 Task: Plan a trip from New Delhi to Mumbai from June 2 to June 6, including flights and hotel accommodations.
Action: Mouse pressed left at (442, 251)
Screenshot: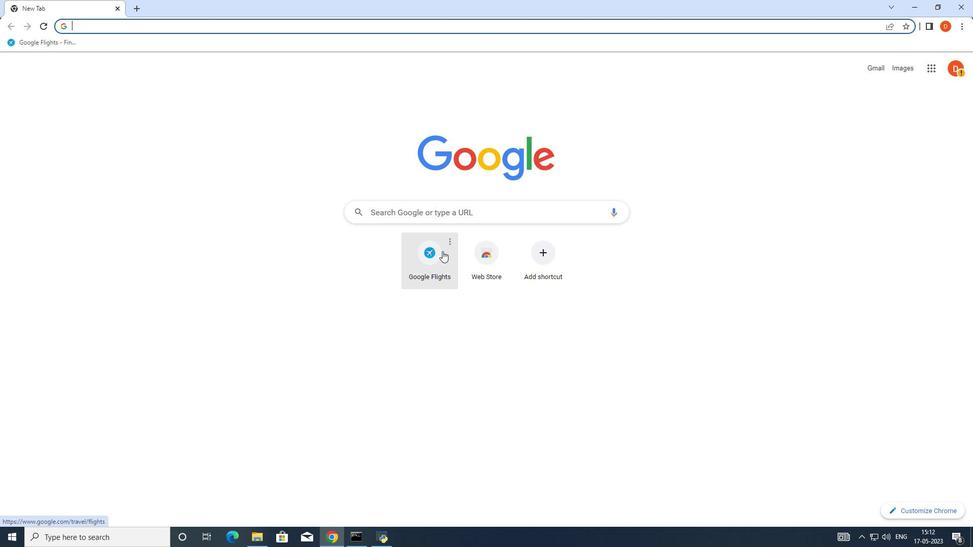 
Action: Mouse moved to (511, 301)
Screenshot: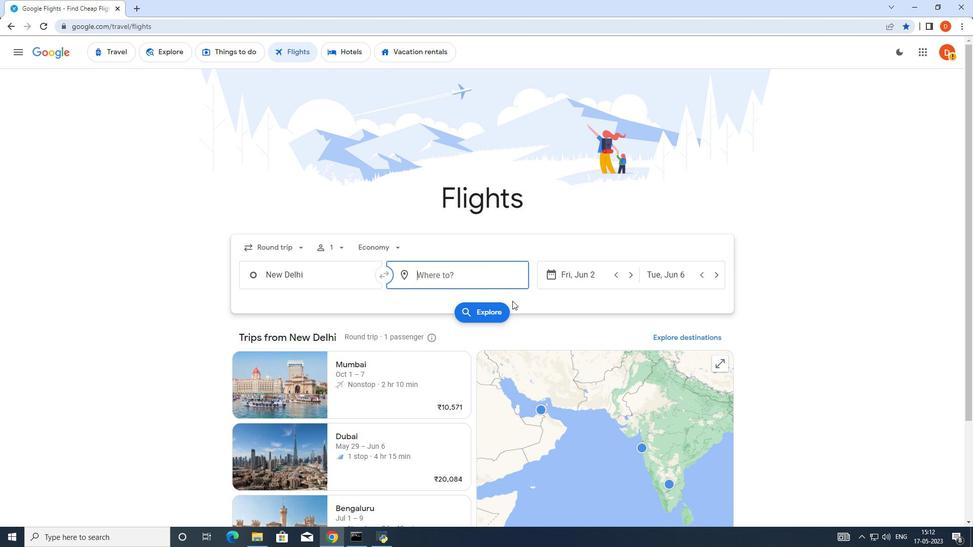 
Action: Mouse scrolled (511, 300) with delta (0, 0)
Screenshot: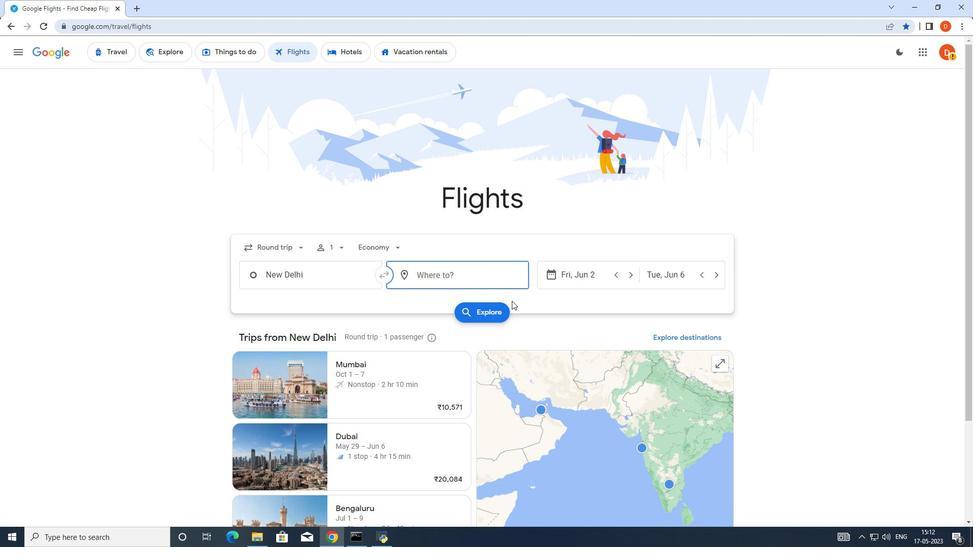 
Action: Mouse moved to (491, 261)
Screenshot: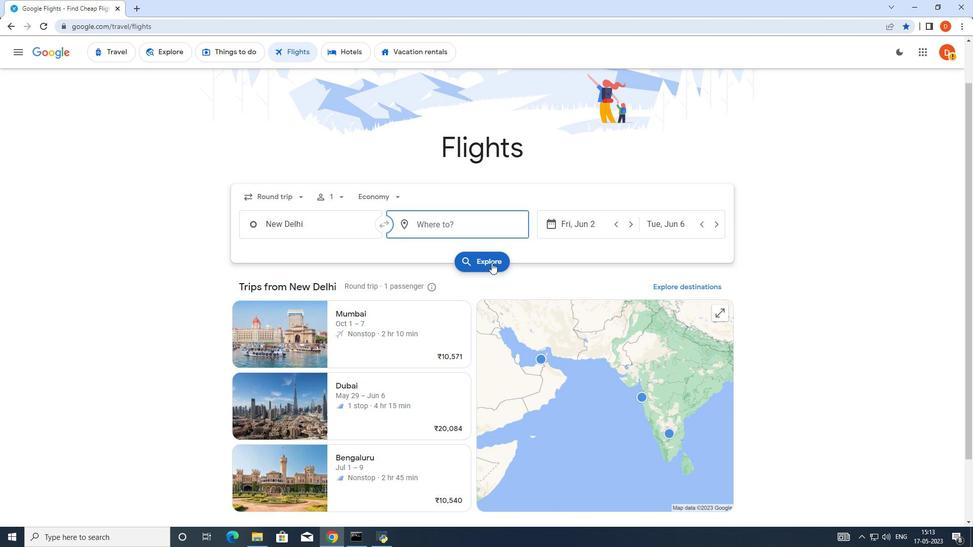 
Action: Mouse pressed left at (491, 261)
Screenshot: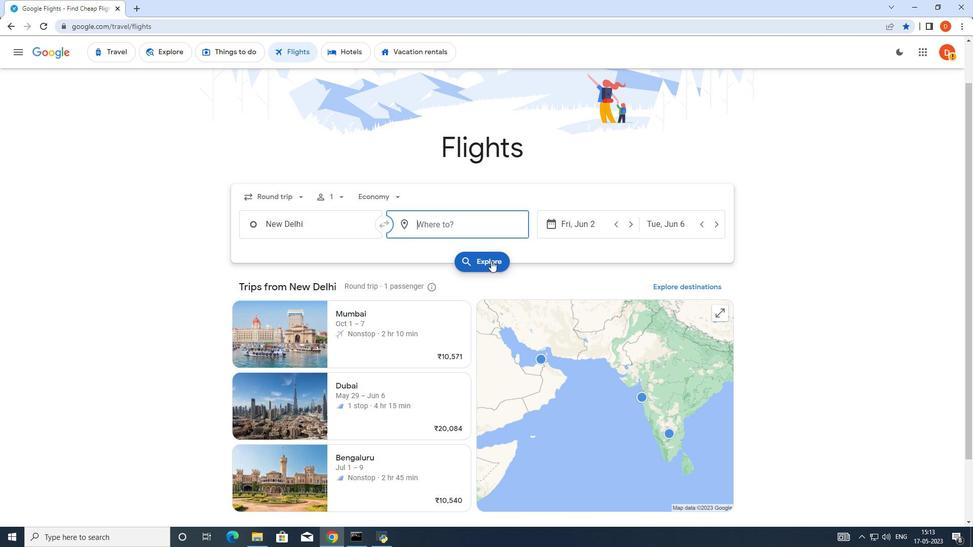 
Action: Mouse moved to (394, 293)
Screenshot: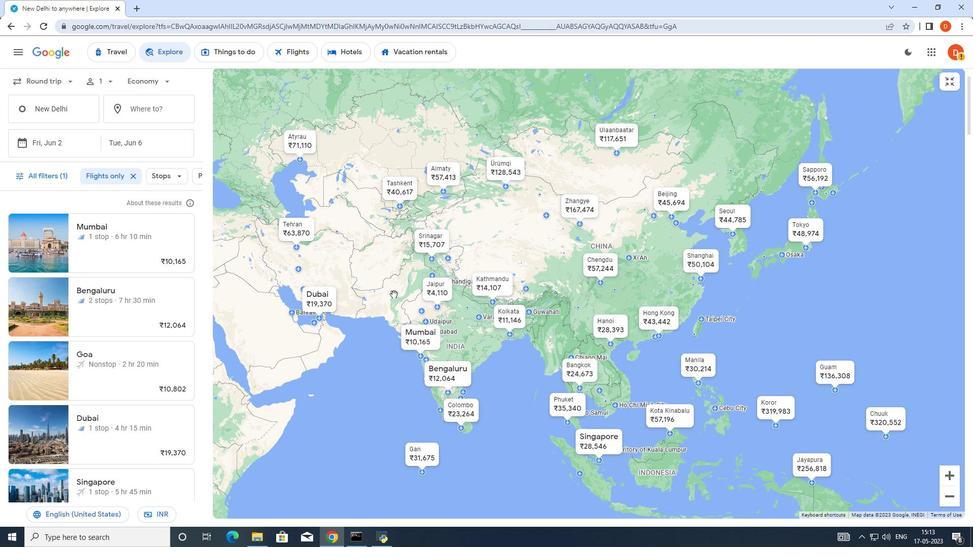 
Action: Mouse scrolled (394, 293) with delta (0, 0)
Screenshot: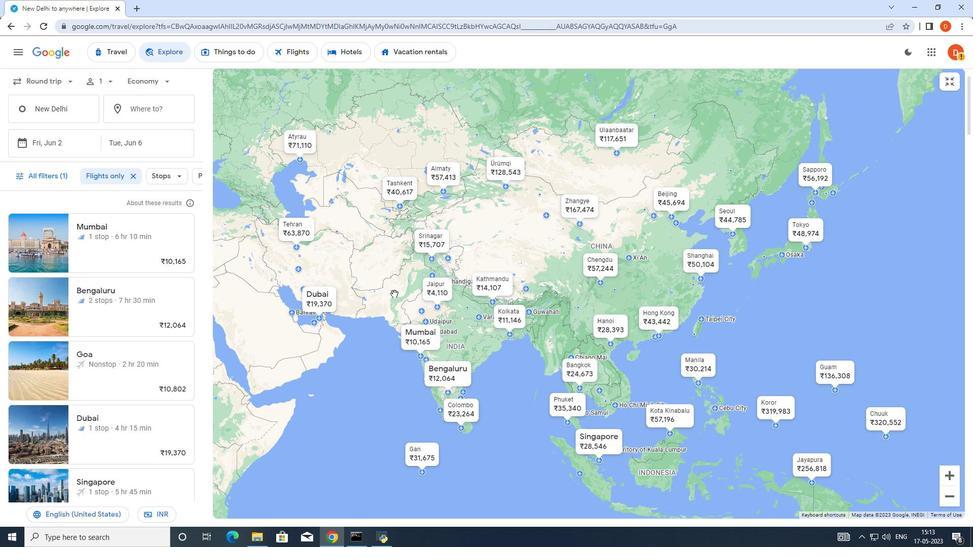 
Action: Mouse scrolled (394, 294) with delta (0, 0)
Screenshot: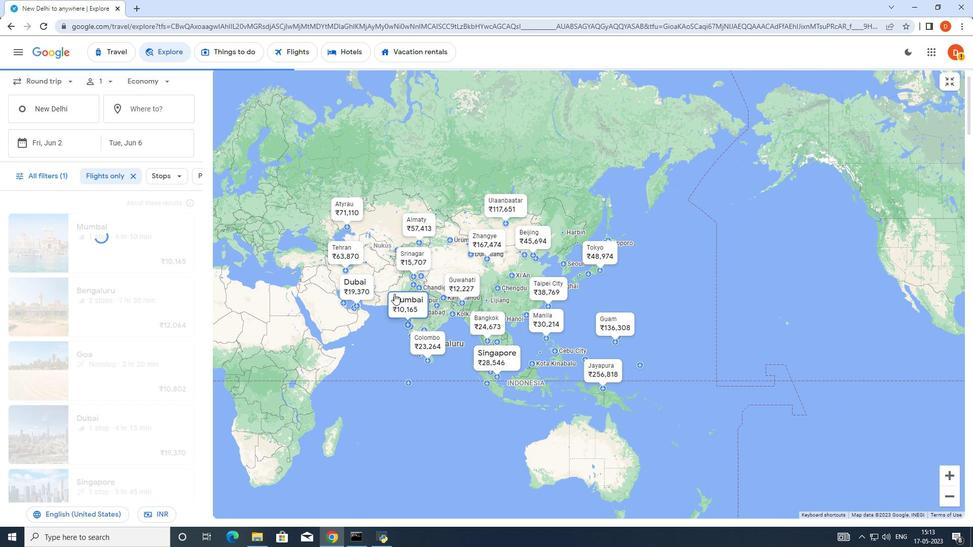 
Action: Mouse moved to (402, 212)
Screenshot: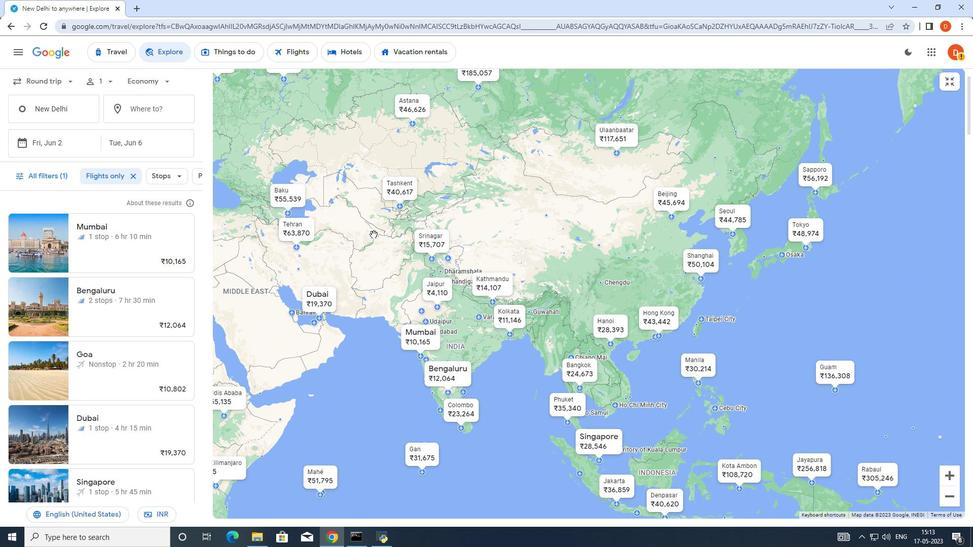 
Action: Mouse scrolled (402, 212) with delta (0, 0)
Screenshot: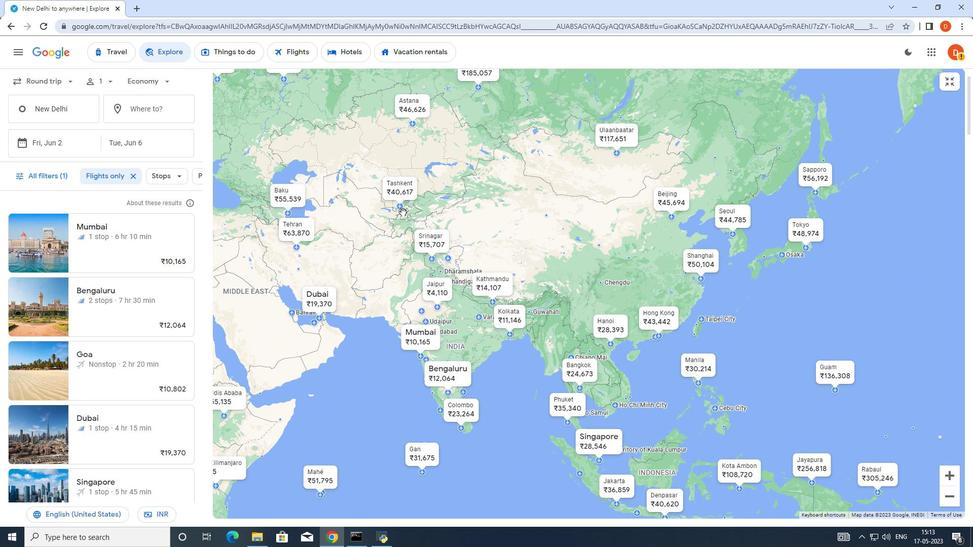 
Action: Mouse scrolled (402, 211) with delta (0, 0)
Screenshot: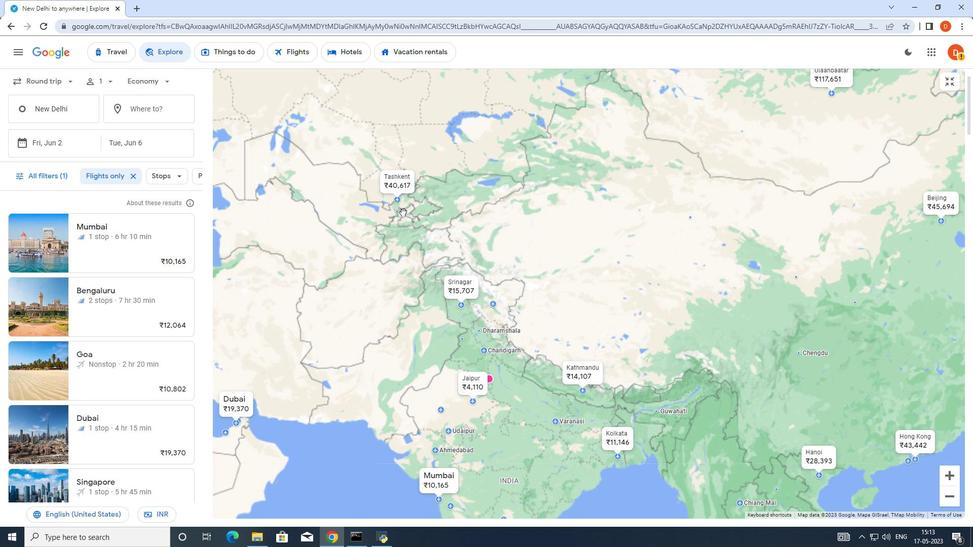 
Action: Mouse scrolled (402, 211) with delta (0, 0)
Screenshot: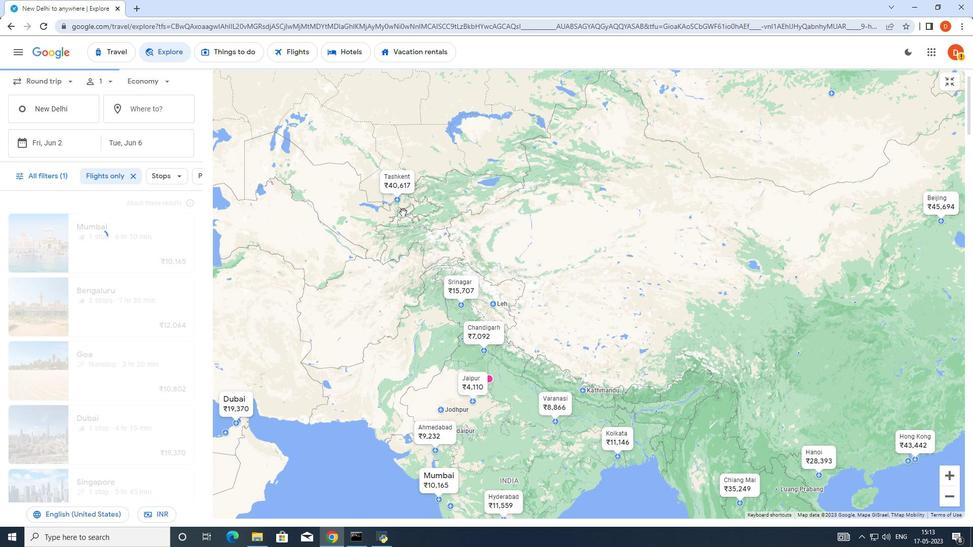 
Action: Key pressed <Key.up>
Screenshot: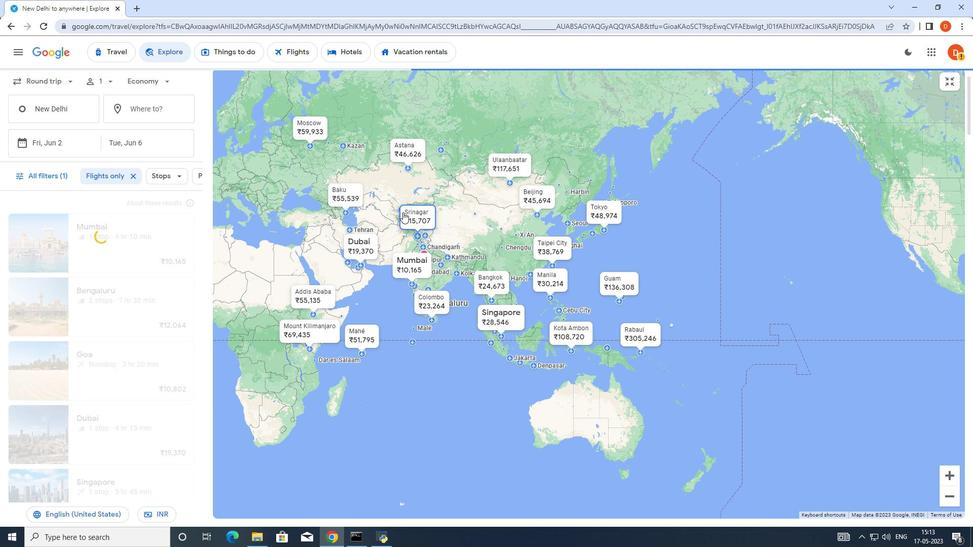 
Action: Mouse moved to (407, 212)
Screenshot: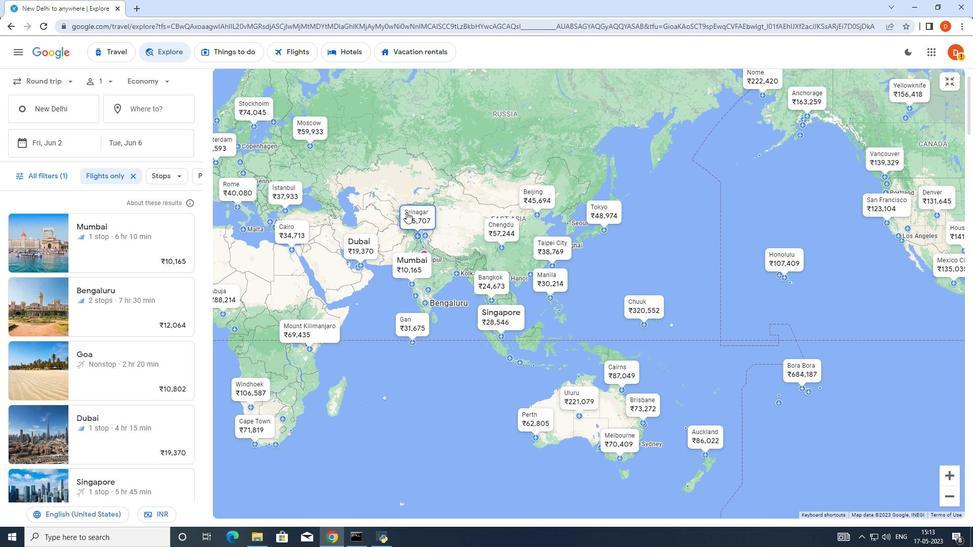 
Action: Key pressed <Key.up><Key.up><Key.left><Key.left><Key.shift_r><Key.left>
Screenshot: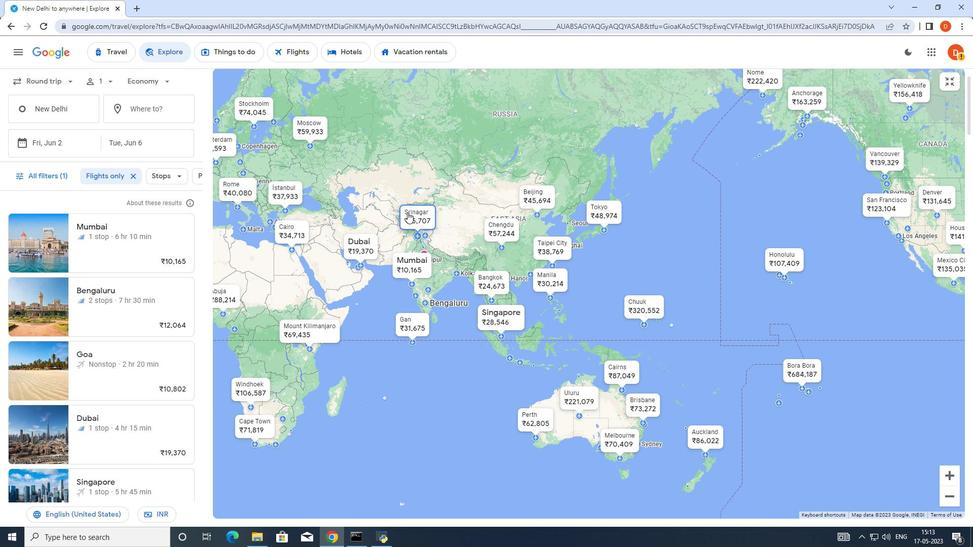 
Action: Mouse moved to (967, 117)
Screenshot: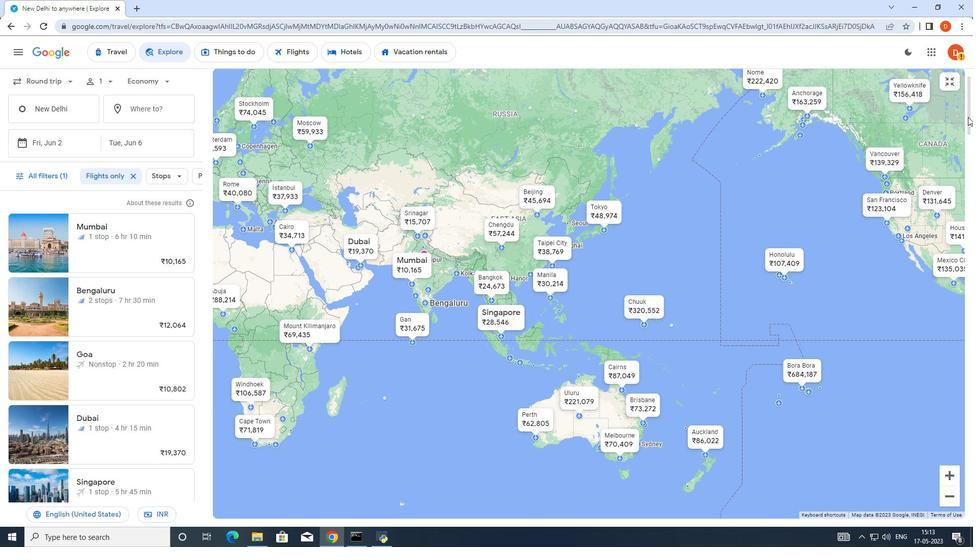 
Action: Mouse pressed left at (967, 117)
Screenshot: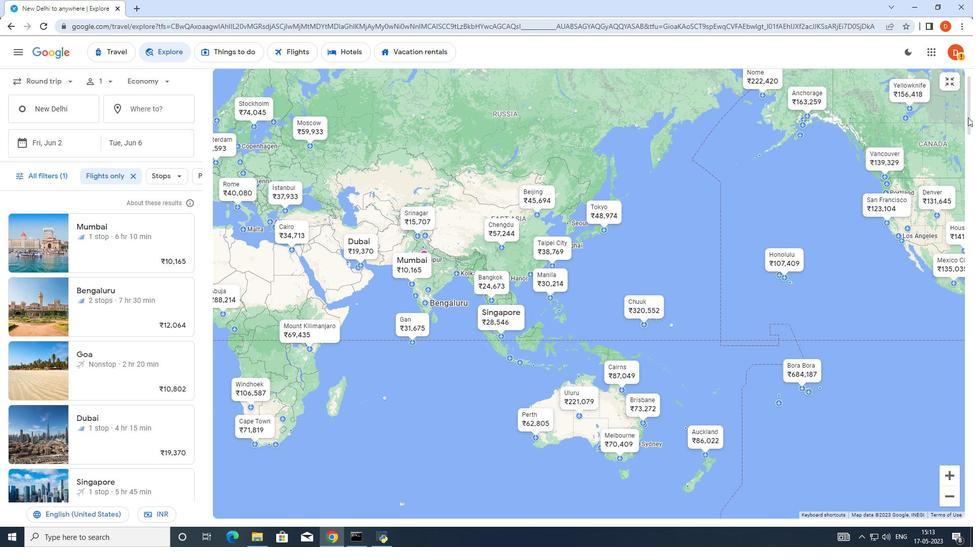 
Action: Mouse moved to (139, 165)
Screenshot: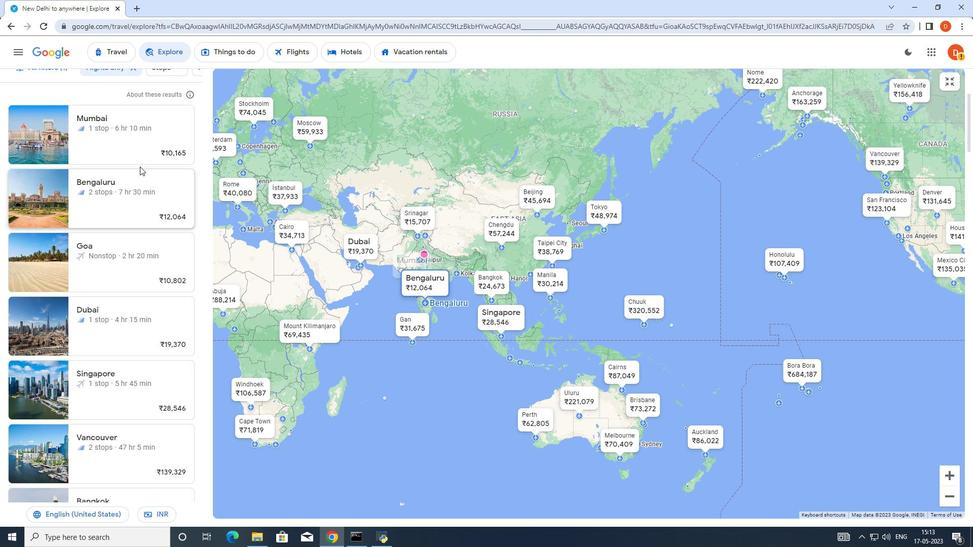 
Action: Mouse scrolled (139, 165) with delta (0, 0)
Screenshot: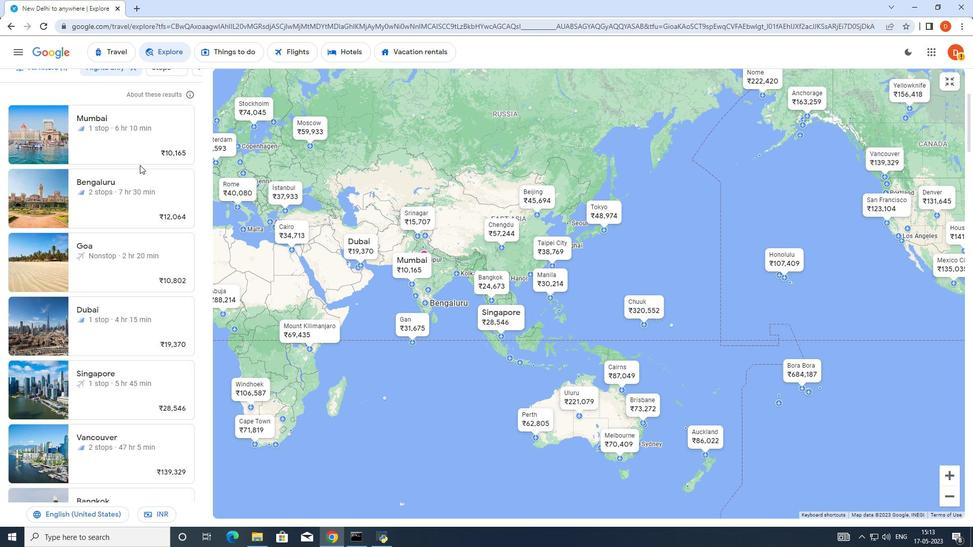 
Action: Mouse scrolled (139, 165) with delta (0, 0)
Screenshot: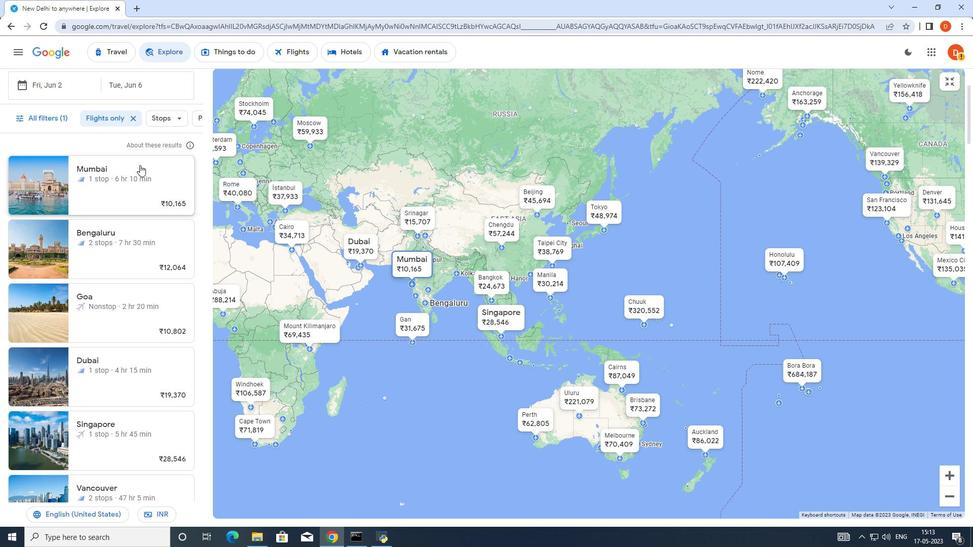 
Action: Mouse scrolled (139, 165) with delta (0, 0)
Screenshot: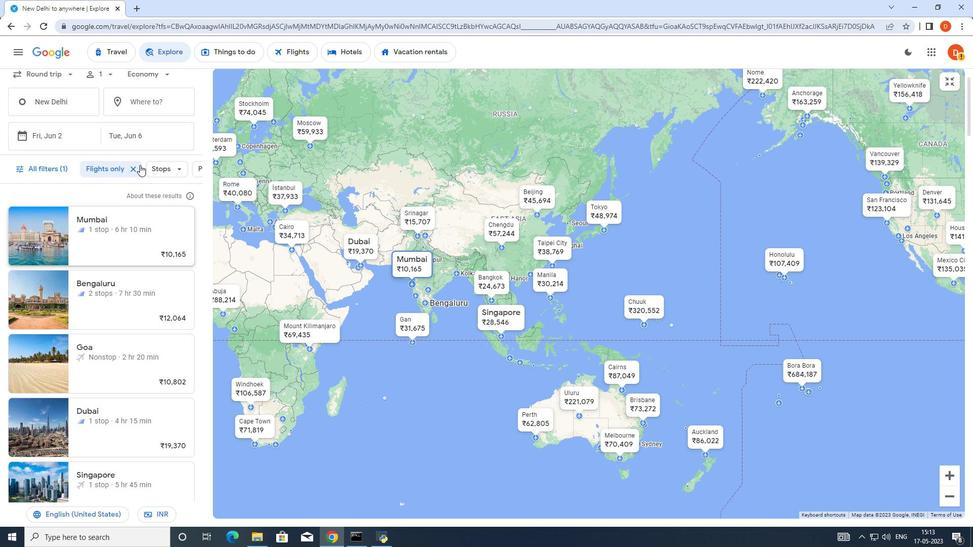 
Action: Mouse moved to (120, 242)
Screenshot: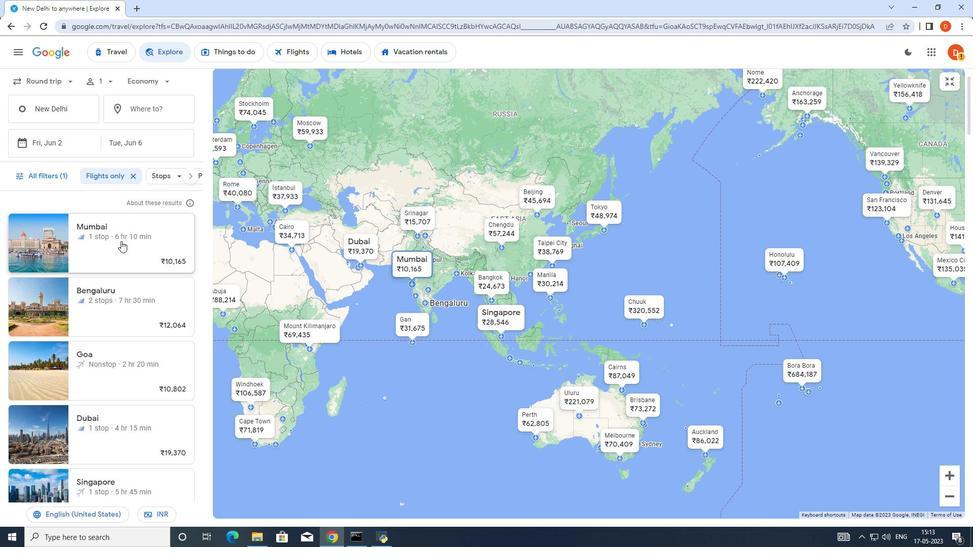
Action: Mouse pressed left at (120, 242)
Screenshot: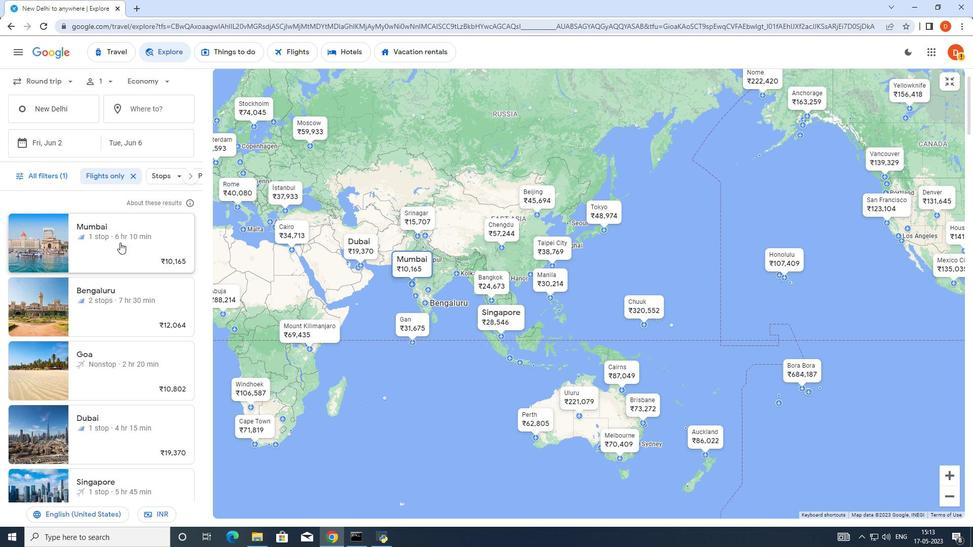 
Action: Mouse moved to (109, 287)
Screenshot: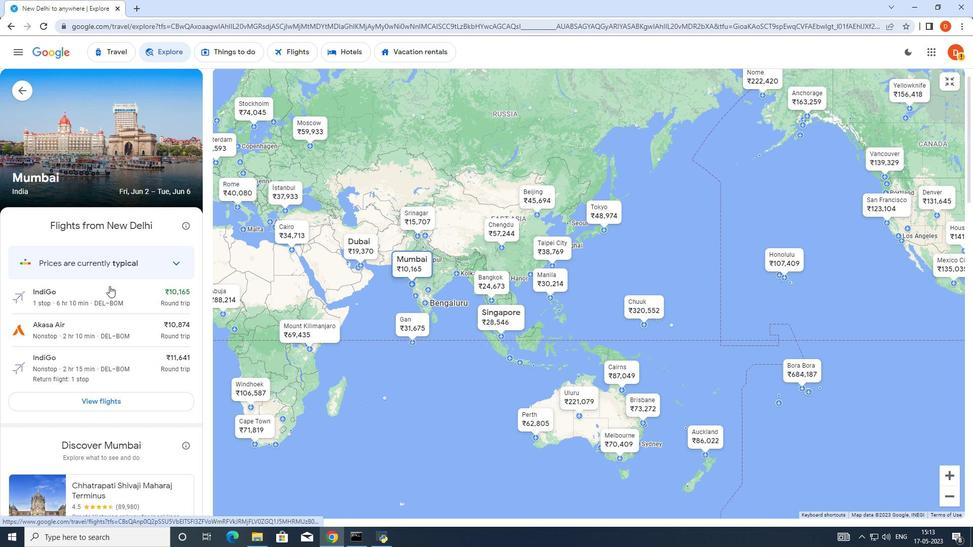 
Action: Mouse scrolled (109, 286) with delta (0, 0)
Screenshot: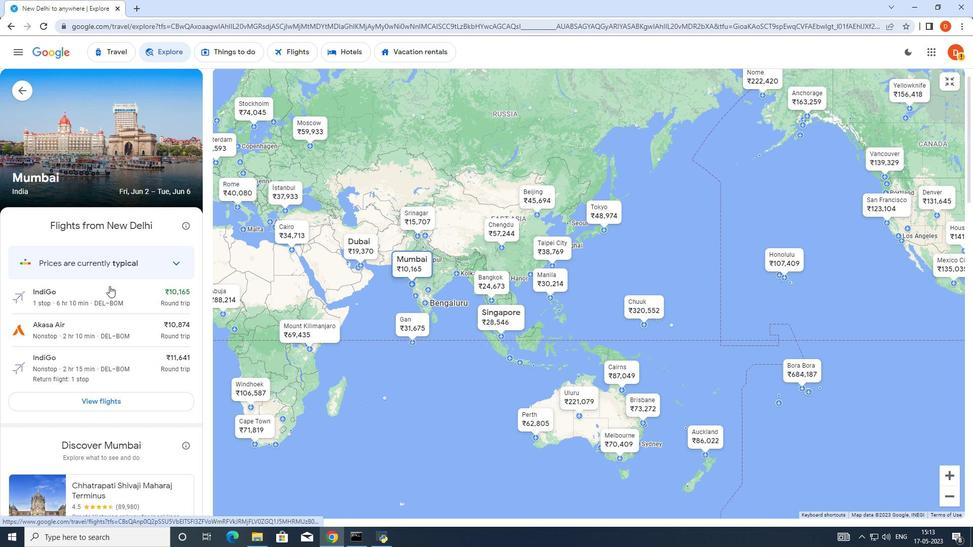 
Action: Mouse moved to (109, 287)
Screenshot: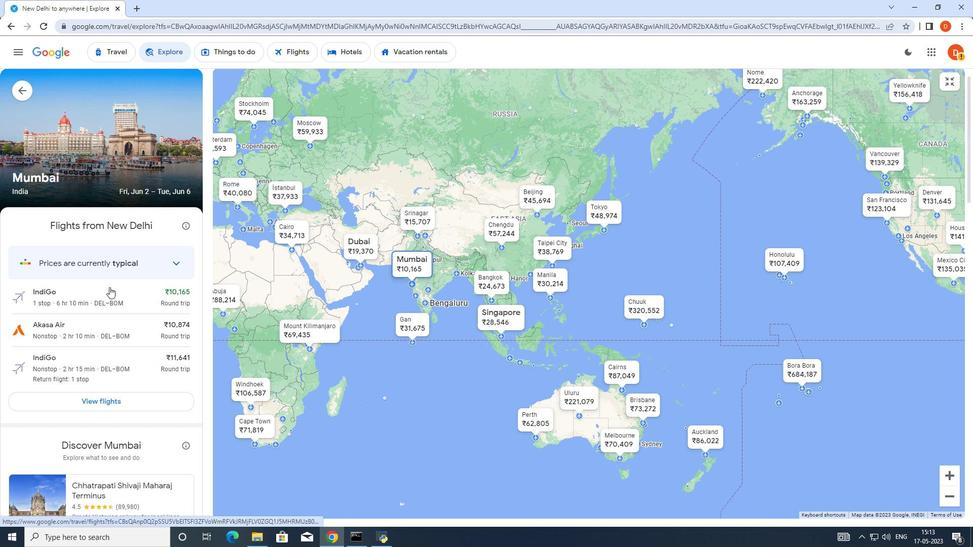 
Action: Mouse scrolled (109, 286) with delta (0, 0)
Screenshot: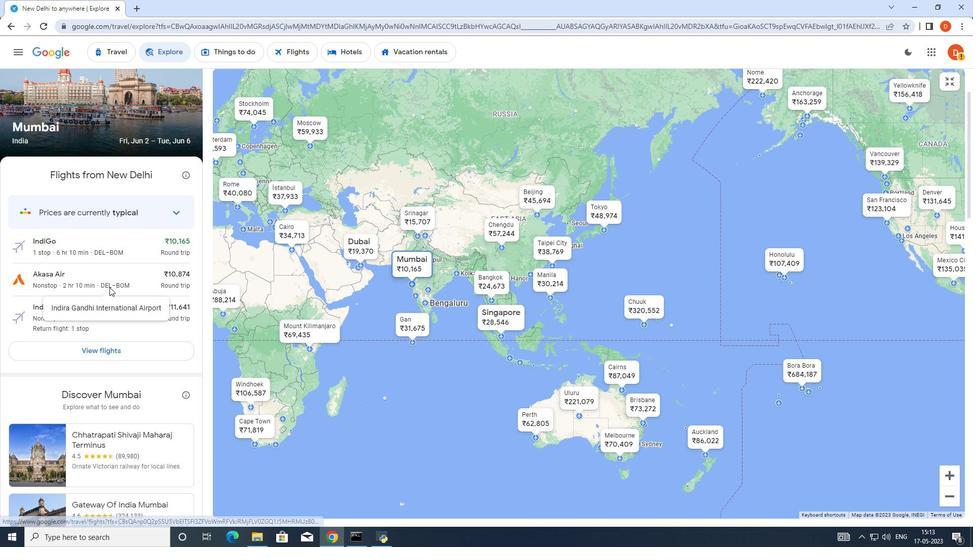 
Action: Mouse moved to (109, 287)
Screenshot: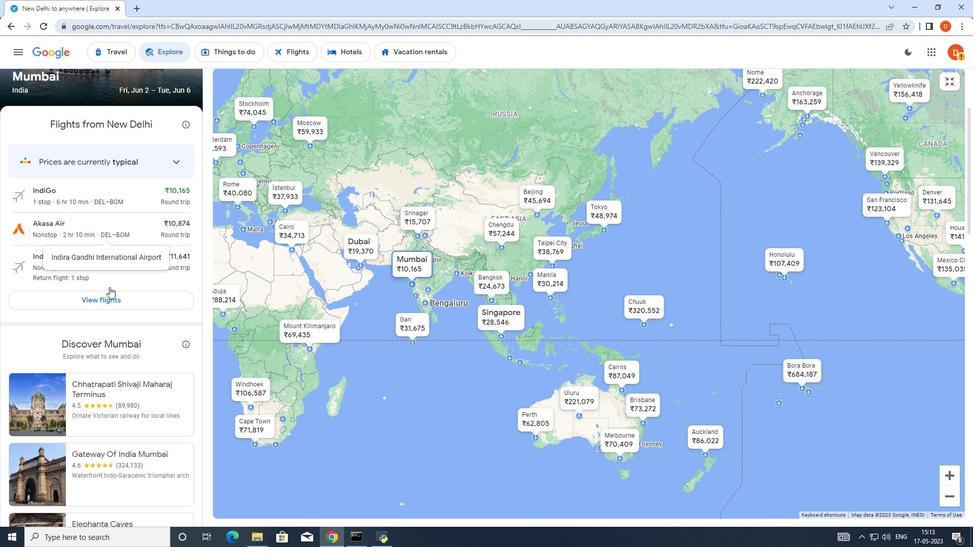 
Action: Mouse scrolled (109, 287) with delta (0, 0)
Screenshot: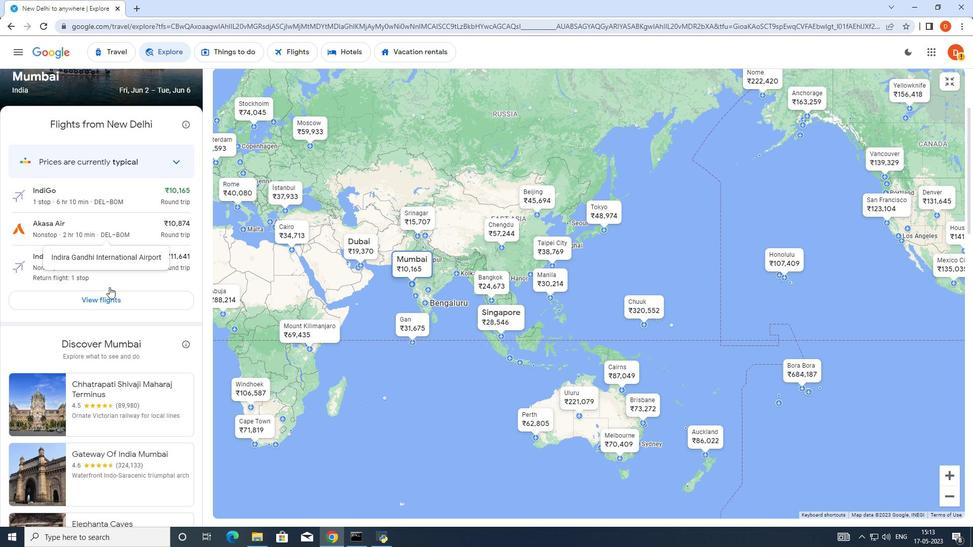 
Action: Mouse moved to (109, 286)
Screenshot: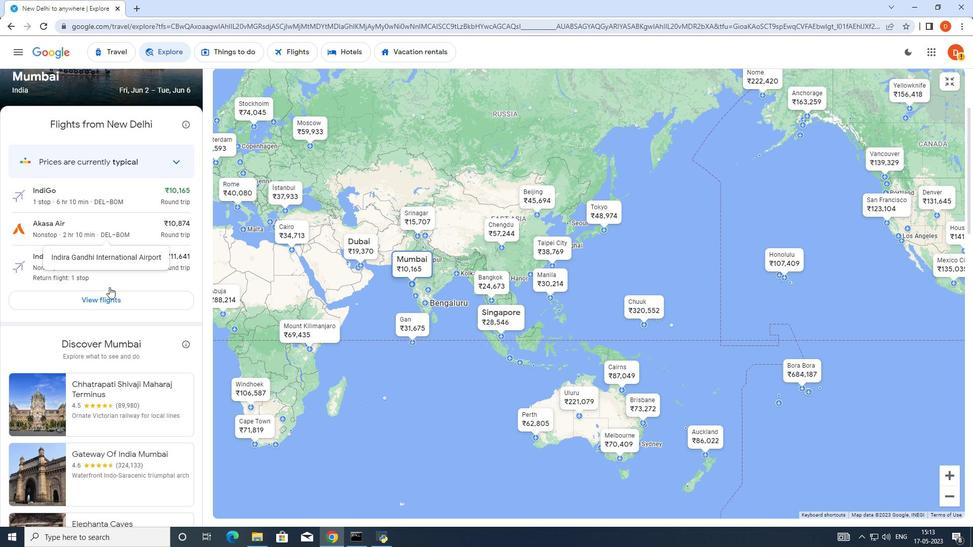 
Action: Mouse scrolled (109, 286) with delta (0, 0)
Screenshot: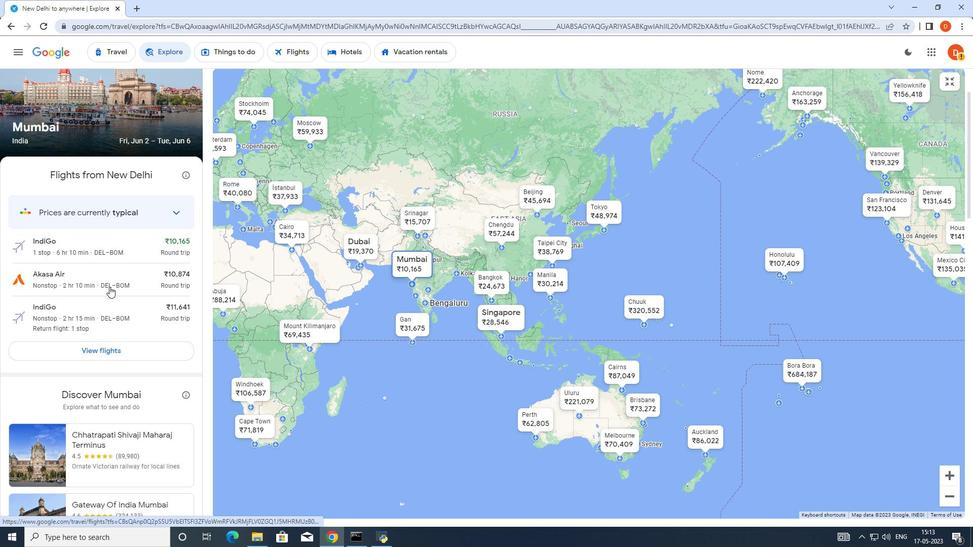 
Action: Mouse moved to (114, 295)
Screenshot: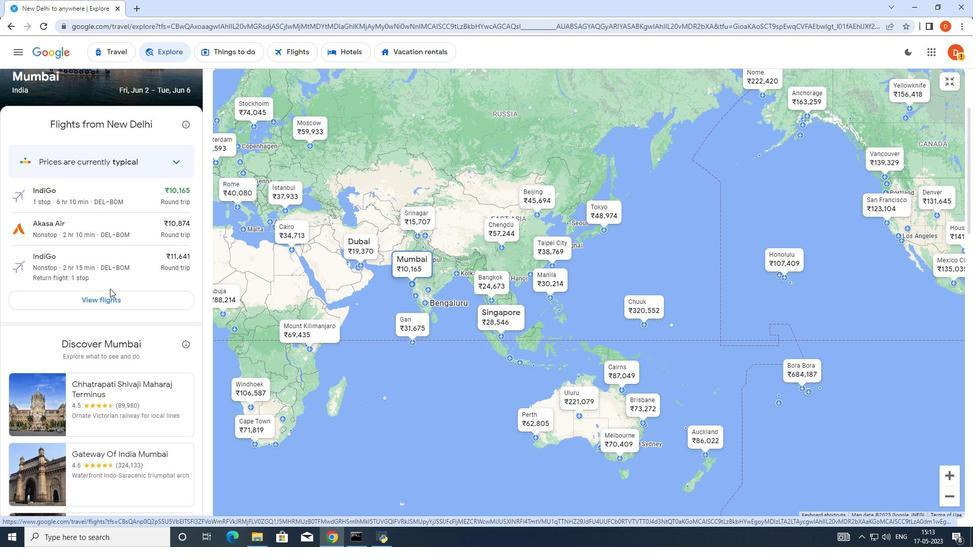 
Action: Mouse pressed left at (114, 295)
Screenshot: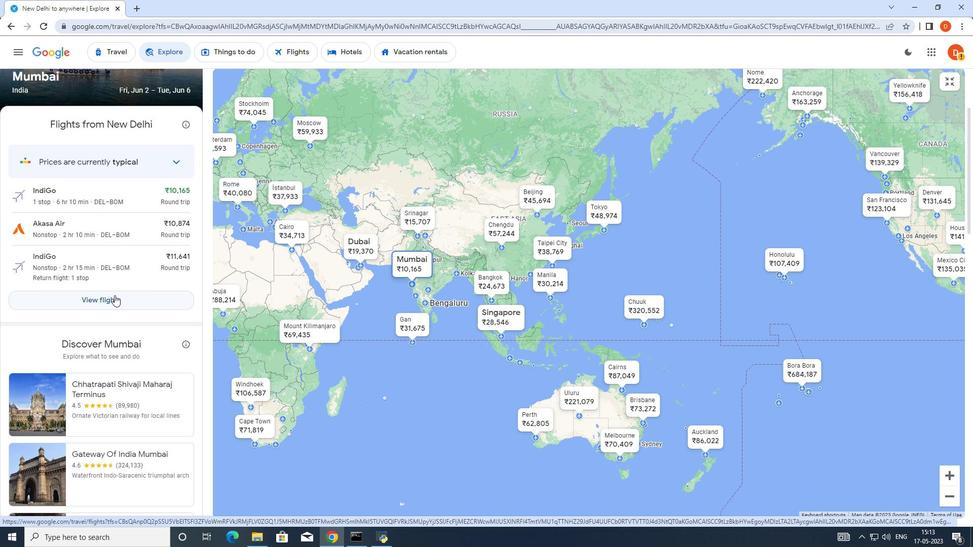 
Action: Mouse moved to (434, 313)
Screenshot: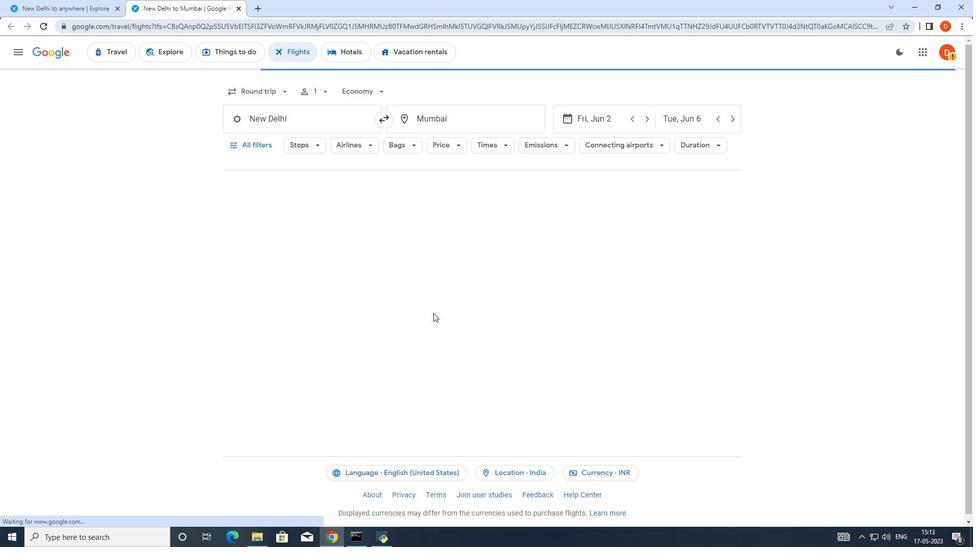 
Action: Mouse scrolled (434, 313) with delta (0, 0)
Screenshot: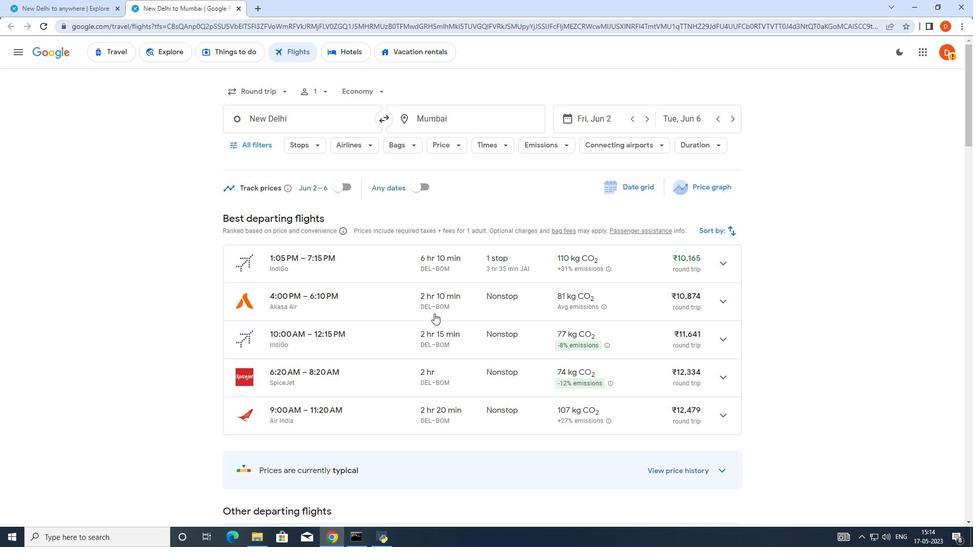 
Action: Mouse scrolled (434, 313) with delta (0, 0)
Screenshot: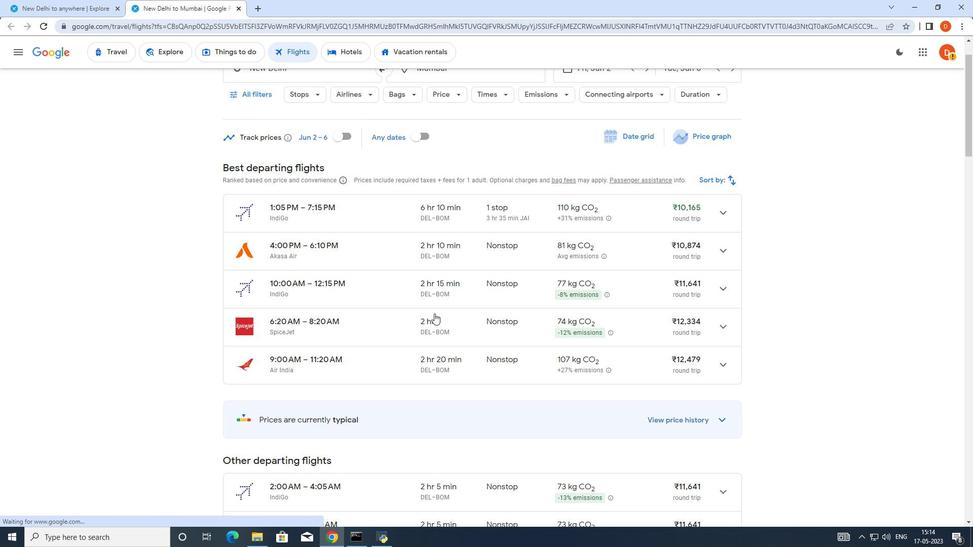 
Action: Mouse scrolled (434, 313) with delta (0, 0)
Screenshot: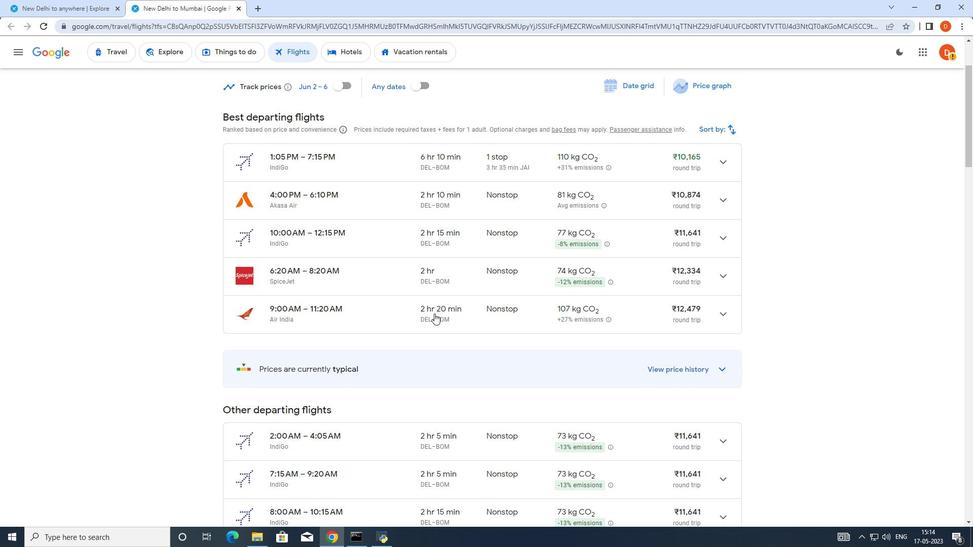
Action: Mouse scrolled (434, 313) with delta (0, 0)
Screenshot: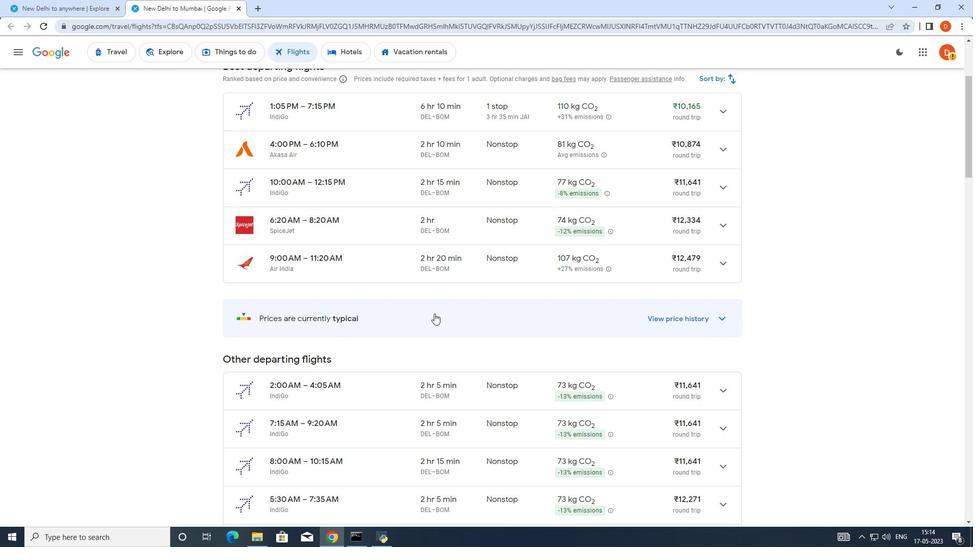 
Action: Mouse scrolled (434, 313) with delta (0, 0)
Screenshot: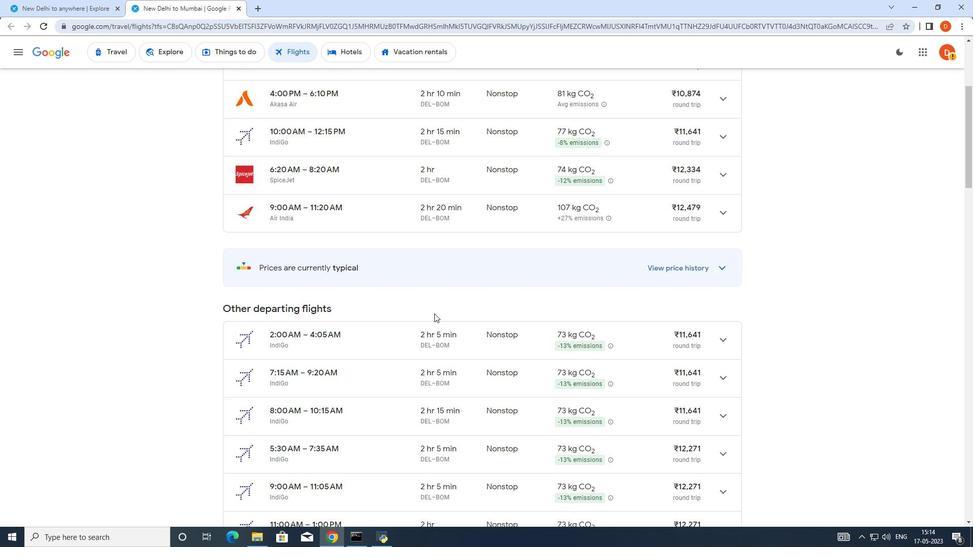 
Action: Mouse scrolled (434, 313) with delta (0, 0)
Screenshot: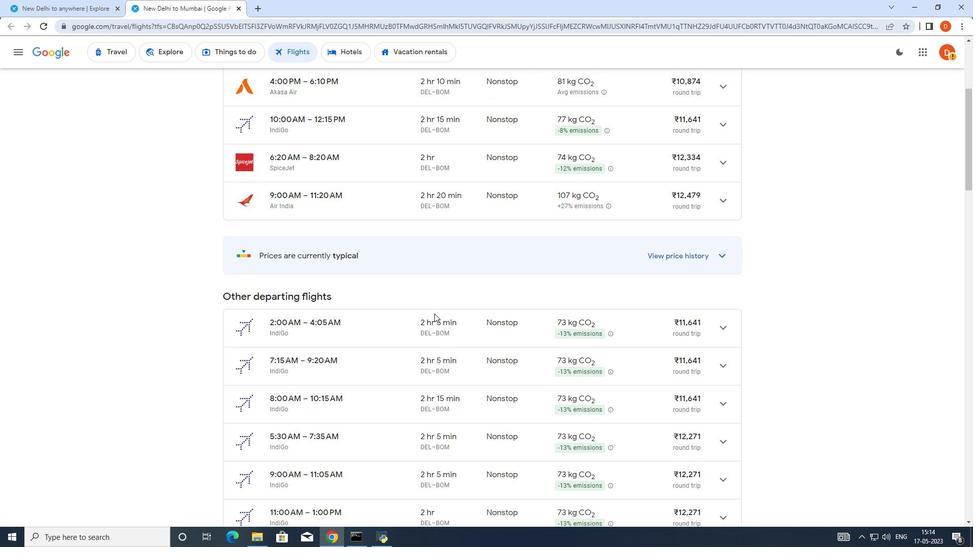 
Action: Mouse scrolled (434, 313) with delta (0, 0)
Screenshot: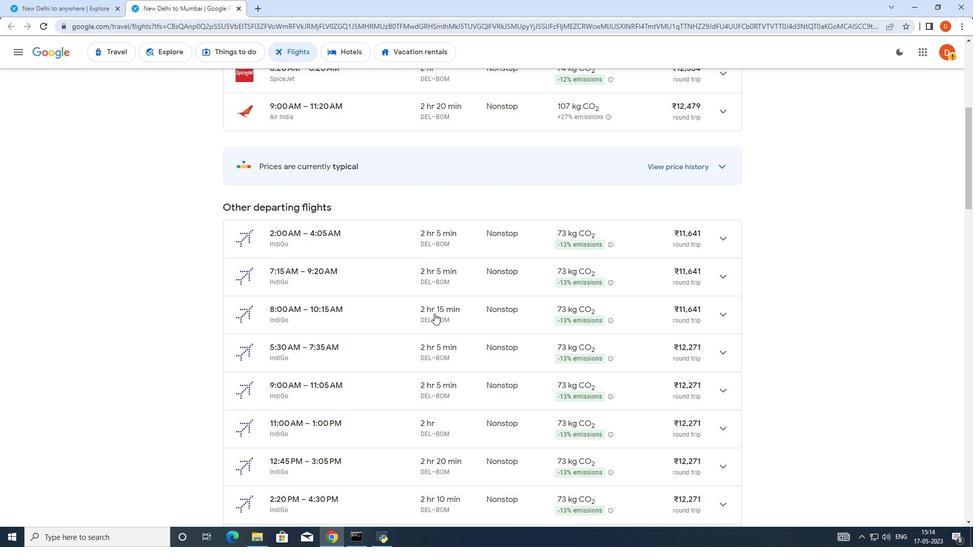 
Action: Mouse scrolled (434, 313) with delta (0, 0)
Screenshot: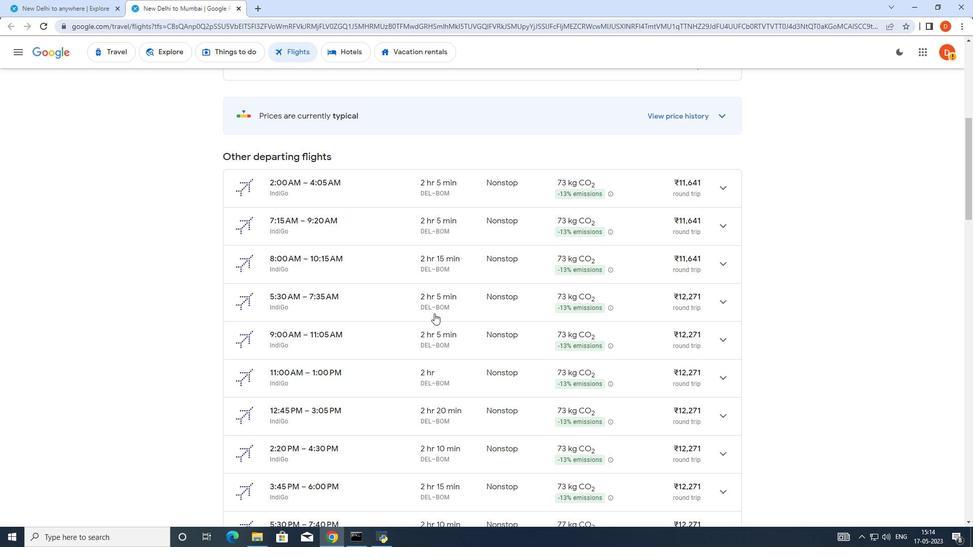
Action: Mouse scrolled (434, 313) with delta (0, 0)
Screenshot: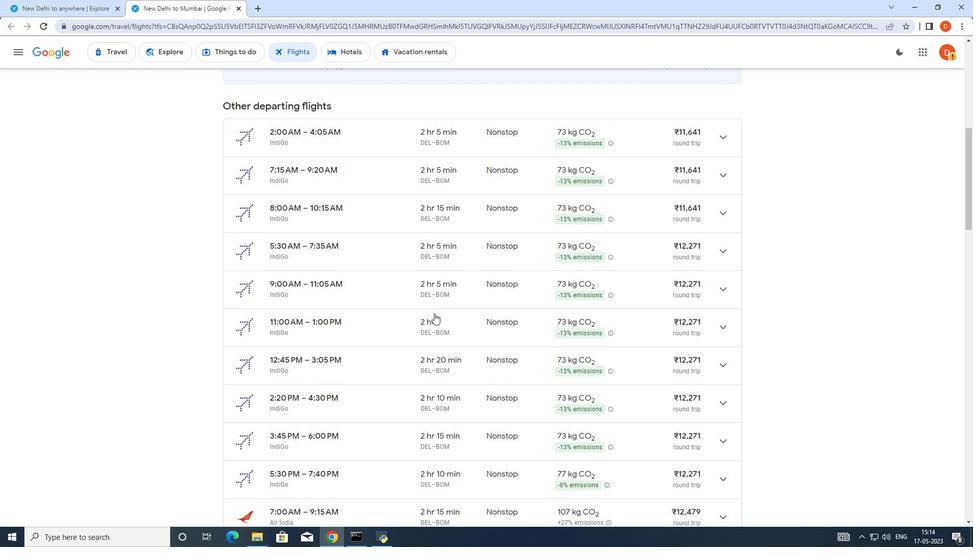 
Action: Mouse scrolled (434, 313) with delta (0, 0)
Screenshot: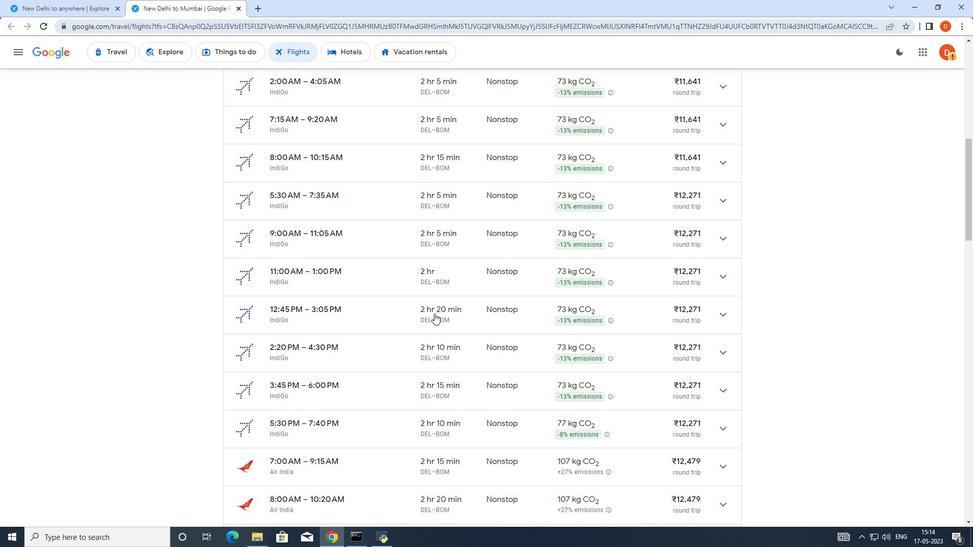 
Action: Mouse scrolled (434, 313) with delta (0, 0)
Screenshot: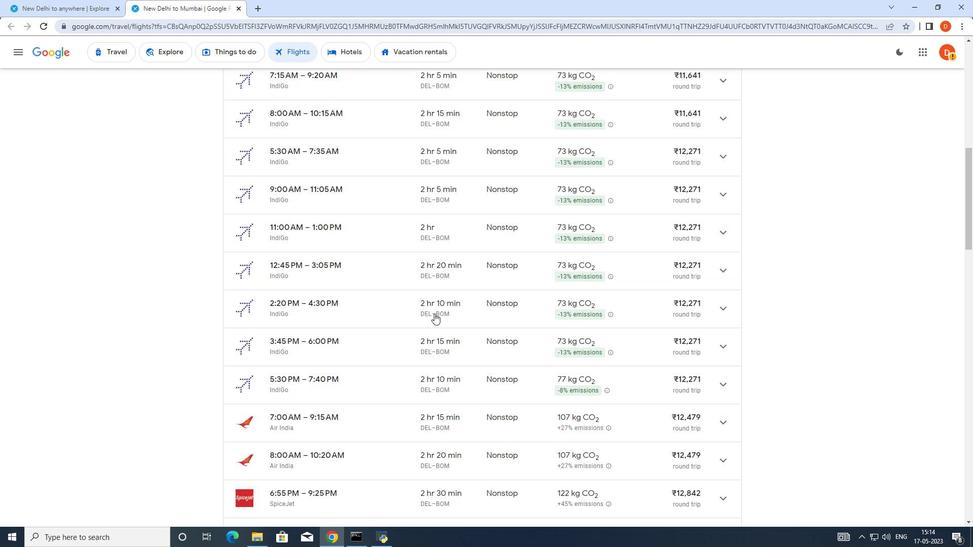 
Action: Mouse scrolled (434, 313) with delta (0, 0)
Screenshot: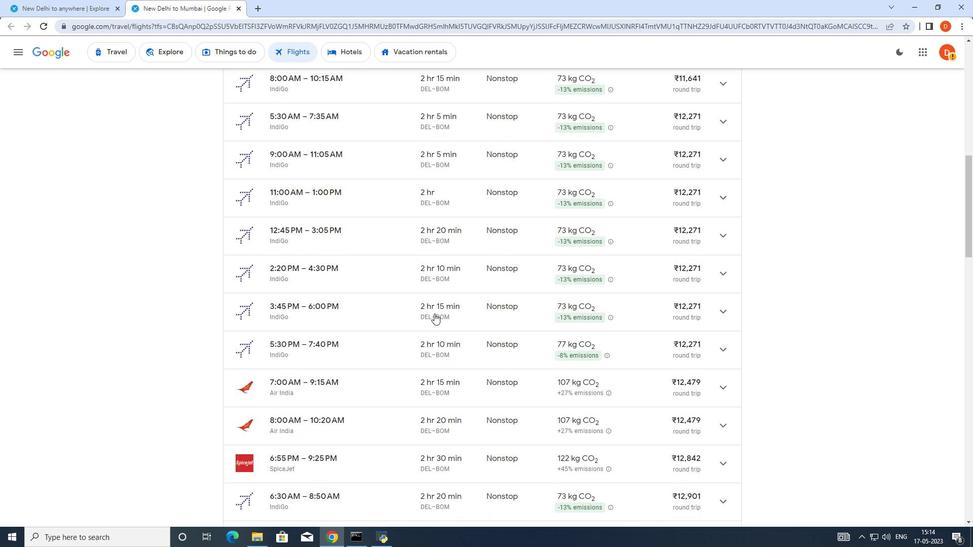
Action: Mouse scrolled (434, 313) with delta (0, 0)
Screenshot: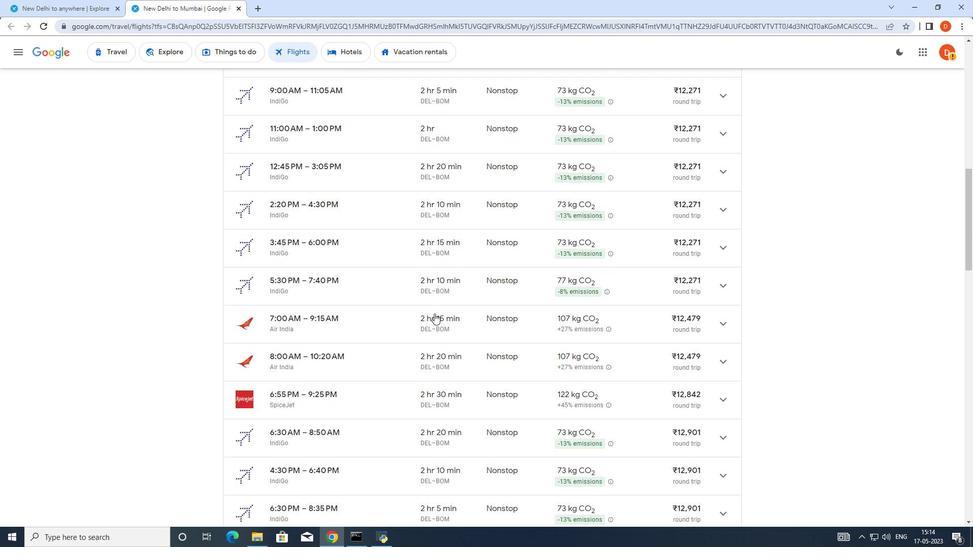 
Action: Mouse scrolled (434, 313) with delta (0, 0)
Screenshot: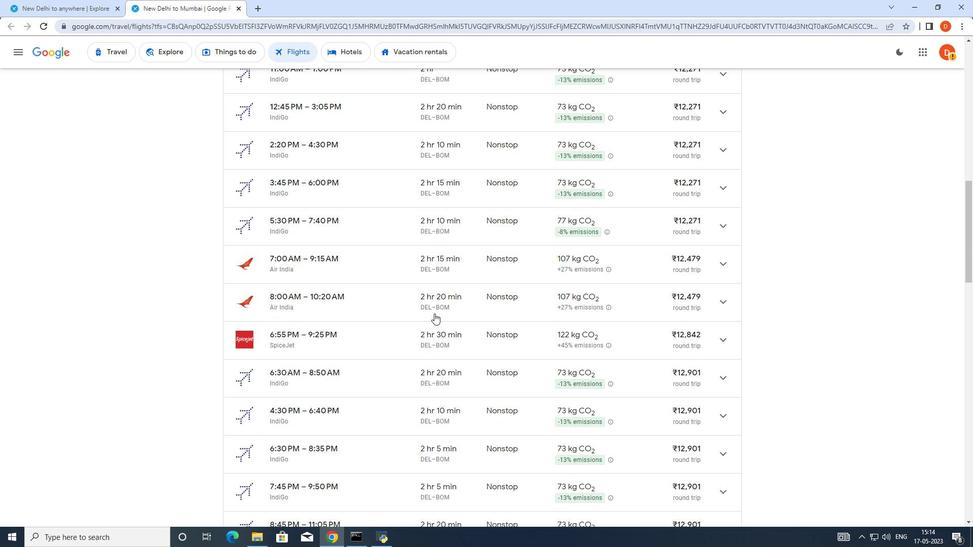
Action: Mouse scrolled (434, 313) with delta (0, 0)
Screenshot: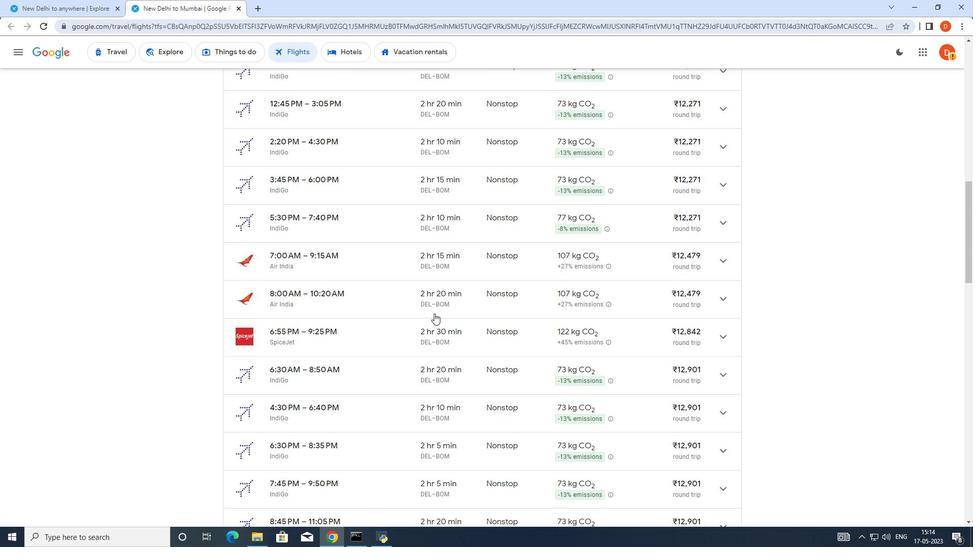 
Action: Mouse scrolled (434, 313) with delta (0, 0)
Screenshot: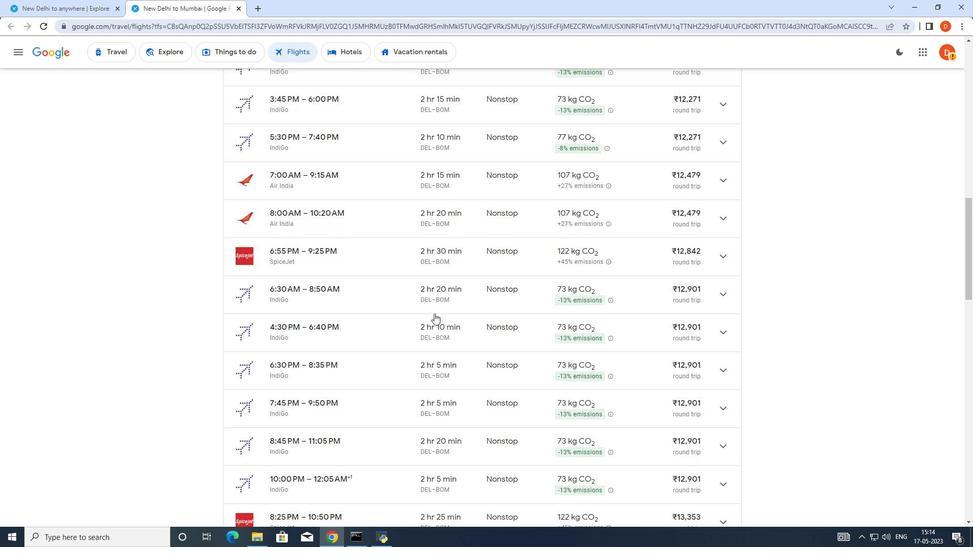 
Action: Mouse moved to (434, 314)
Screenshot: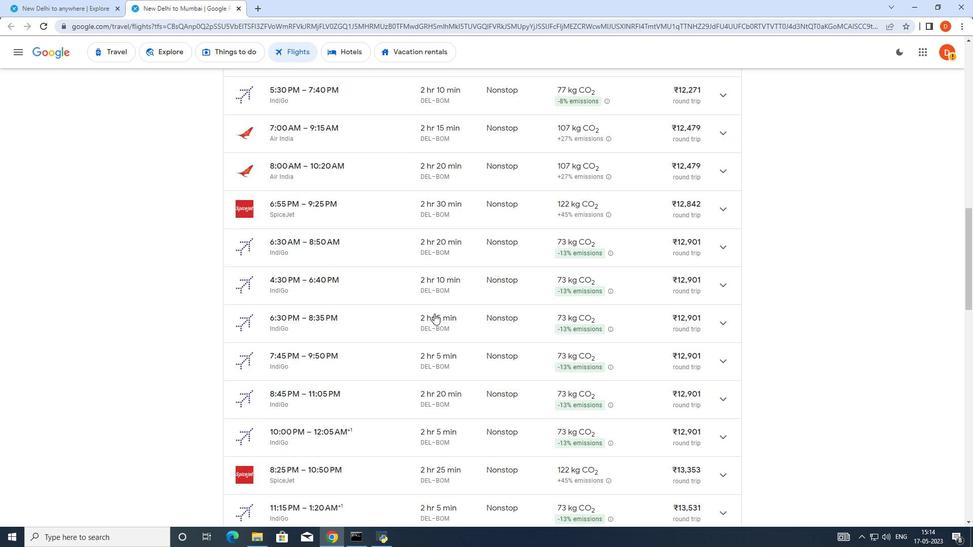 
Action: Mouse scrolled (434, 314) with delta (0, 0)
Screenshot: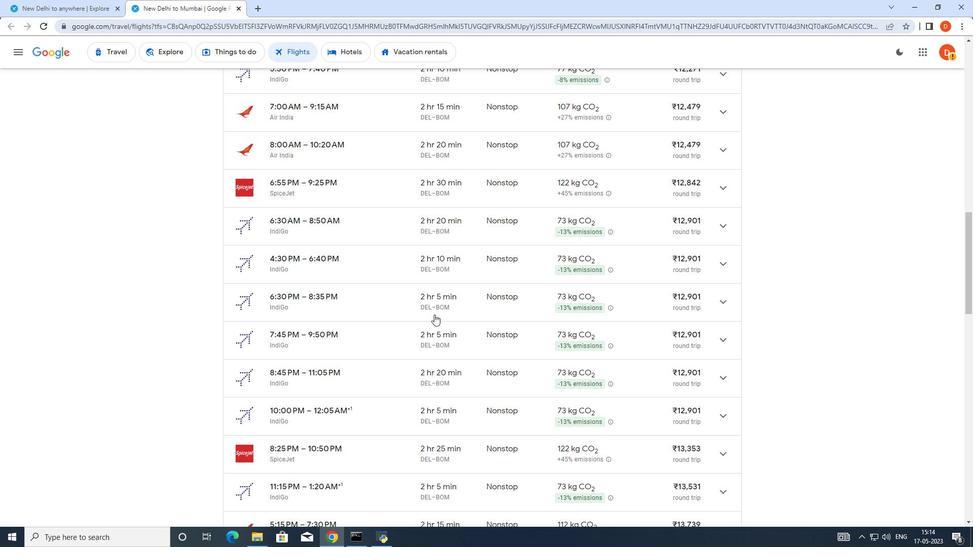 
Action: Mouse scrolled (434, 314) with delta (0, 0)
Screenshot: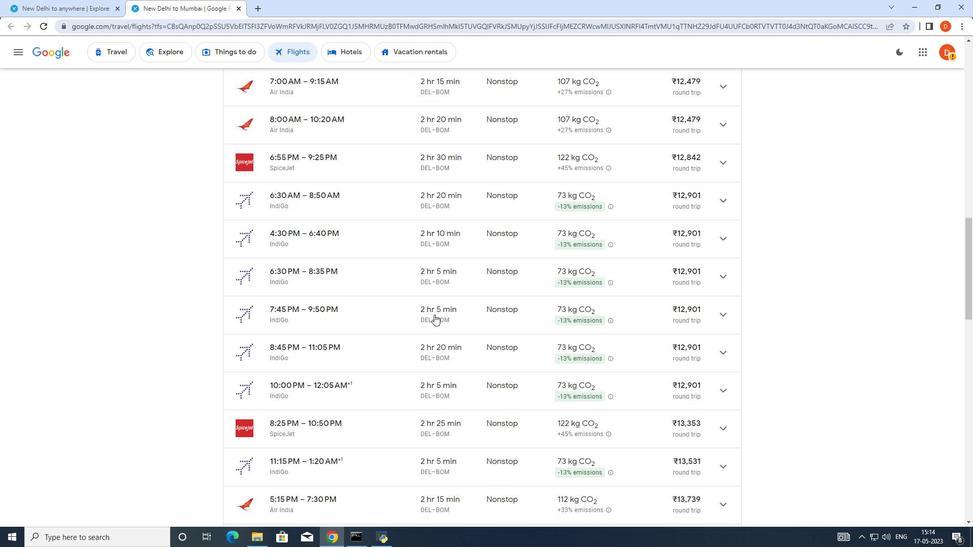 
Action: Mouse scrolled (434, 314) with delta (0, 0)
Screenshot: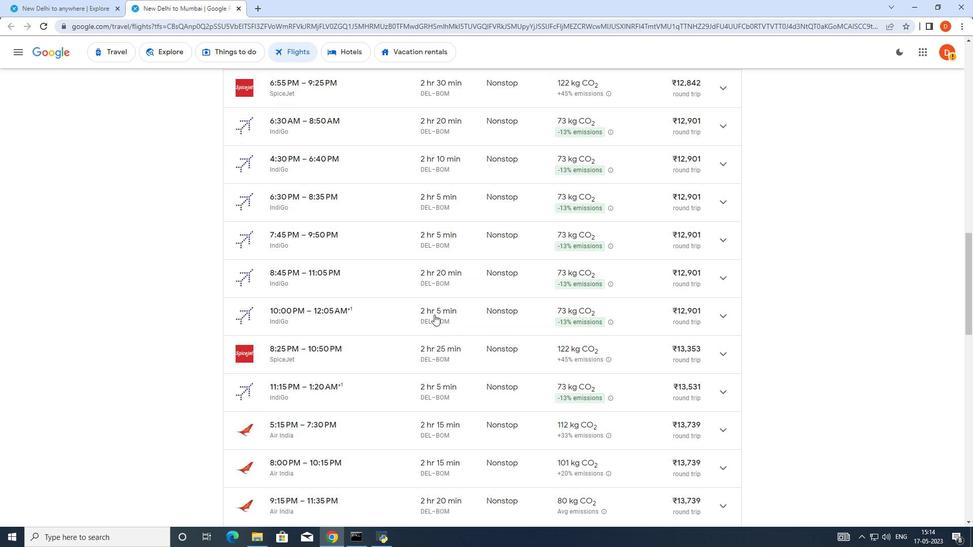 
Action: Mouse scrolled (434, 314) with delta (0, 0)
Screenshot: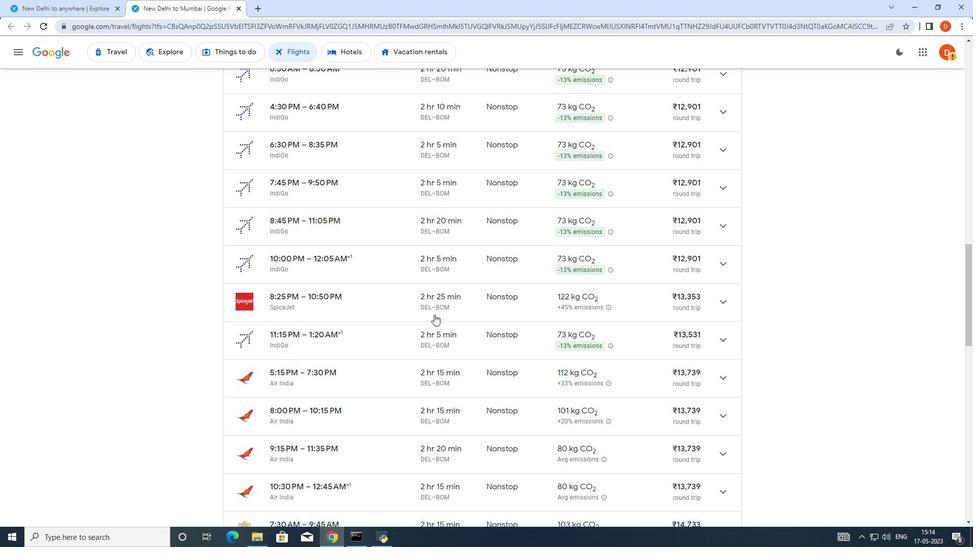 
Action: Mouse scrolled (434, 314) with delta (0, 0)
Screenshot: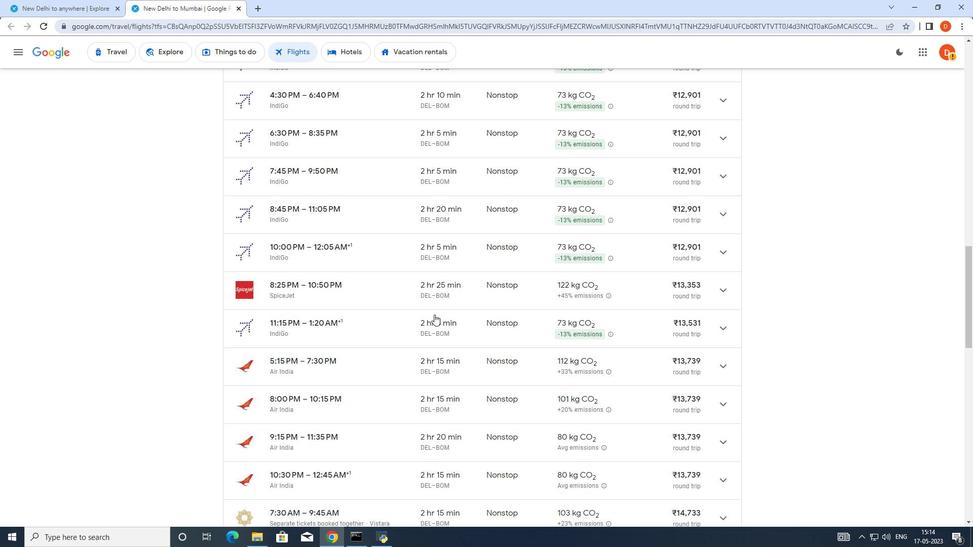 
Action: Mouse scrolled (434, 314) with delta (0, 0)
Screenshot: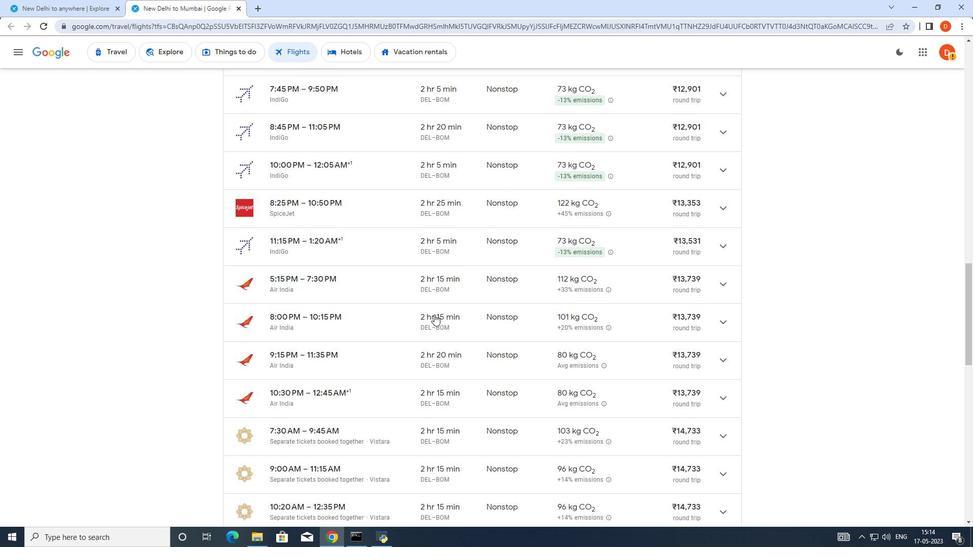
Action: Mouse scrolled (434, 314) with delta (0, 0)
Screenshot: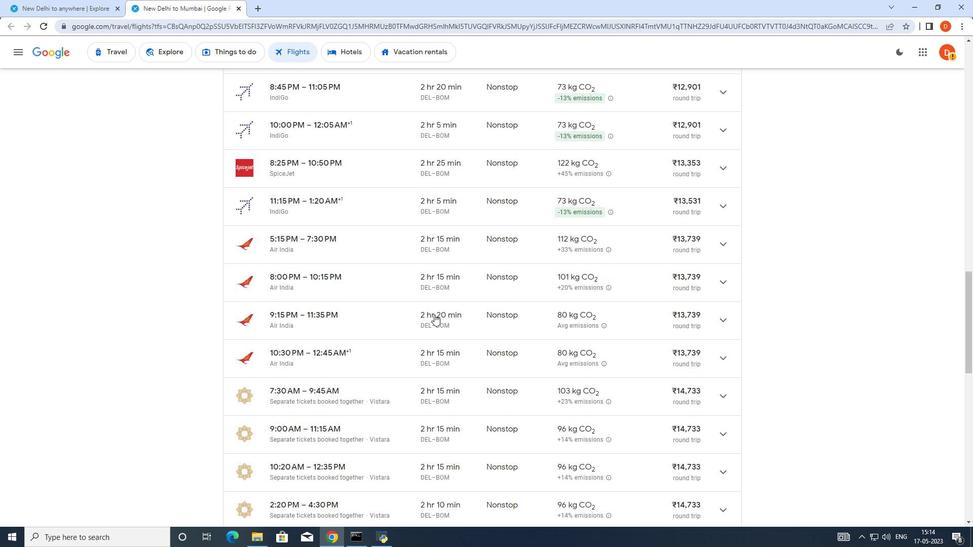 
Action: Mouse scrolled (434, 314) with delta (0, 0)
Screenshot: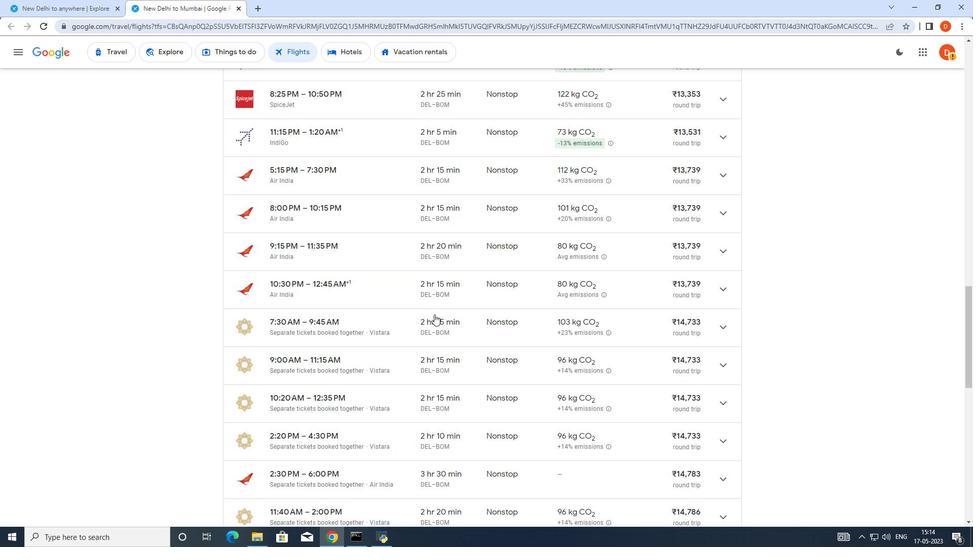 
Action: Mouse scrolled (434, 314) with delta (0, 0)
Screenshot: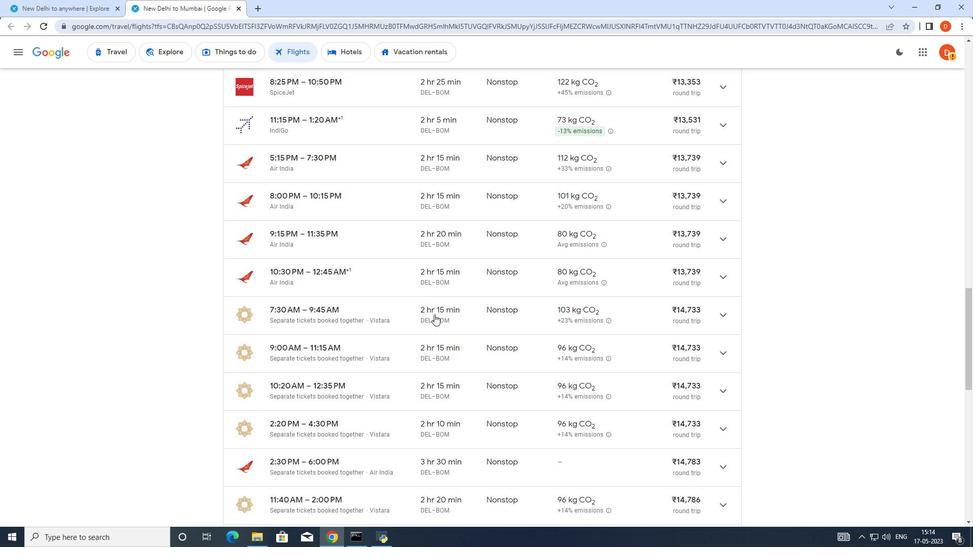 
Action: Mouse scrolled (434, 314) with delta (0, 0)
Screenshot: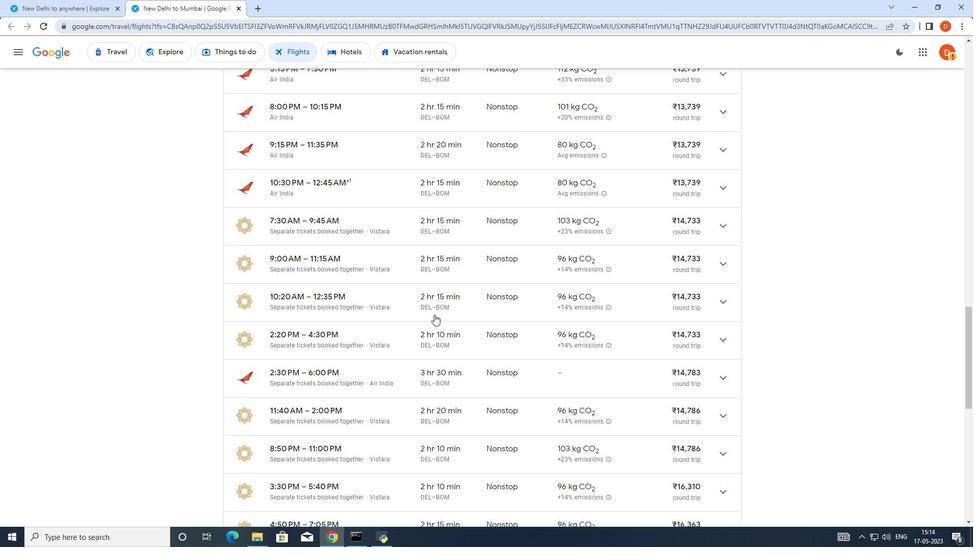 
Action: Mouse scrolled (434, 314) with delta (0, 0)
Screenshot: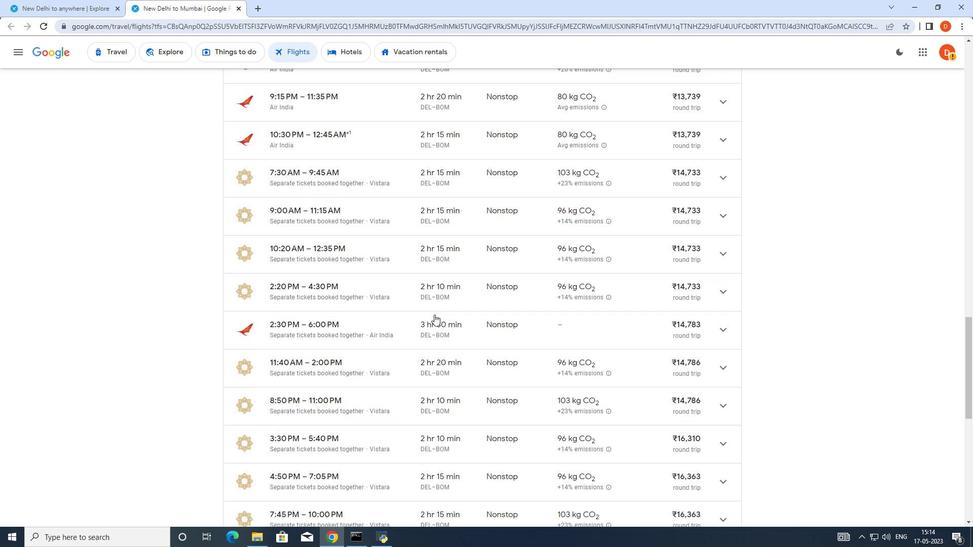 
Action: Mouse scrolled (434, 314) with delta (0, 0)
Screenshot: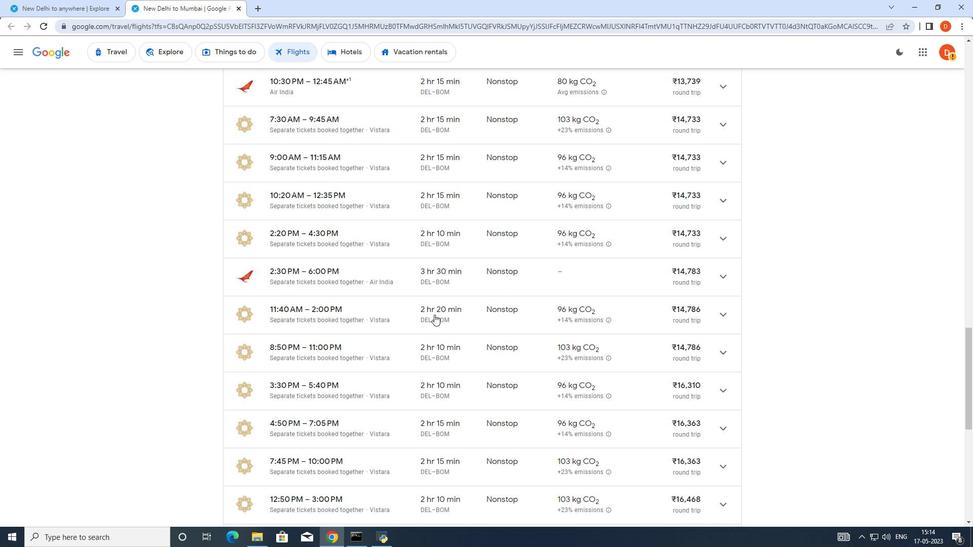 
Action: Mouse scrolled (434, 314) with delta (0, 0)
Screenshot: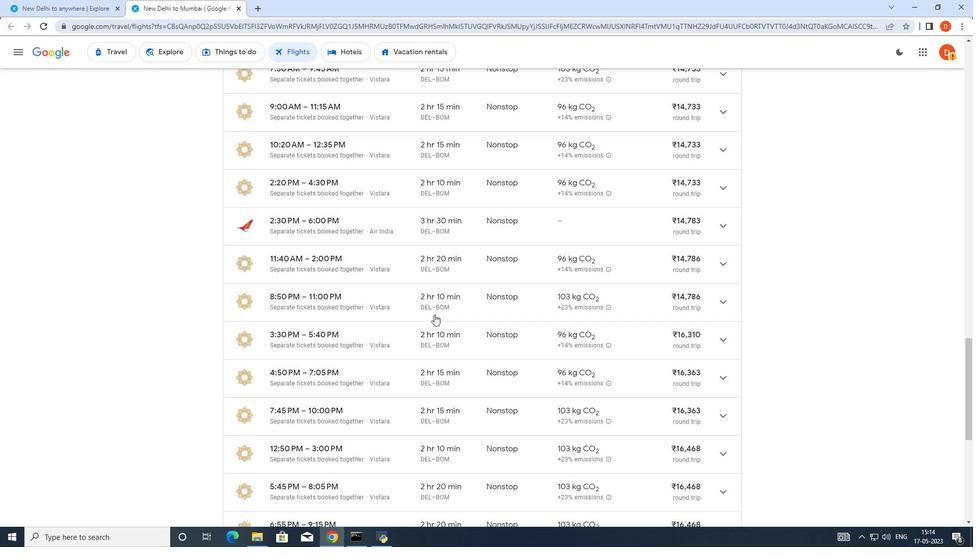 
Action: Mouse scrolled (434, 314) with delta (0, 0)
Screenshot: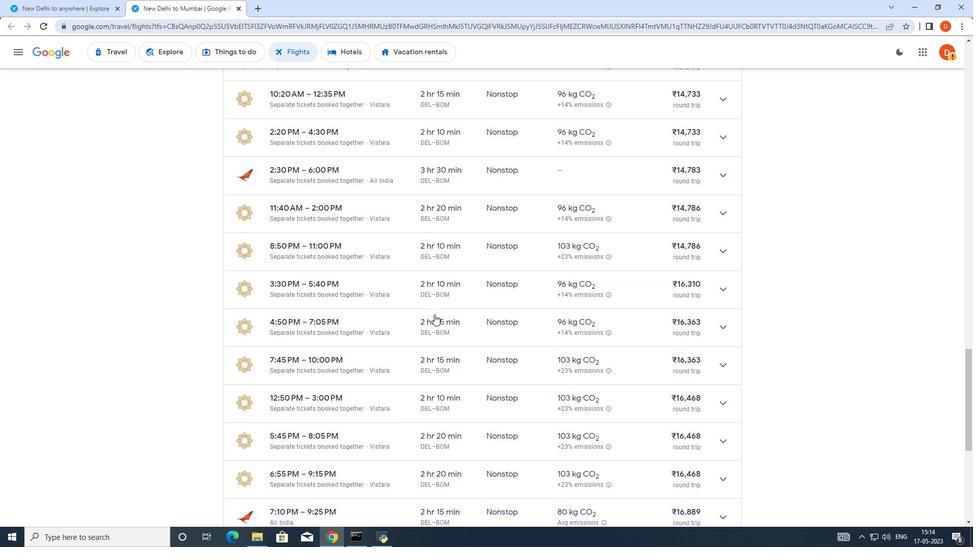
Action: Mouse scrolled (434, 314) with delta (0, 0)
Screenshot: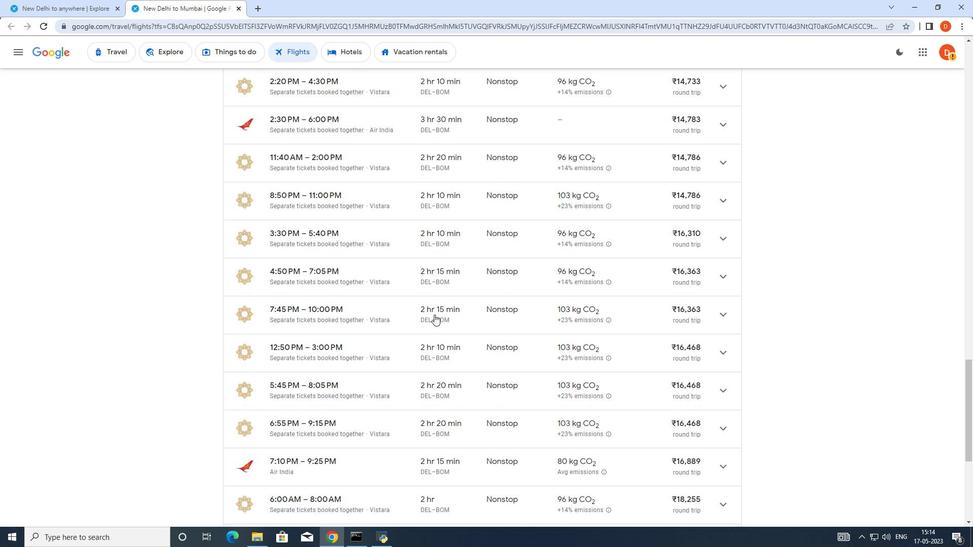 
Action: Mouse scrolled (434, 314) with delta (0, 0)
Screenshot: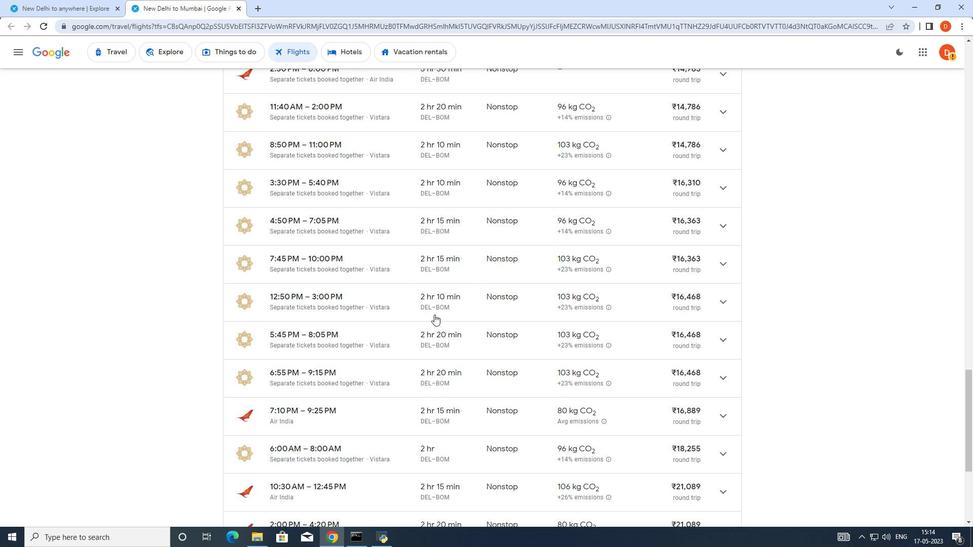
Action: Mouse scrolled (434, 314) with delta (0, 0)
Screenshot: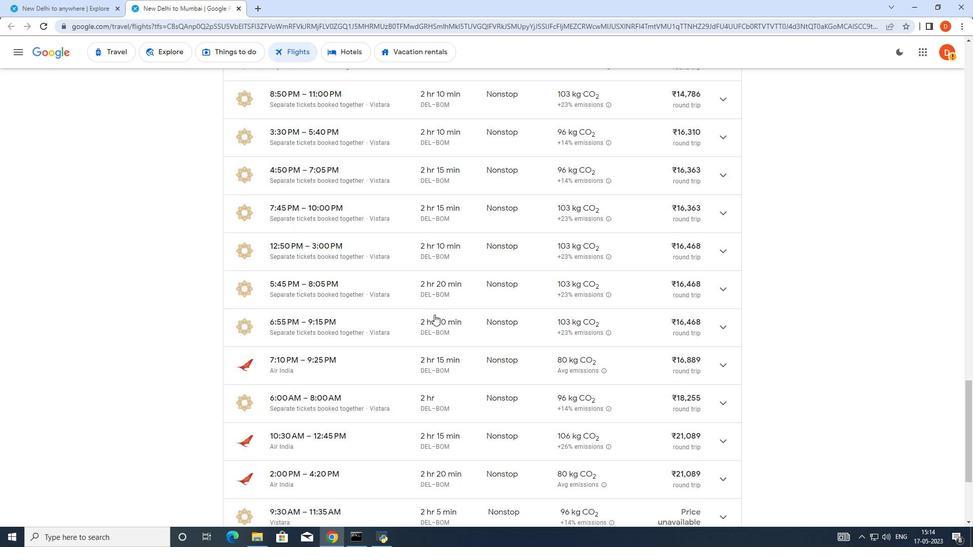
Action: Mouse scrolled (434, 314) with delta (0, 0)
Screenshot: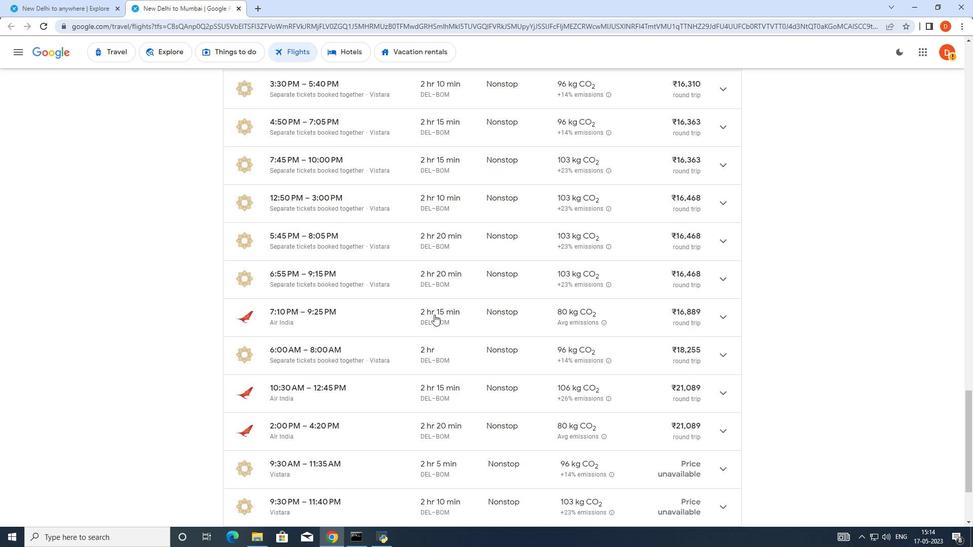 
Action: Mouse scrolled (434, 314) with delta (0, 0)
Screenshot: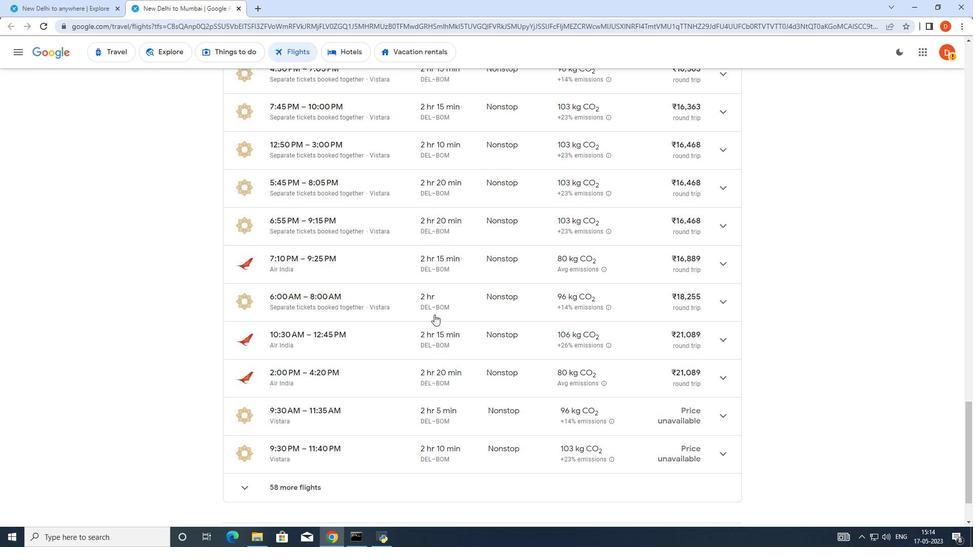 
Action: Mouse scrolled (434, 314) with delta (0, 0)
Screenshot: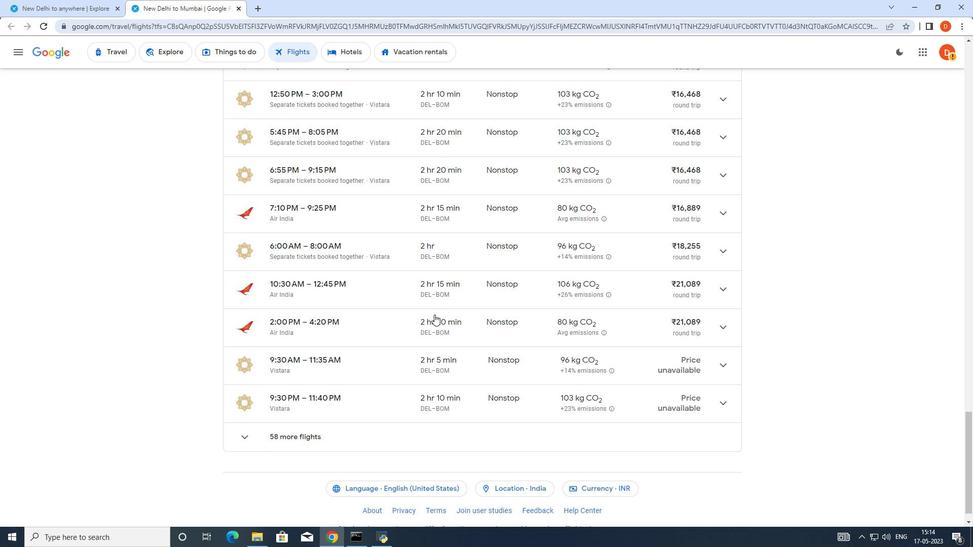 
Action: Mouse moved to (405, 304)
Screenshot: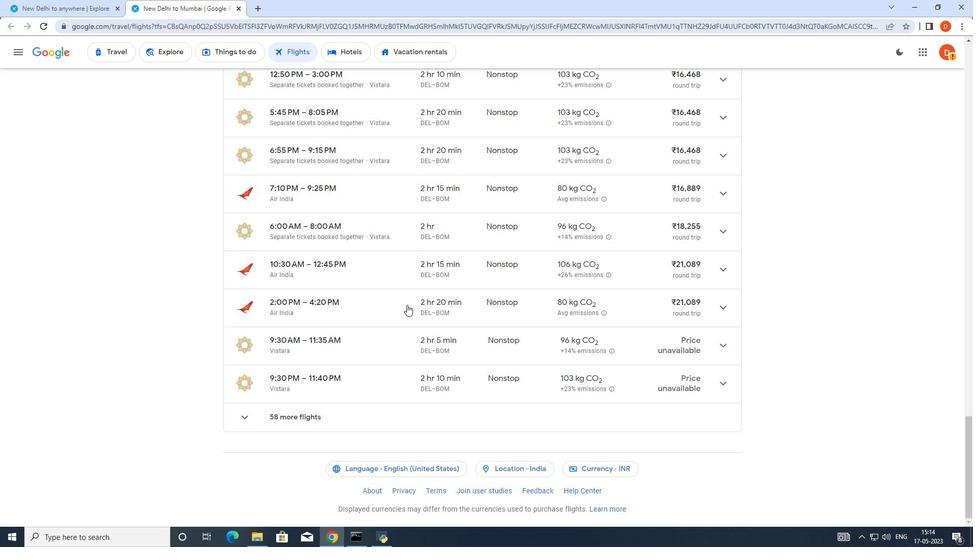
Action: Mouse scrolled (405, 304) with delta (0, 0)
Screenshot: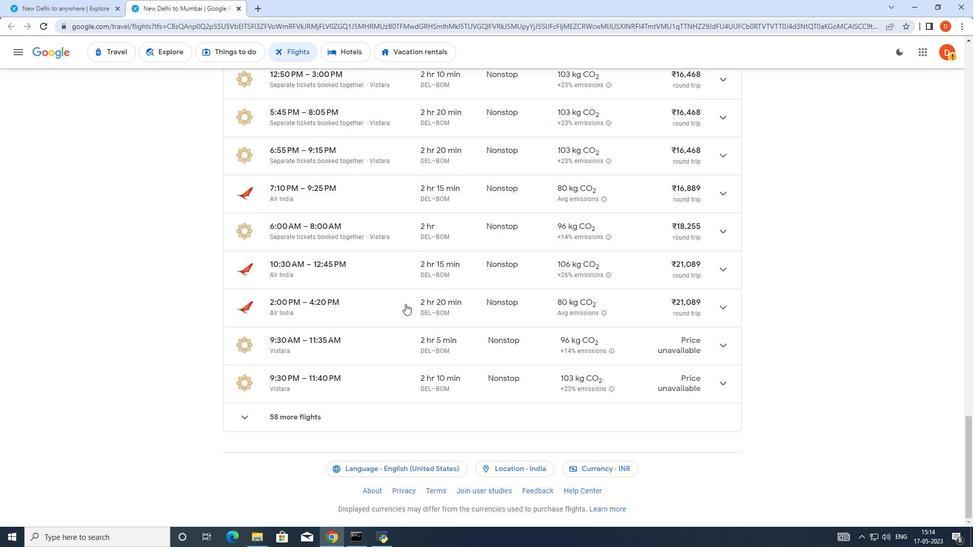 
Action: Mouse moved to (346, 57)
Screenshot: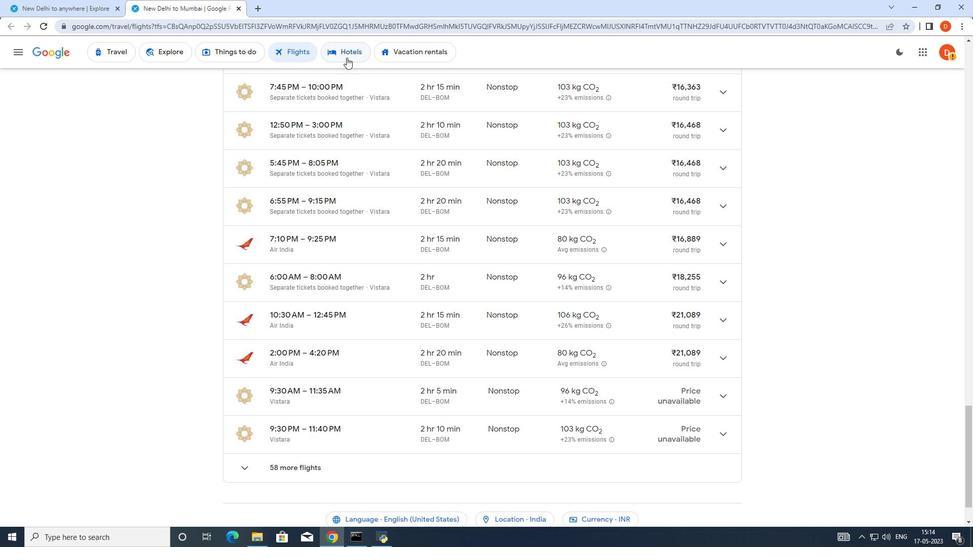 
Action: Mouse pressed left at (346, 57)
Screenshot: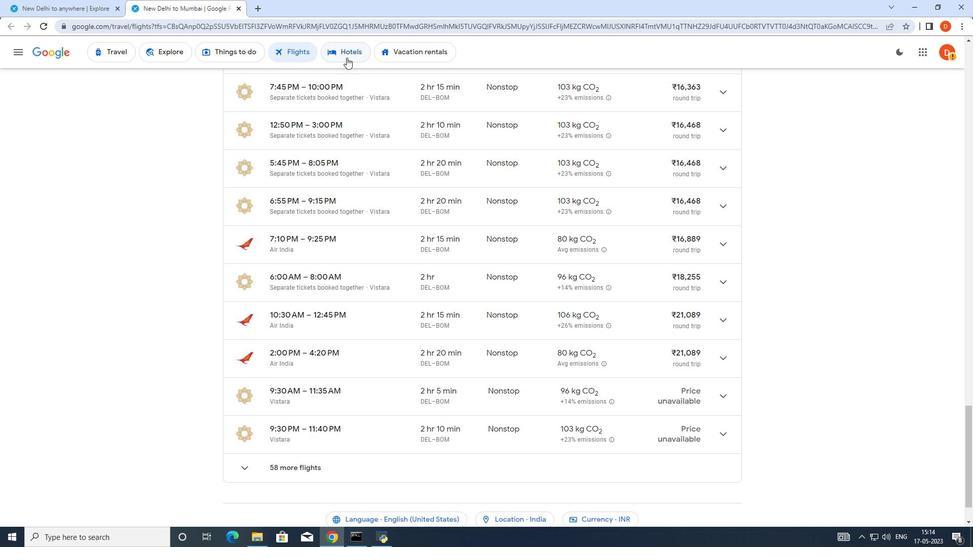 
Action: Mouse moved to (311, 266)
Screenshot: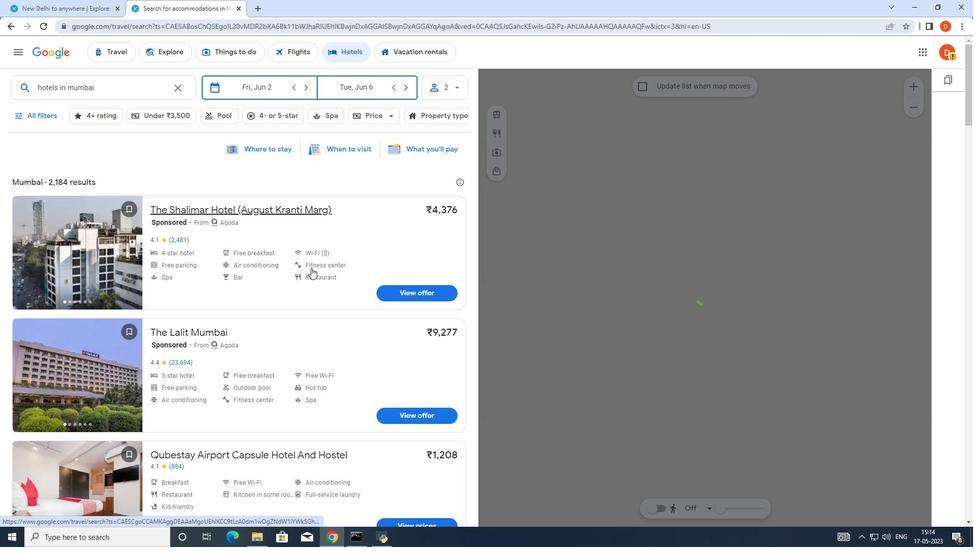 
Action: Mouse scrolled (311, 265) with delta (0, 0)
Screenshot: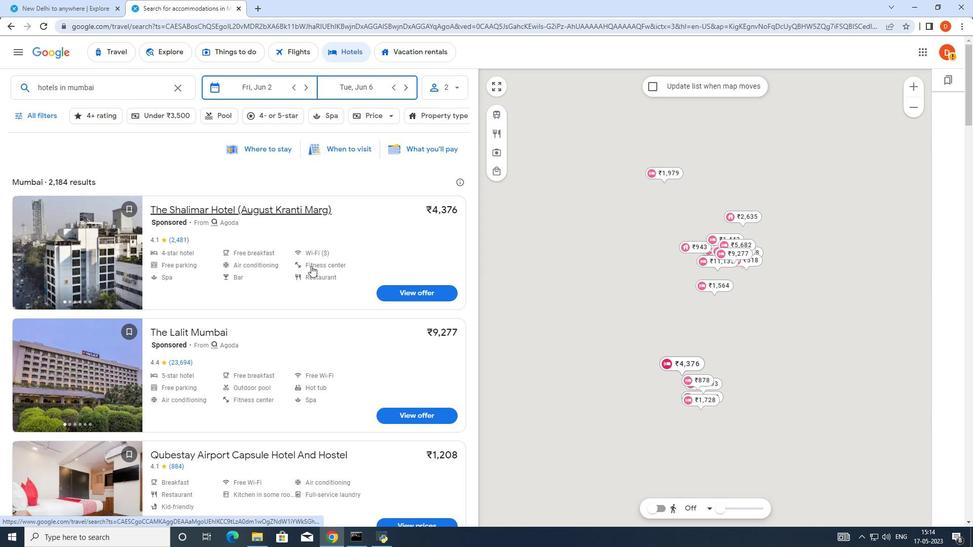 
Action: Mouse scrolled (311, 265) with delta (0, 0)
Screenshot: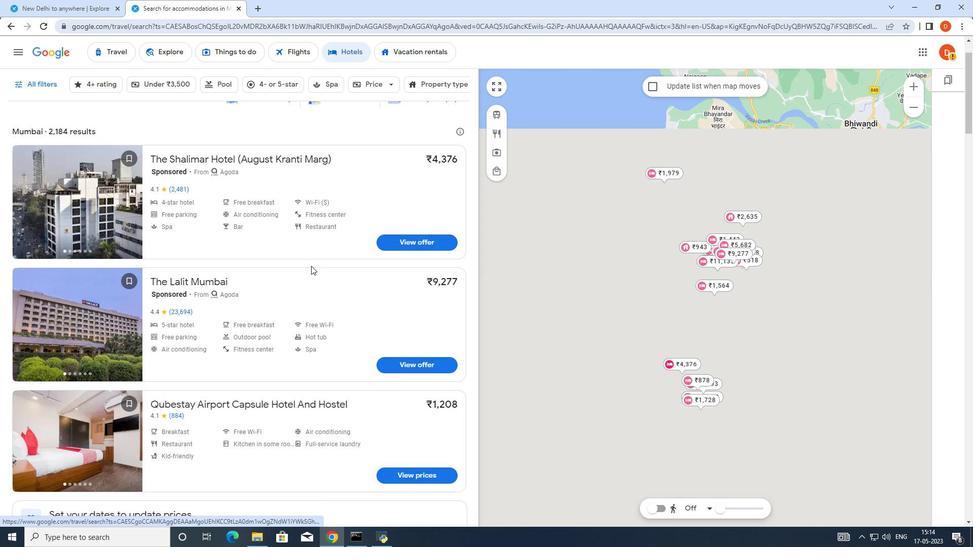 
Action: Mouse scrolled (311, 266) with delta (0, 0)
Screenshot: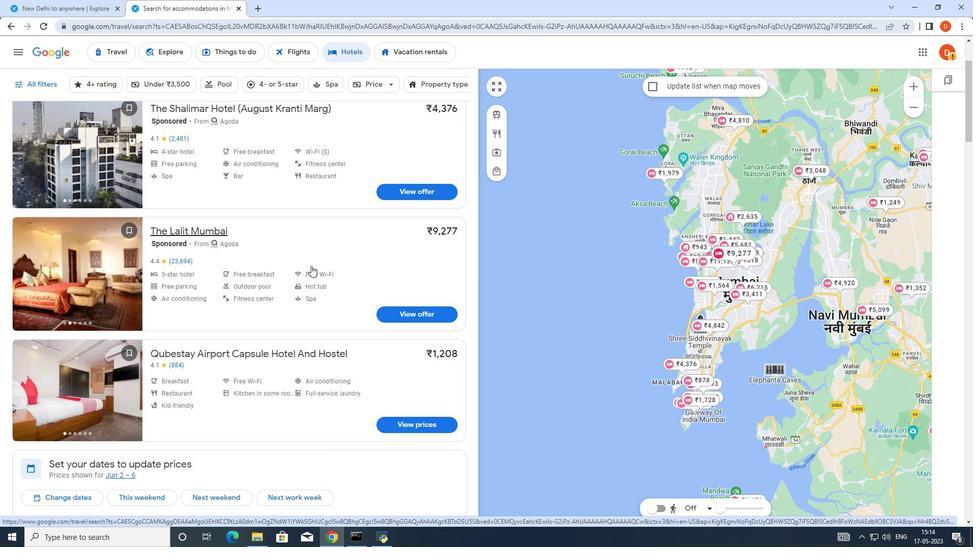
Action: Mouse moved to (384, 242)
Screenshot: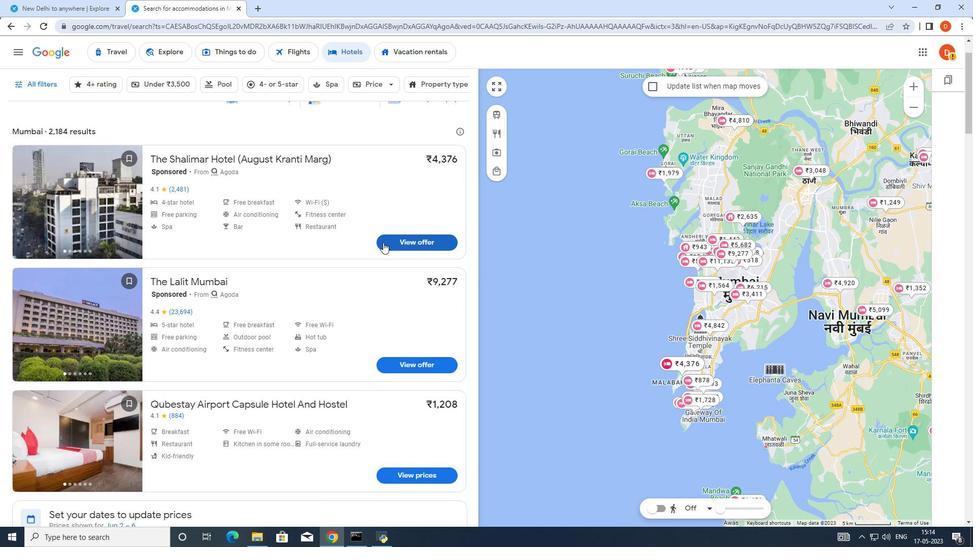 
Action: Mouse pressed left at (384, 242)
Screenshot: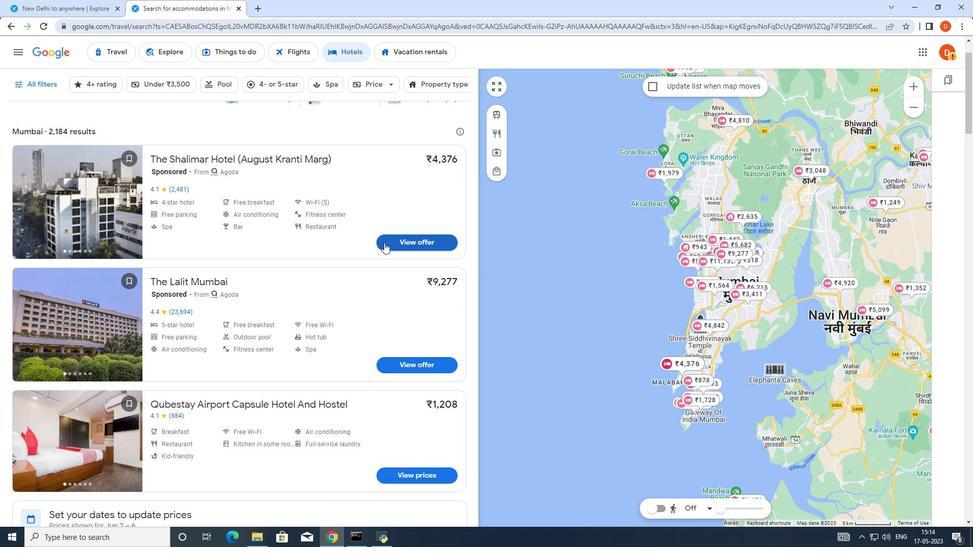 
Action: Mouse moved to (380, 243)
Screenshot: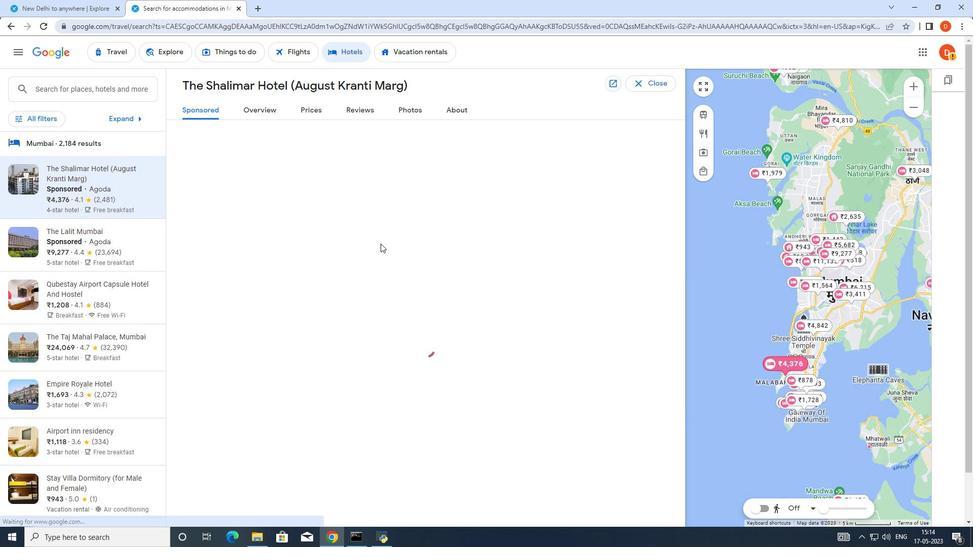 
Action: Mouse scrolled (380, 243) with delta (0, 0)
Screenshot: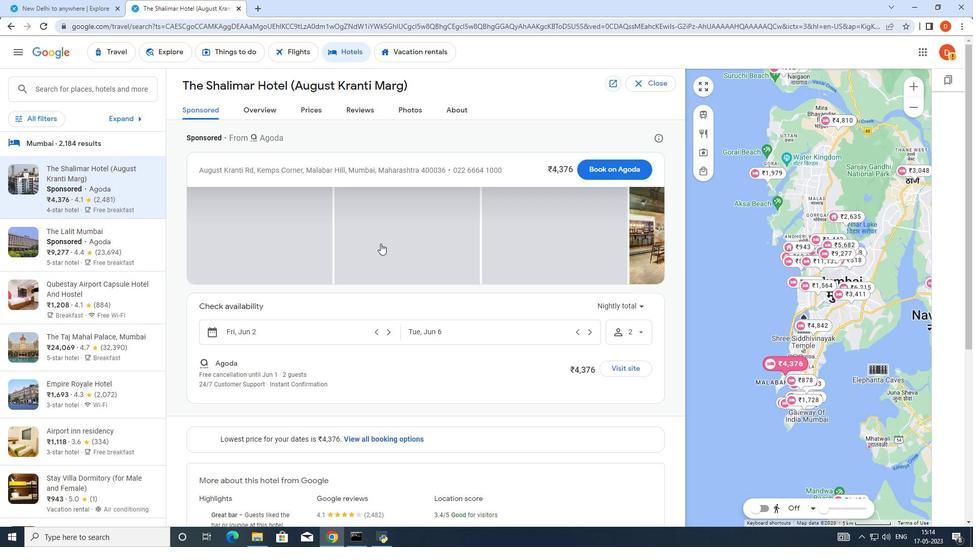 
Action: Mouse scrolled (380, 243) with delta (0, 0)
Screenshot: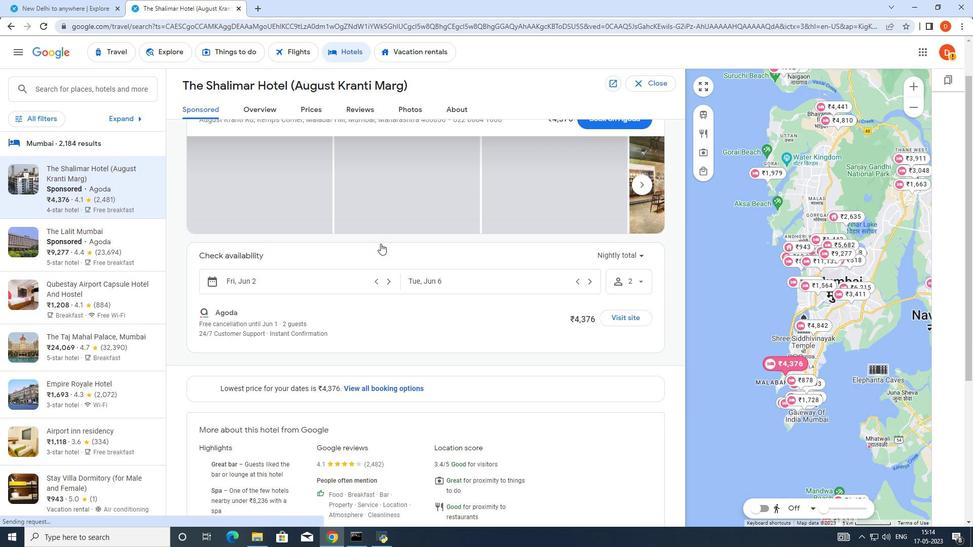
Action: Mouse scrolled (380, 243) with delta (0, 0)
Screenshot: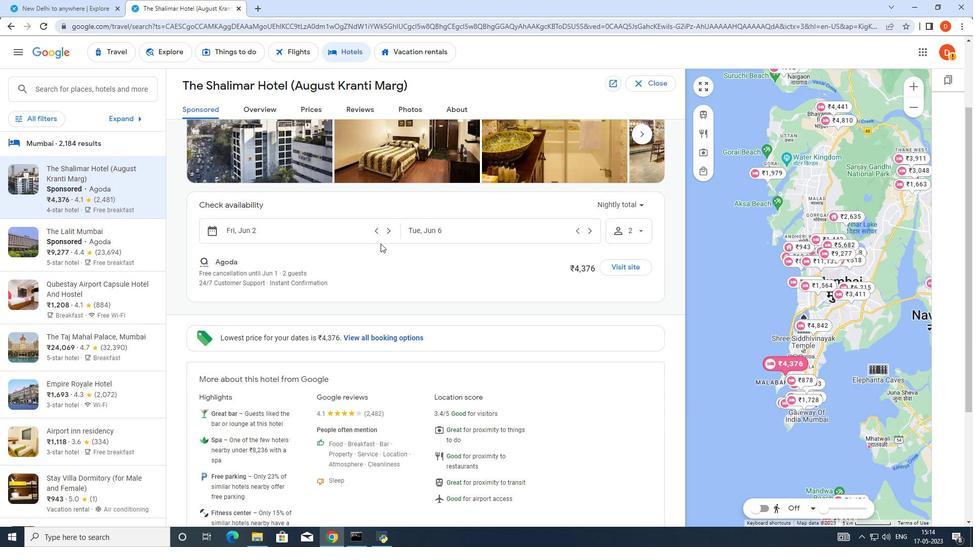 
Action: Mouse scrolled (380, 243) with delta (0, 0)
Screenshot: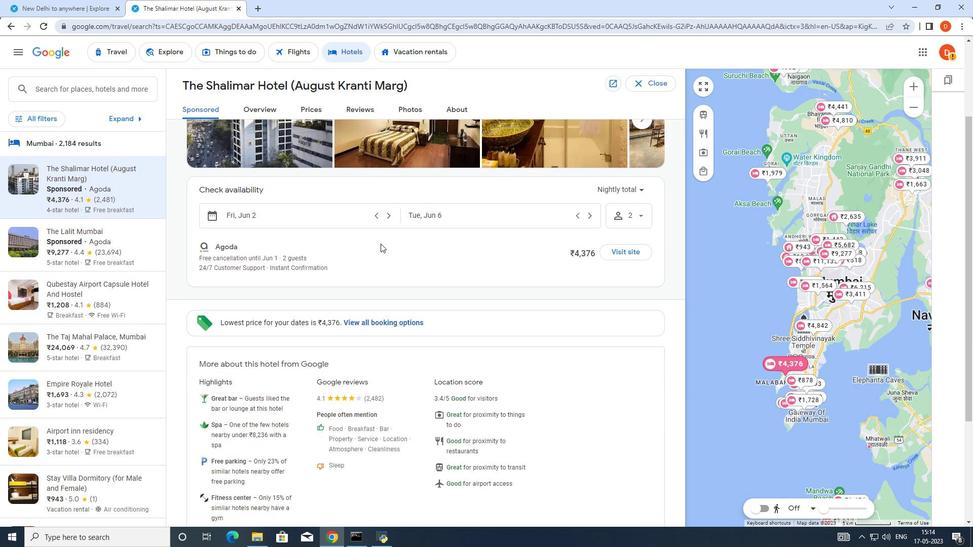 
Action: Mouse scrolled (380, 243) with delta (0, 0)
Screenshot: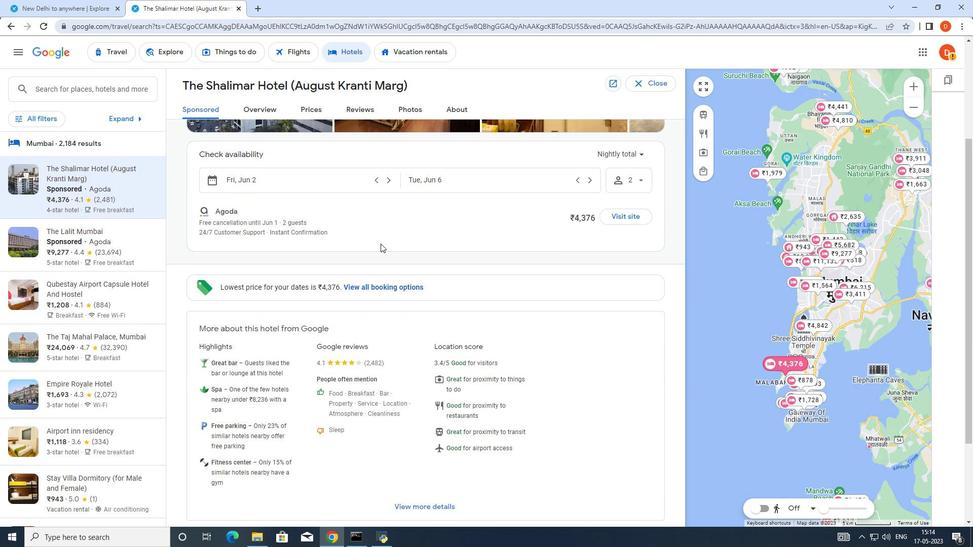 
Action: Mouse scrolled (380, 243) with delta (0, 0)
Screenshot: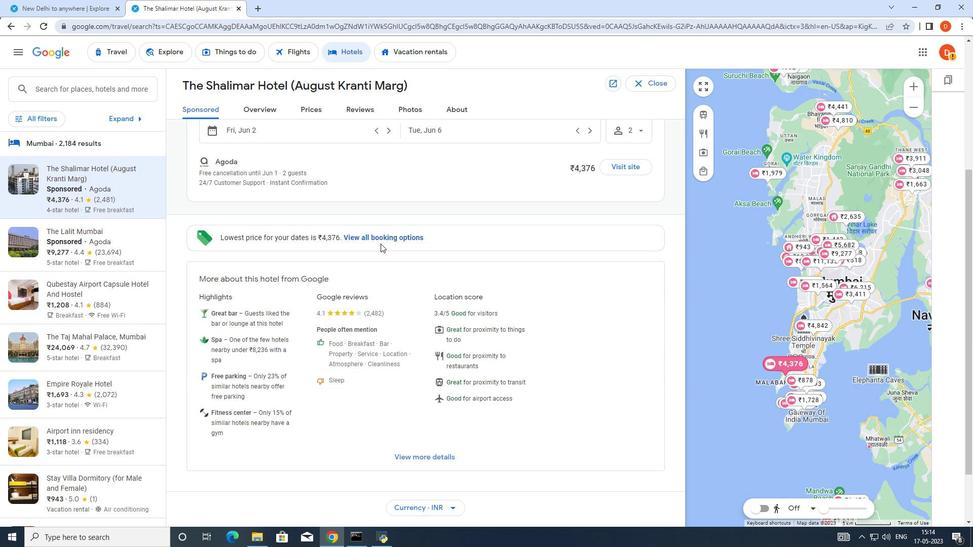 
Action: Mouse scrolled (380, 243) with delta (0, 0)
Screenshot: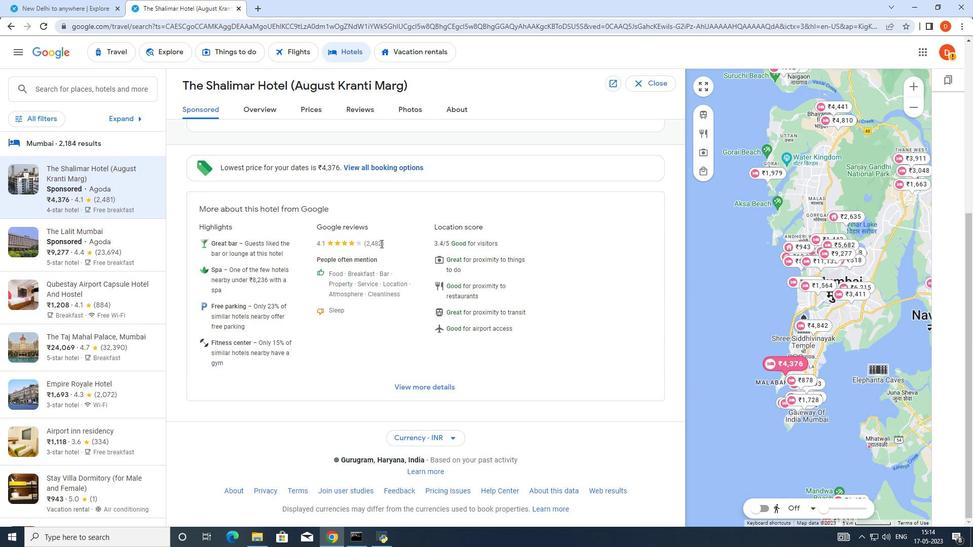 
Action: Mouse scrolled (380, 243) with delta (0, 0)
Screenshot: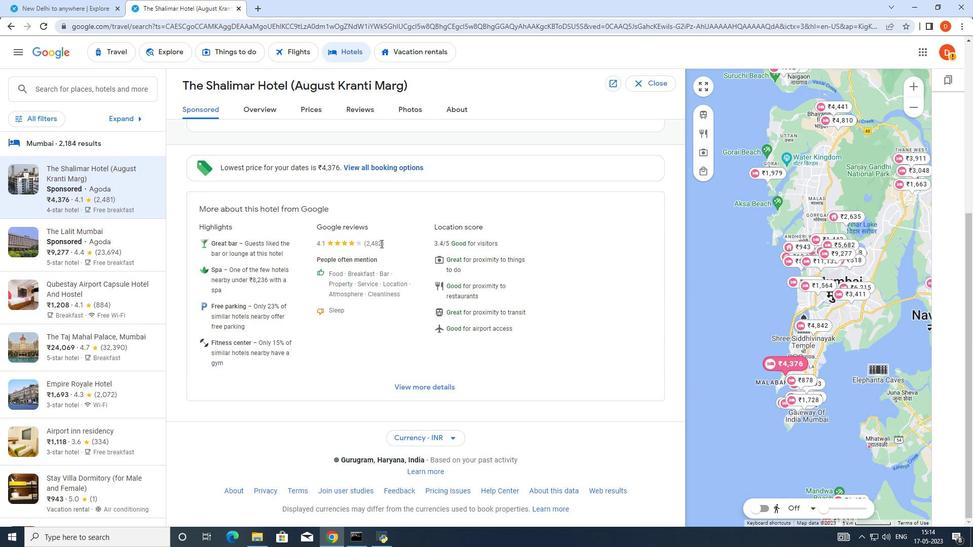 
Action: Mouse moved to (380, 244)
Screenshot: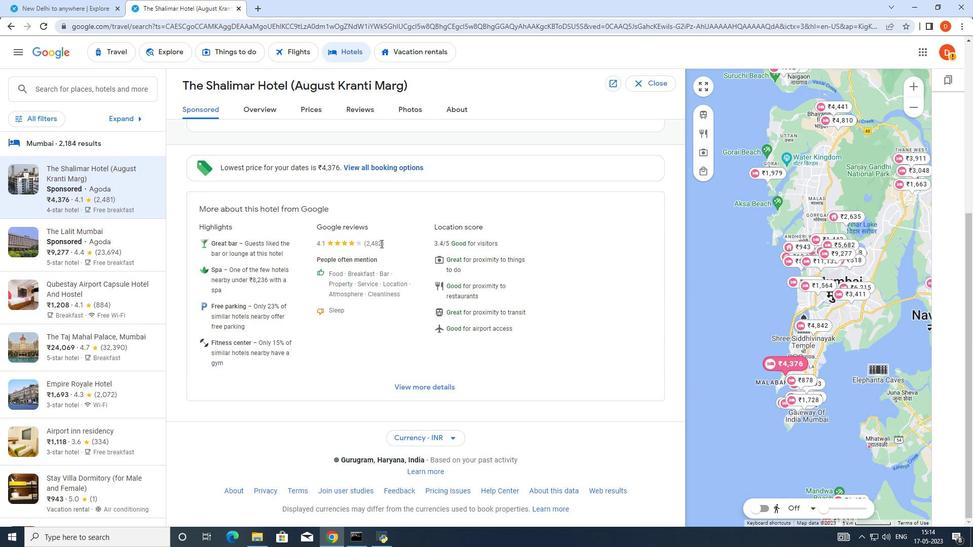 
Action: Mouse scrolled (380, 244) with delta (0, 0)
Screenshot: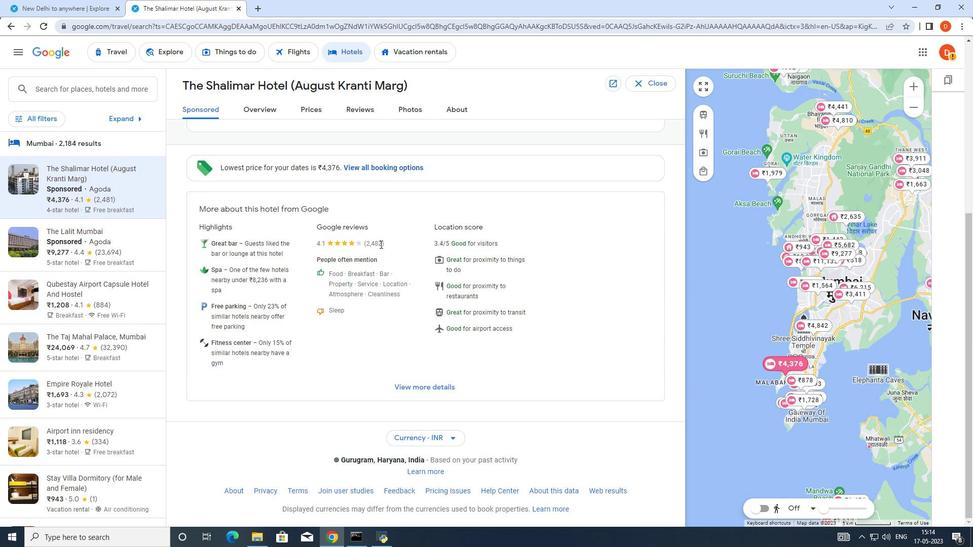 
Action: Mouse scrolled (380, 244) with delta (0, 0)
Screenshot: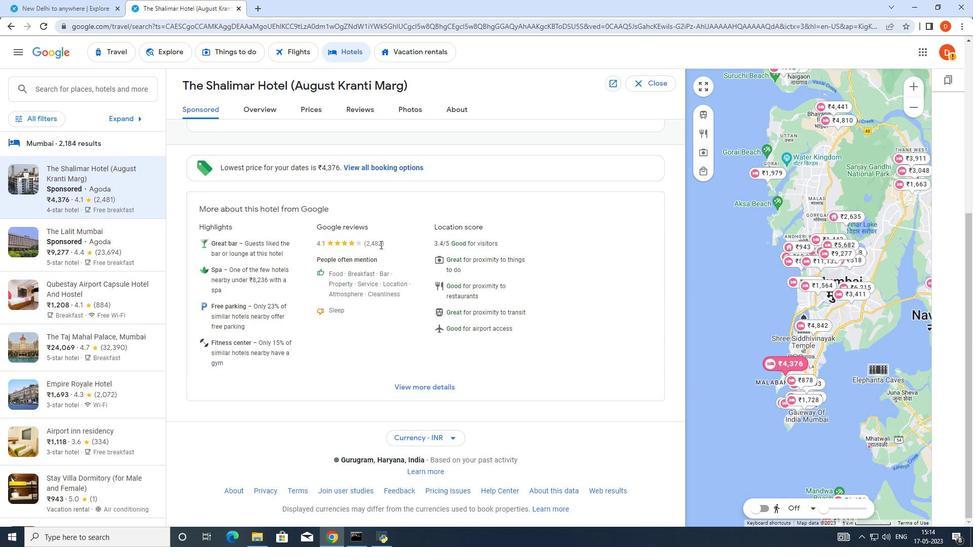 
Action: Mouse moved to (439, 200)
Screenshot: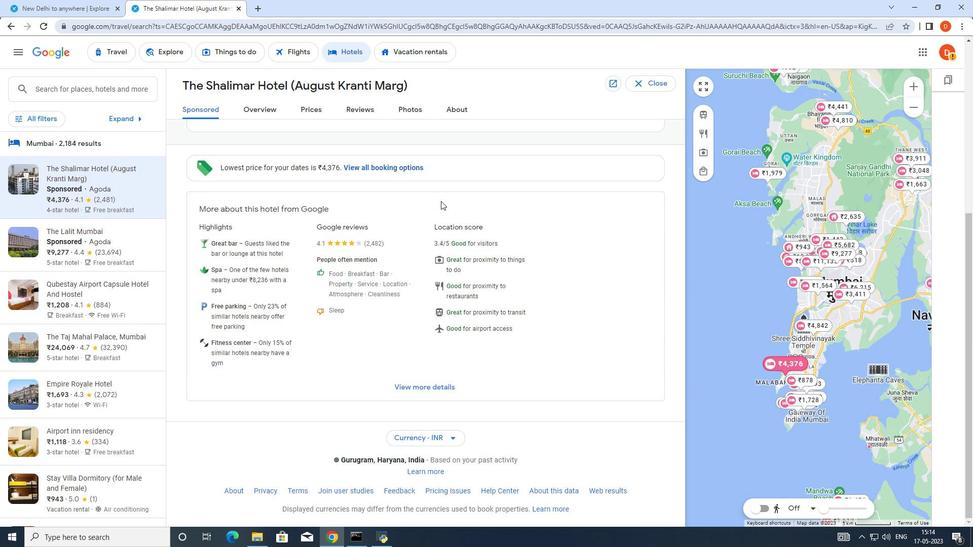 
Action: Mouse scrolled (439, 200) with delta (0, 0)
Screenshot: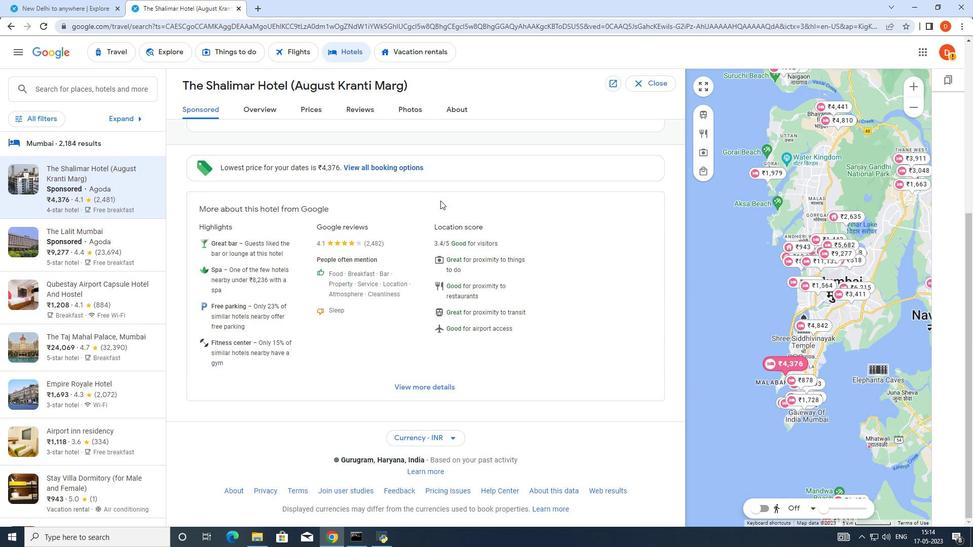 
Action: Mouse moved to (439, 200)
Screenshot: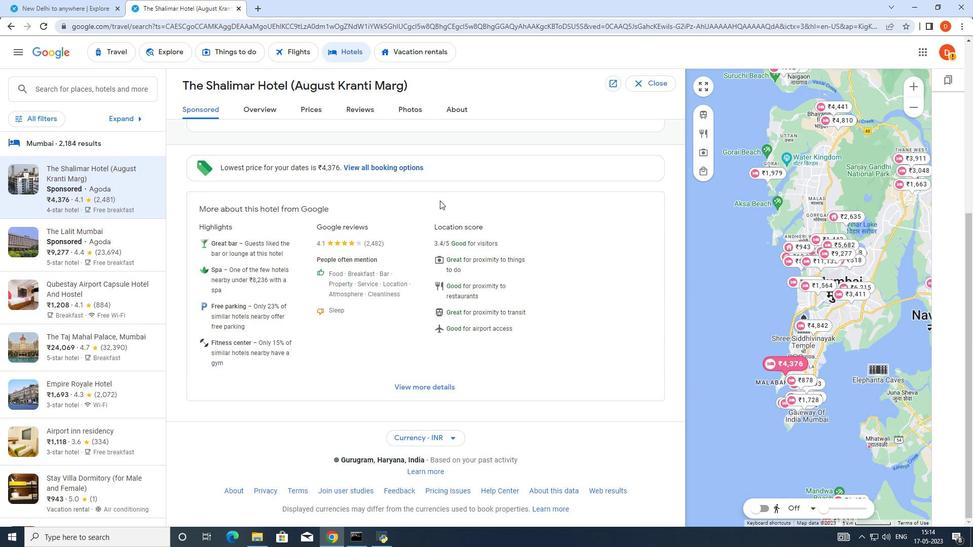 
Action: Mouse scrolled (439, 200) with delta (0, 0)
Screenshot: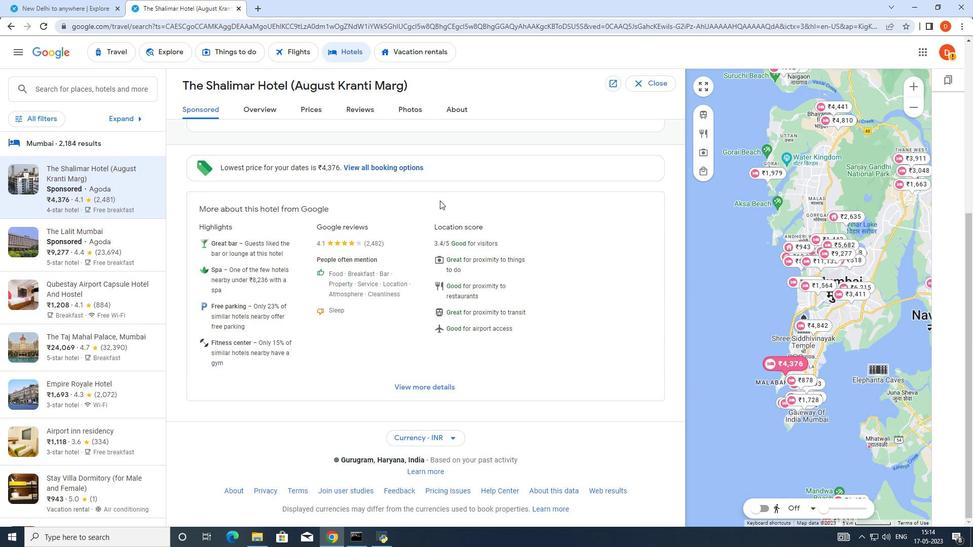 
Action: Mouse moved to (439, 201)
Screenshot: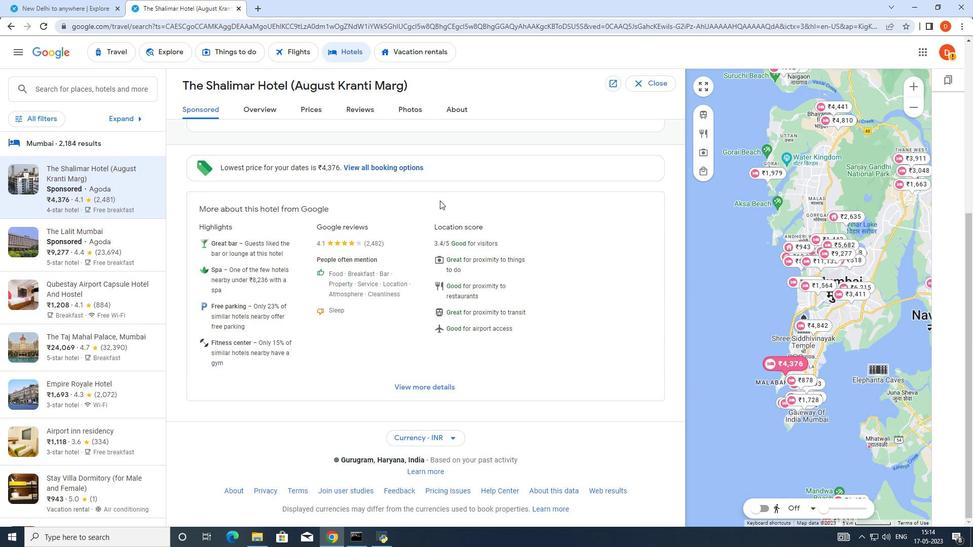 
Action: Mouse scrolled (439, 200) with delta (0, 0)
Screenshot: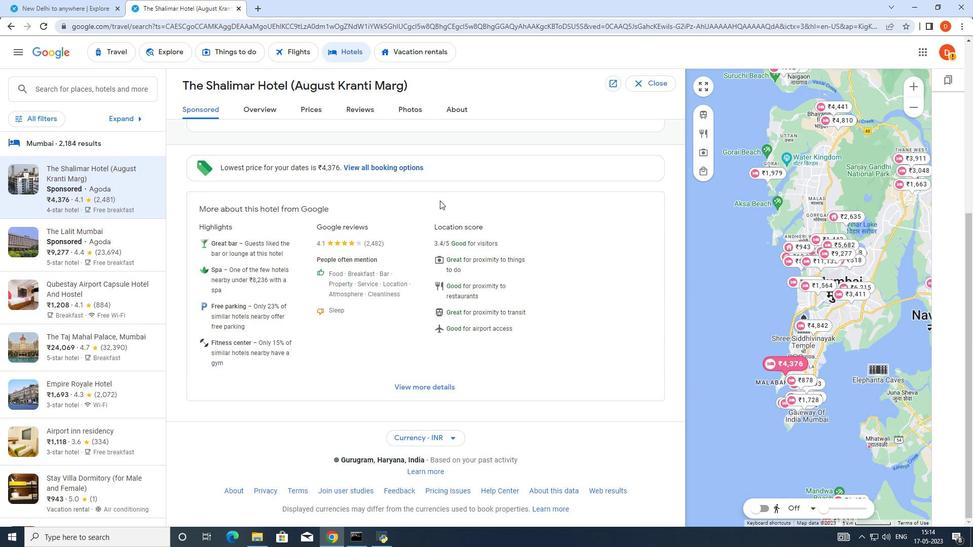 
Action: Mouse moved to (437, 207)
Screenshot: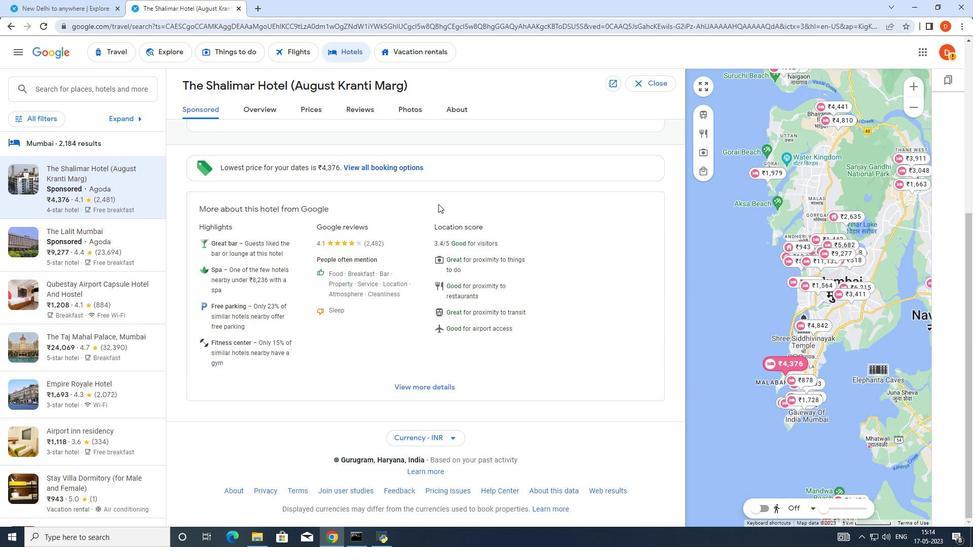 
Action: Mouse scrolled (437, 207) with delta (0, 0)
Screenshot: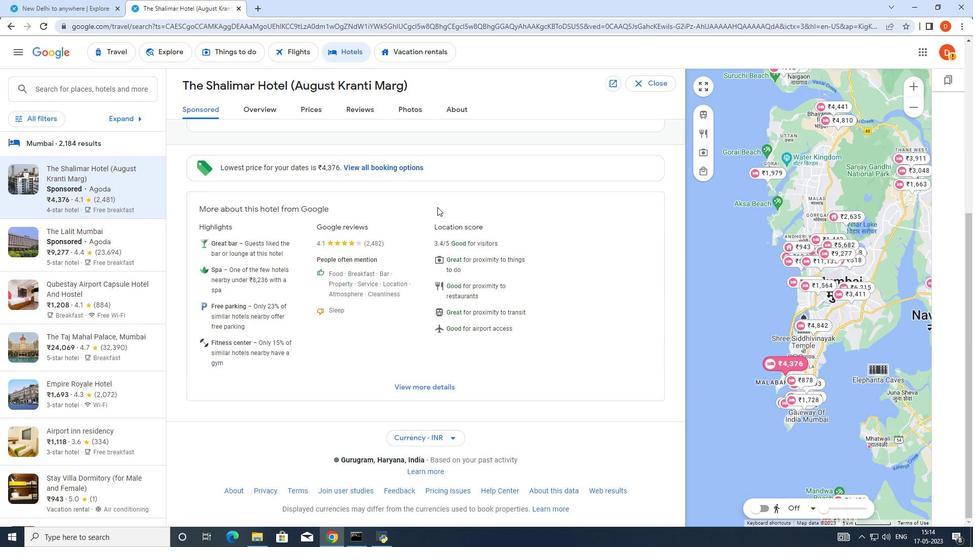 
Action: Mouse scrolled (437, 207) with delta (0, 0)
Screenshot: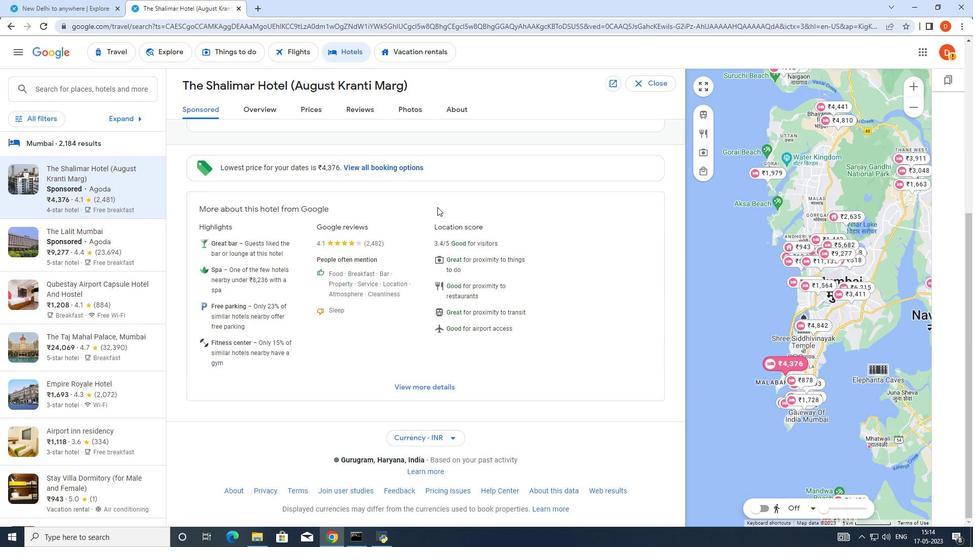 
Action: Mouse scrolled (437, 207) with delta (0, 0)
Screenshot: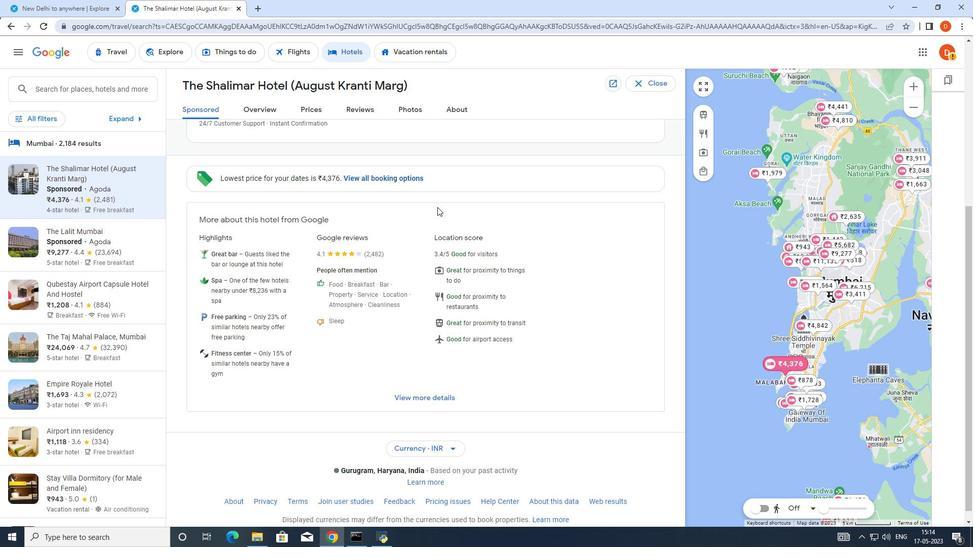 
Action: Mouse scrolled (437, 207) with delta (0, 0)
Screenshot: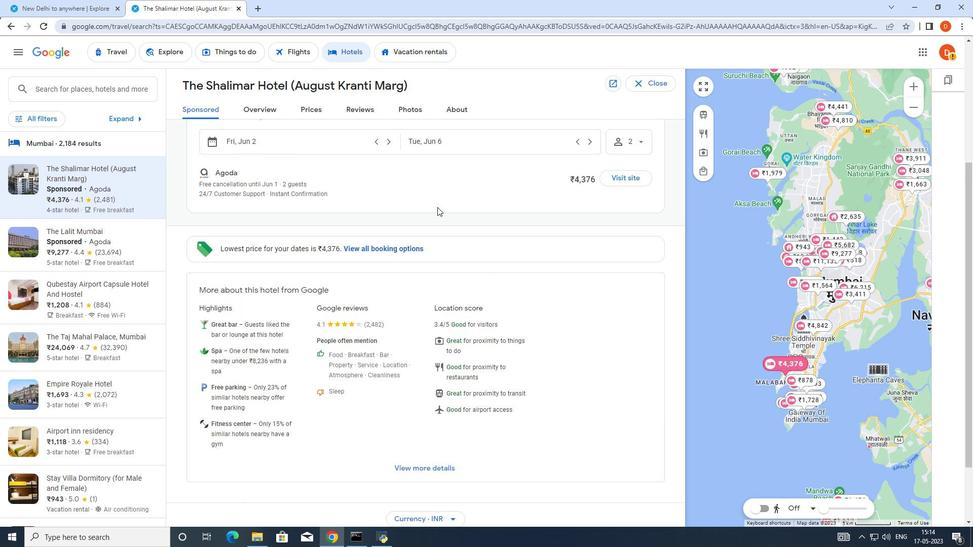 
Action: Mouse moved to (437, 207)
Screenshot: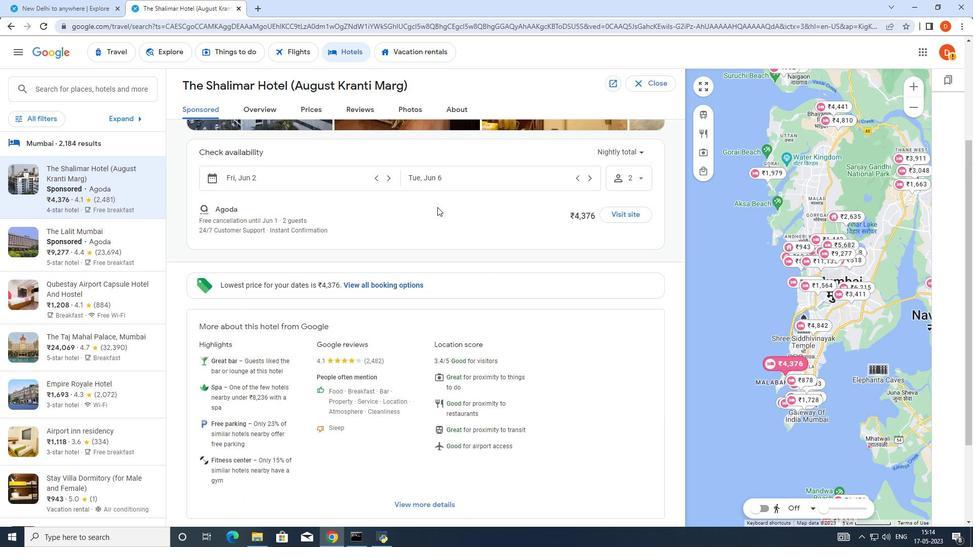 
Action: Mouse scrolled (437, 207) with delta (0, 0)
Screenshot: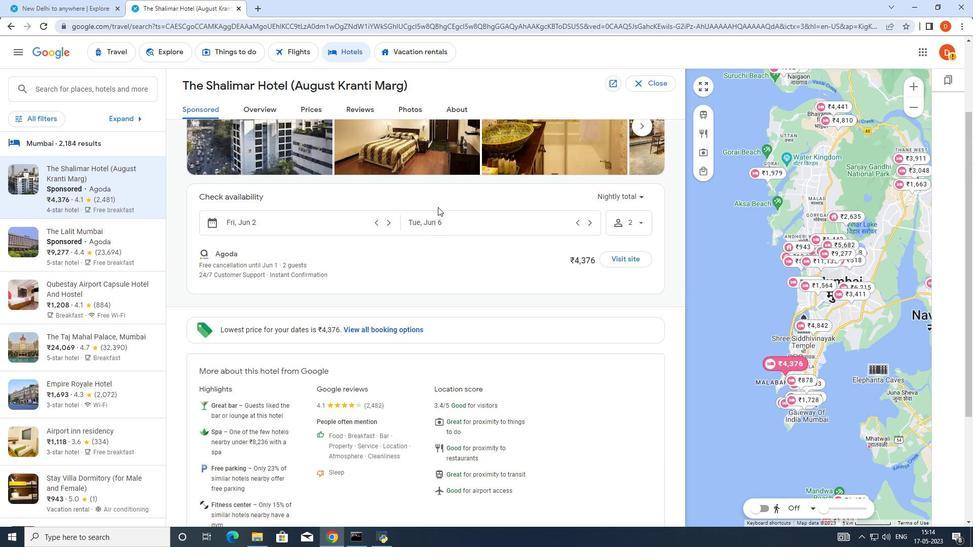 
Action: Mouse scrolled (437, 207) with delta (0, 0)
Screenshot: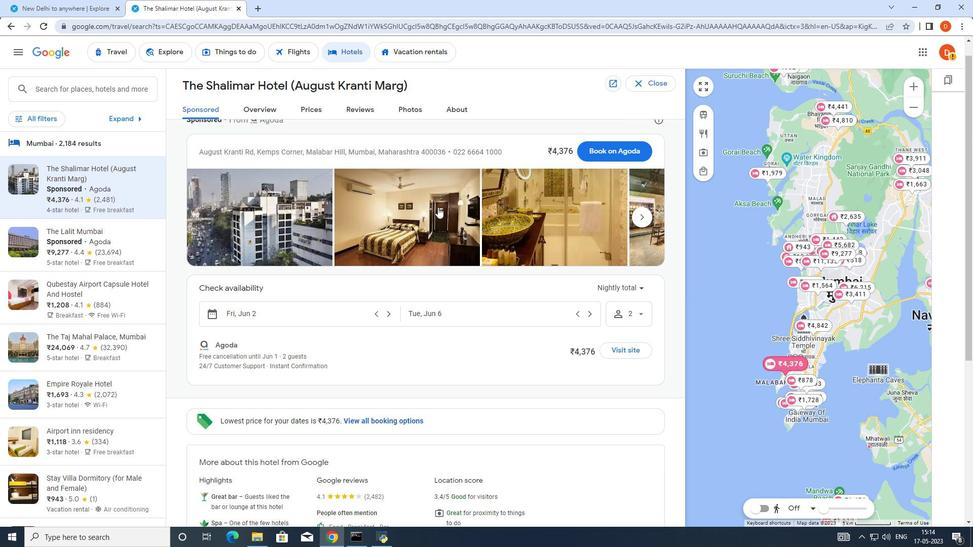 
Action: Mouse scrolled (437, 207) with delta (0, 0)
Screenshot: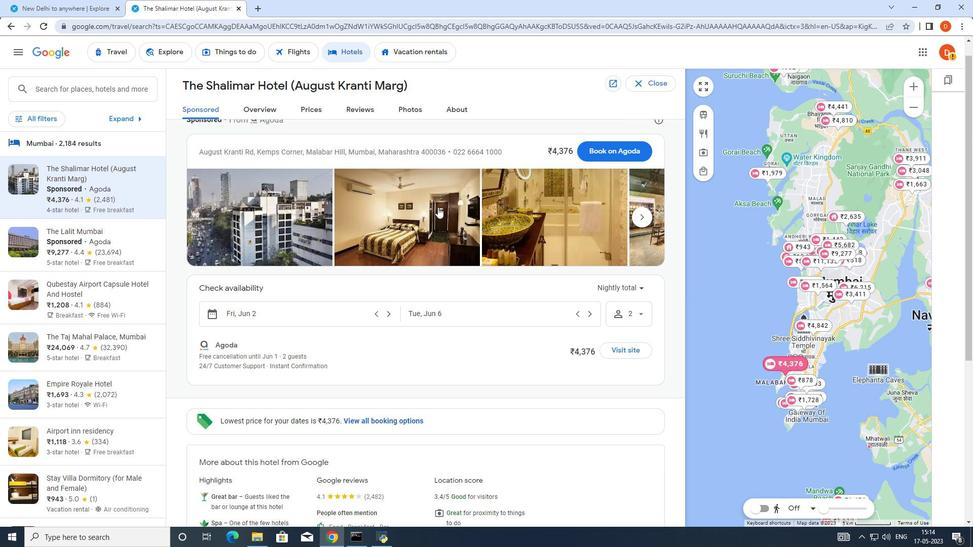 
Action: Mouse scrolled (437, 207) with delta (0, 0)
Screenshot: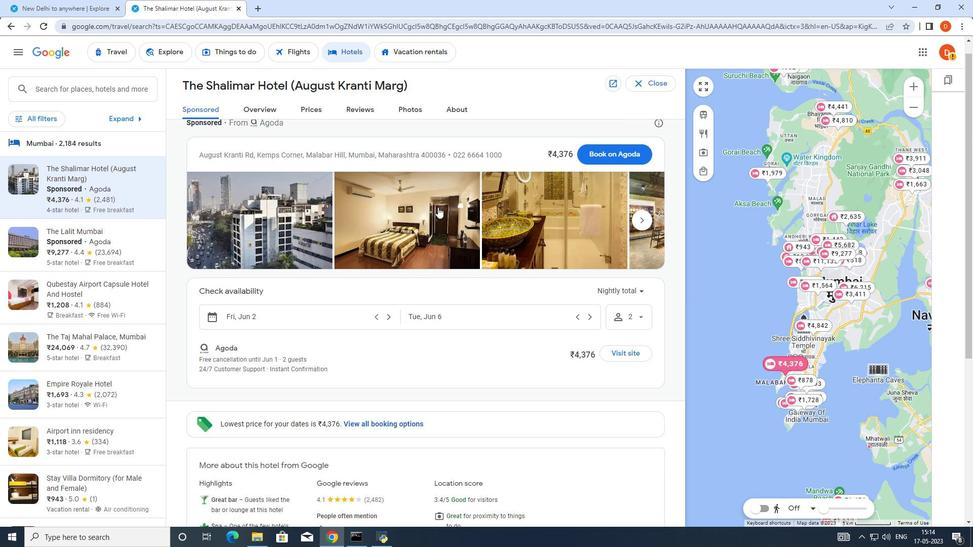 
Action: Mouse scrolled (437, 206) with delta (0, 0)
Screenshot: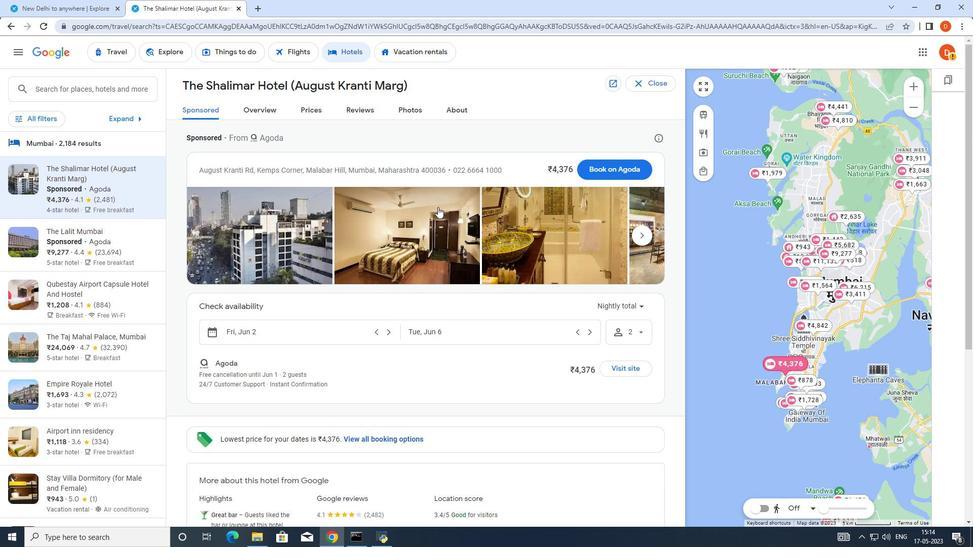 
Action: Mouse scrolled (437, 206) with delta (0, 0)
Screenshot: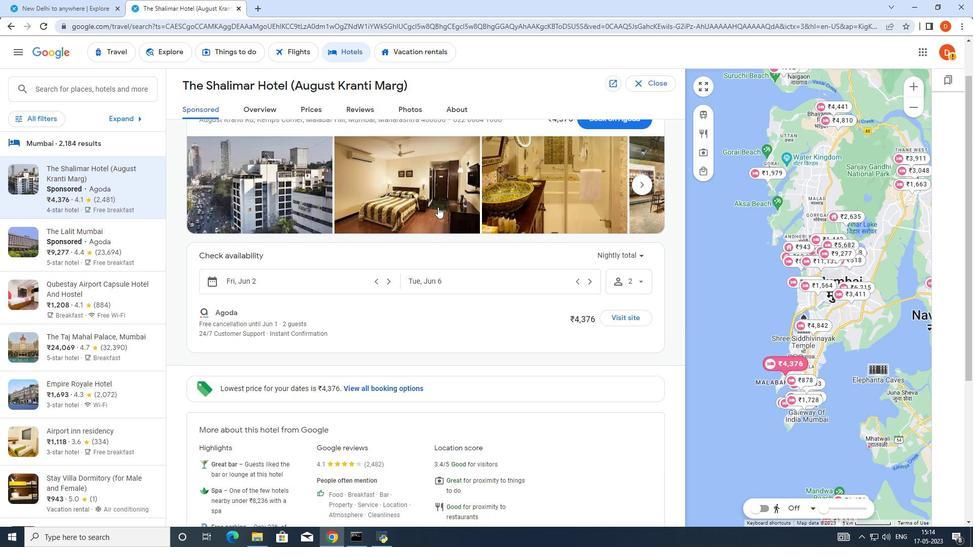 
Action: Mouse moved to (436, 207)
Screenshot: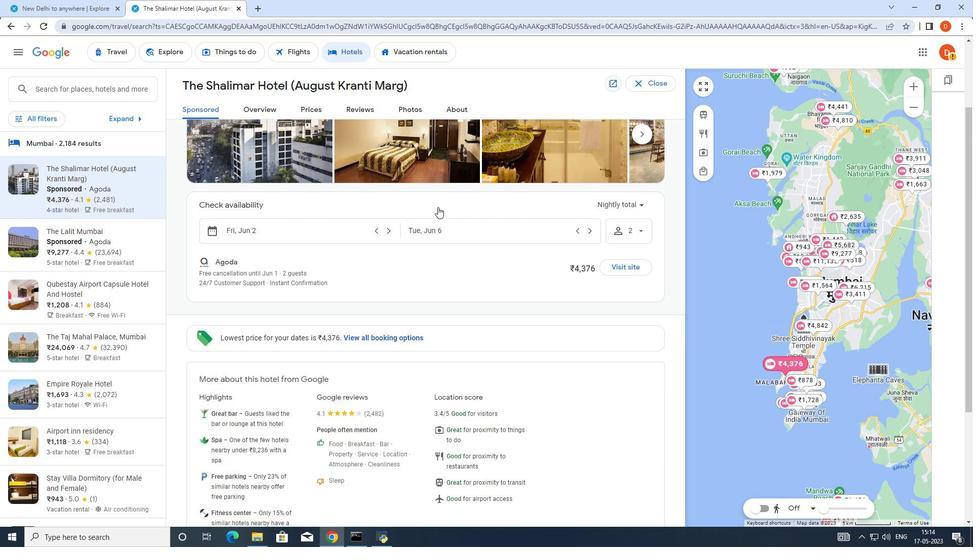 
Action: Mouse scrolled (436, 207) with delta (0, 0)
Screenshot: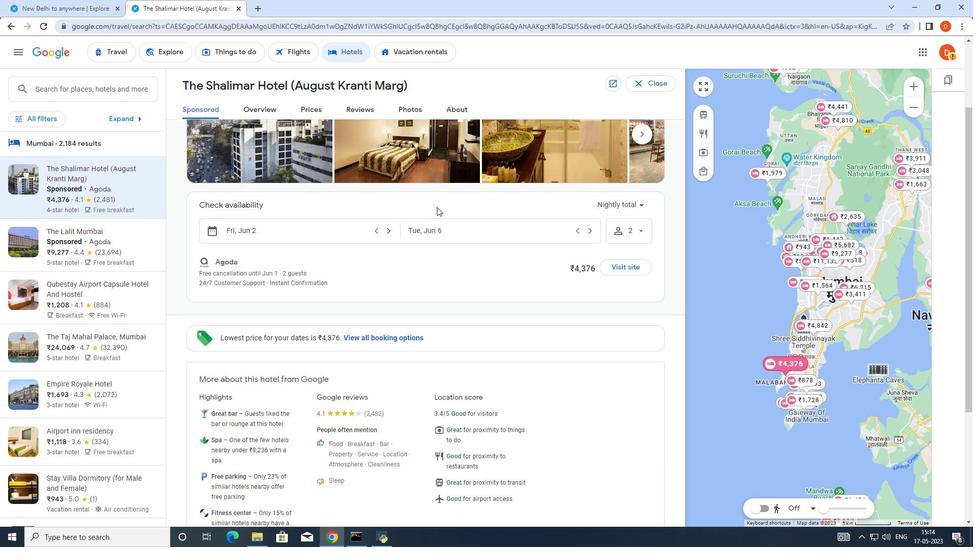 
Action: Mouse moved to (436, 207)
Screenshot: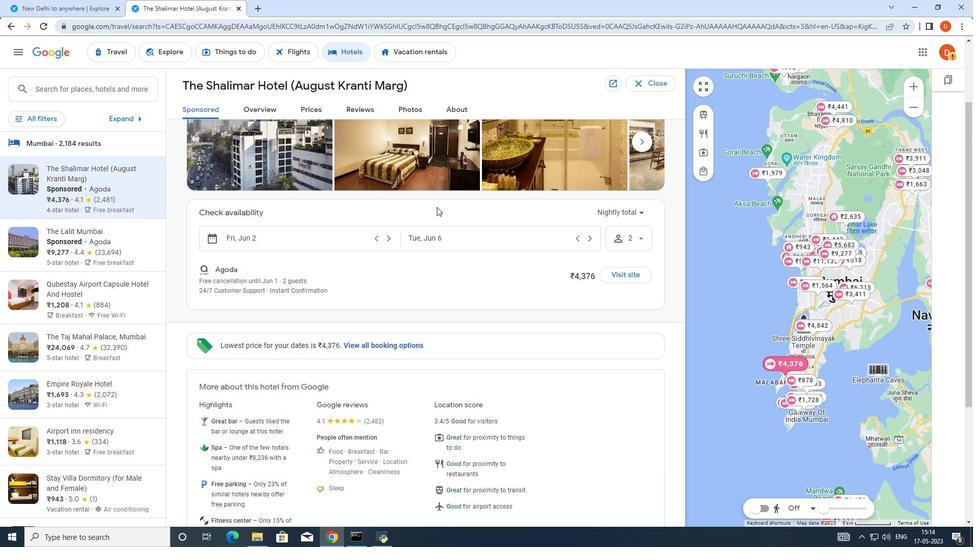
Action: Mouse scrolled (436, 207) with delta (0, 0)
Screenshot: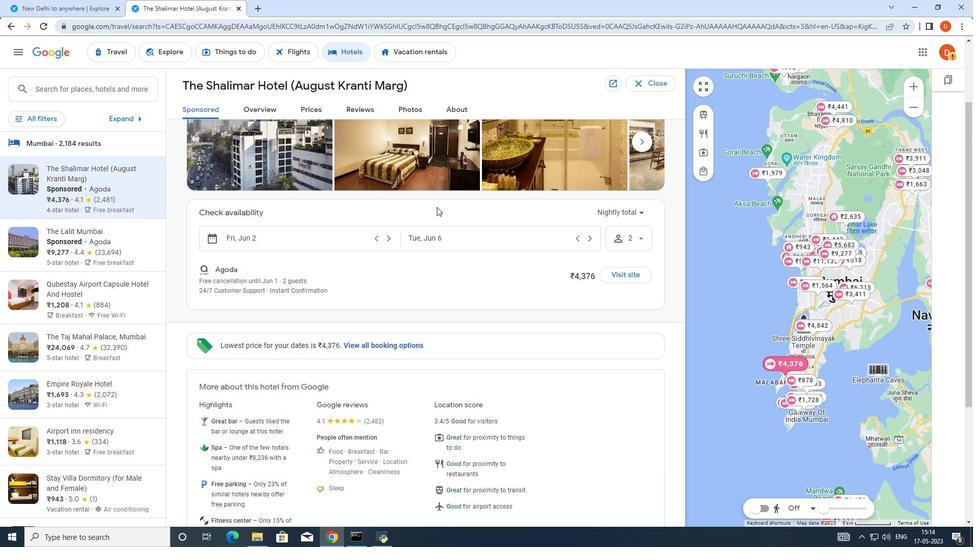 
Action: Mouse moved to (322, 229)
Screenshot: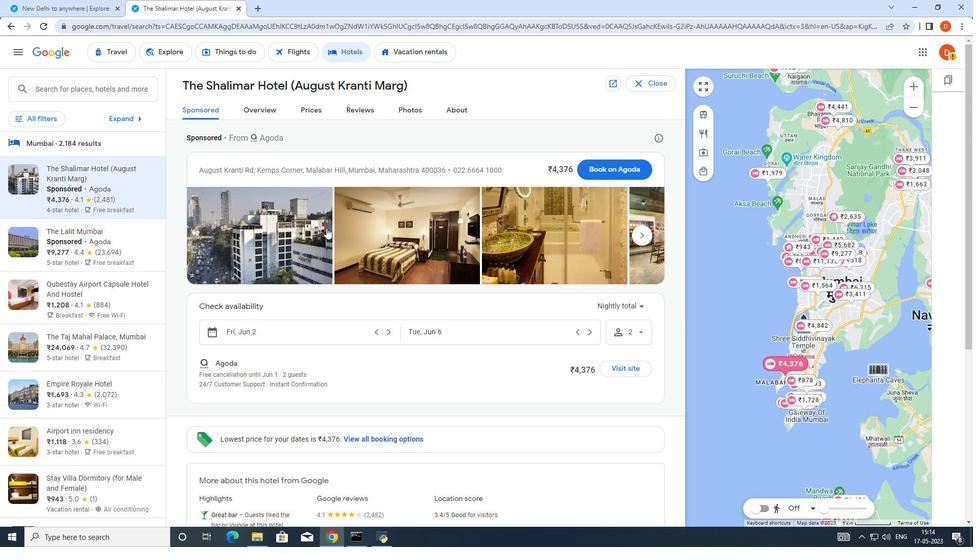 
Action: Mouse pressed left at (322, 229)
Screenshot: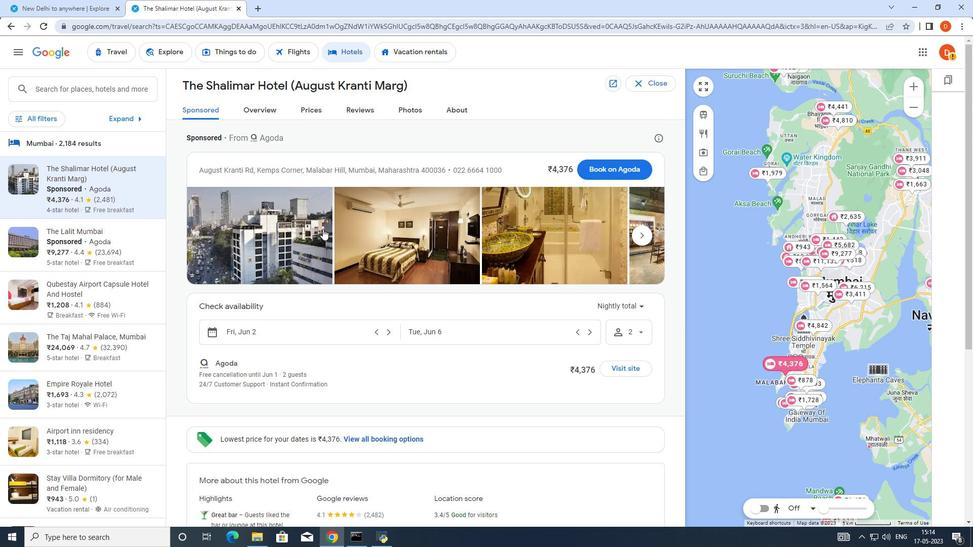
Action: Mouse moved to (939, 275)
Screenshot: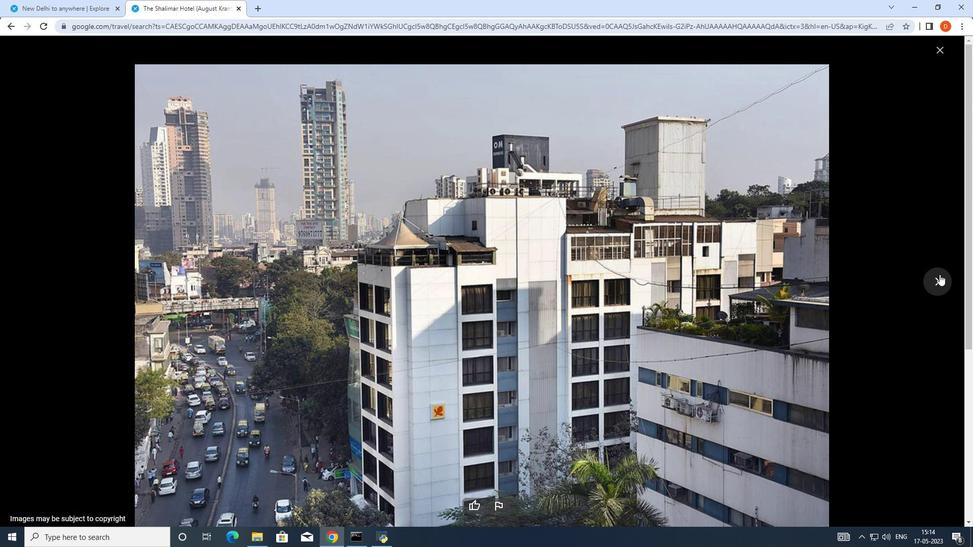 
Action: Mouse pressed left at (939, 275)
Screenshot: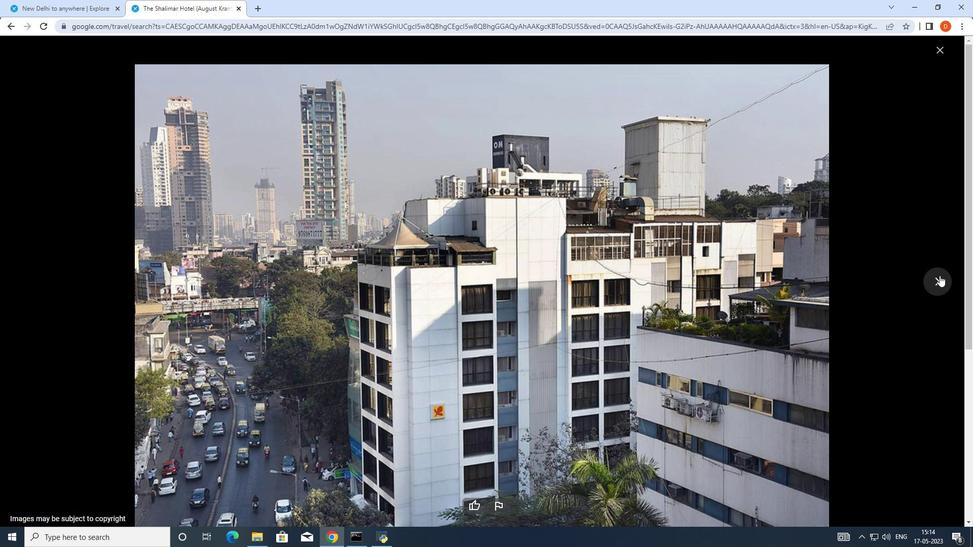 
Action: Mouse pressed left at (939, 275)
Screenshot: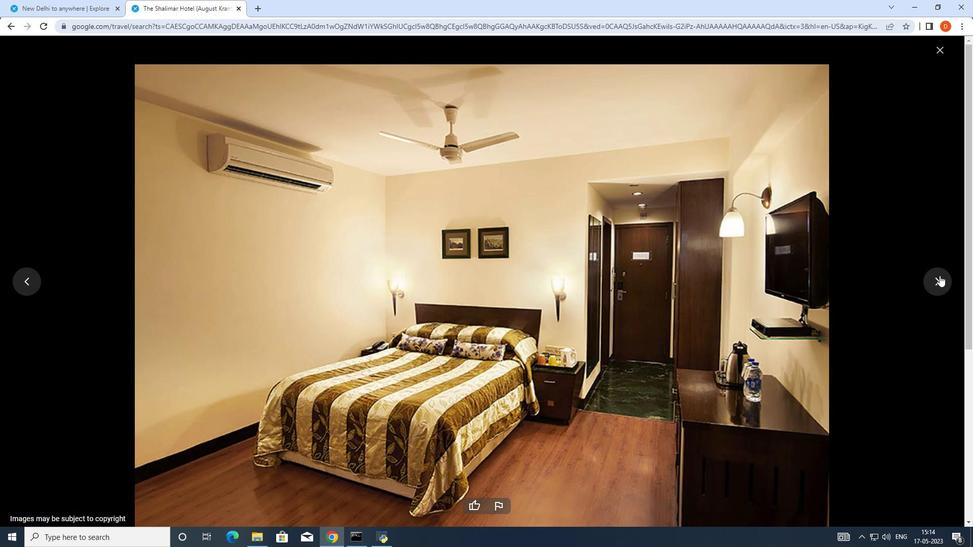 
Action: Mouse pressed left at (939, 275)
Screenshot: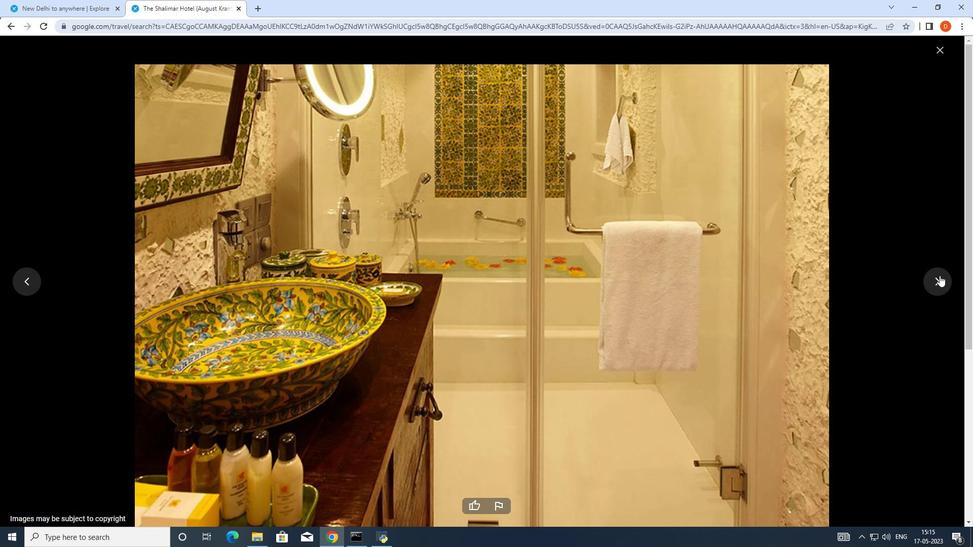 
Action: Mouse pressed left at (939, 275)
Screenshot: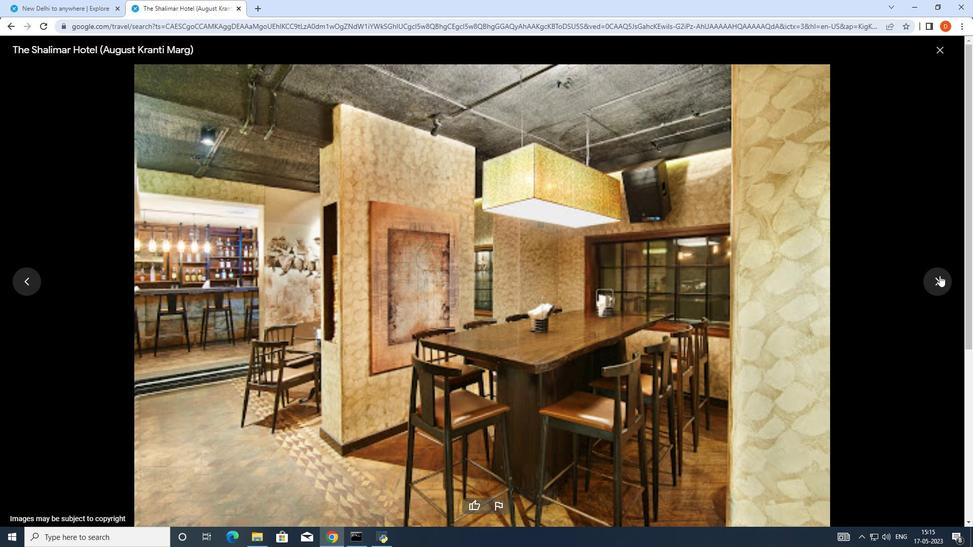 
Action: Mouse moved to (769, 313)
Screenshot: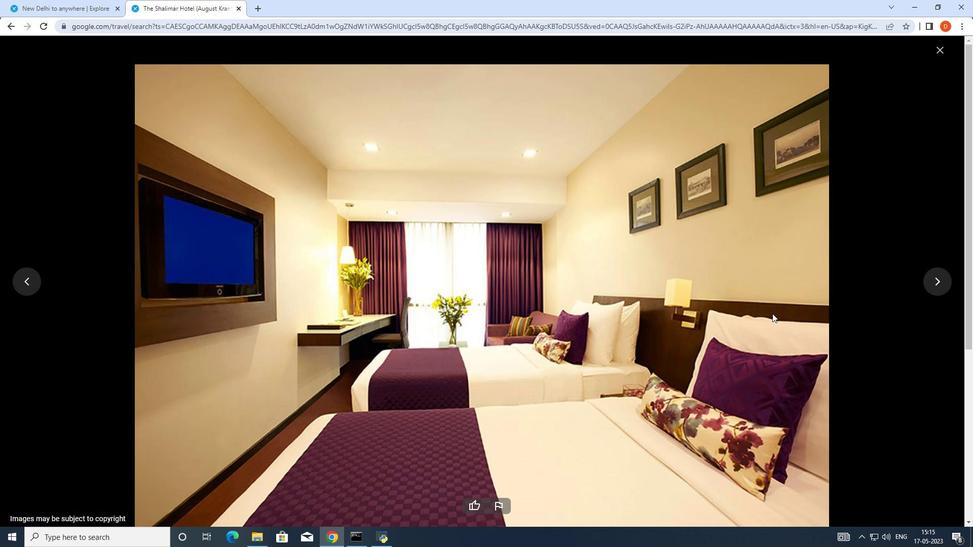 
Action: Mouse scrolled (769, 314) with delta (0, 0)
Screenshot: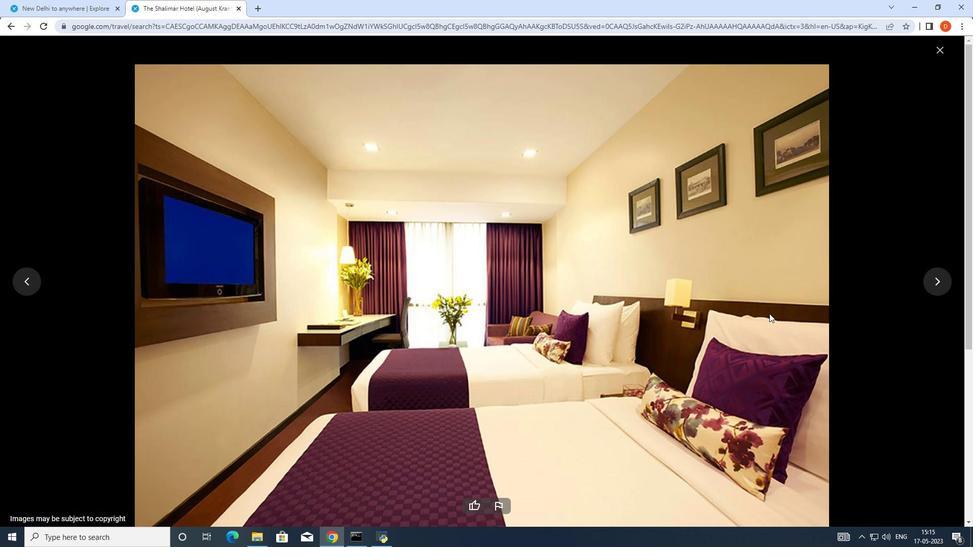 
Action: Mouse scrolled (769, 314) with delta (0, 0)
Screenshot: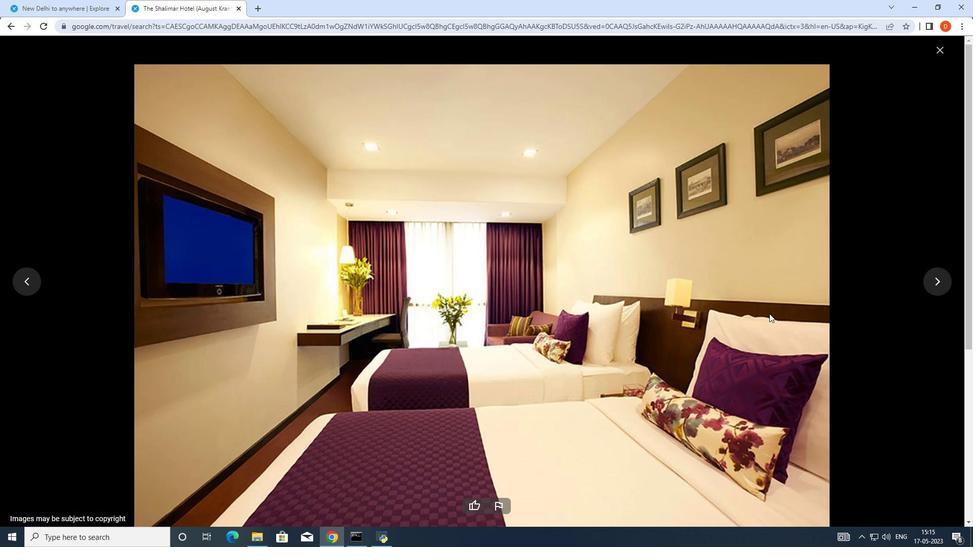 
Action: Mouse scrolled (769, 314) with delta (0, 0)
Screenshot: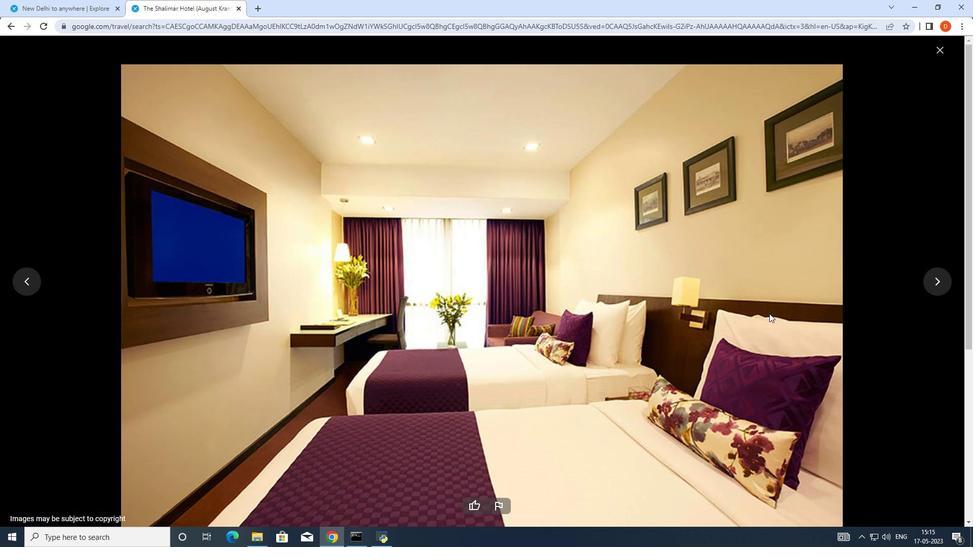 
Action: Mouse scrolled (769, 313) with delta (0, 0)
Screenshot: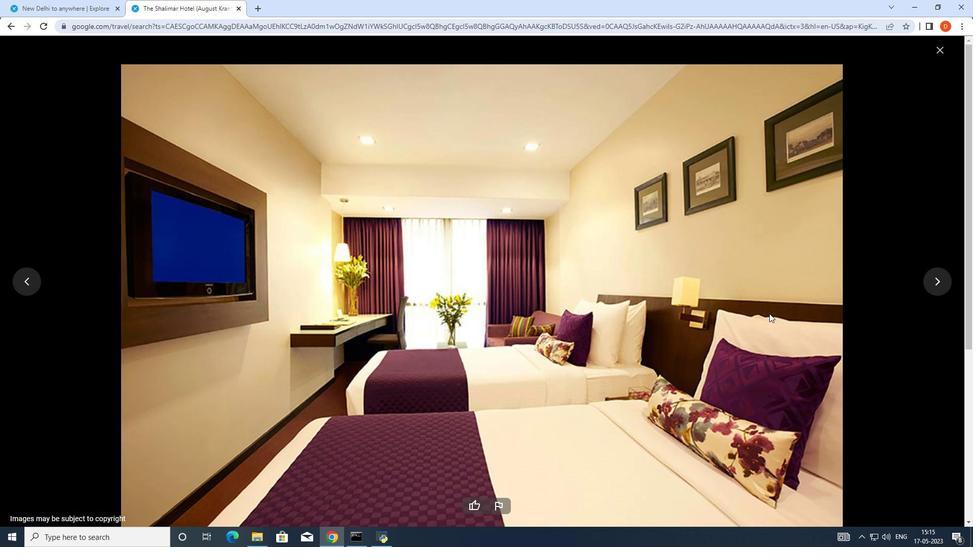 
Action: Mouse scrolled (769, 313) with delta (0, 0)
Screenshot: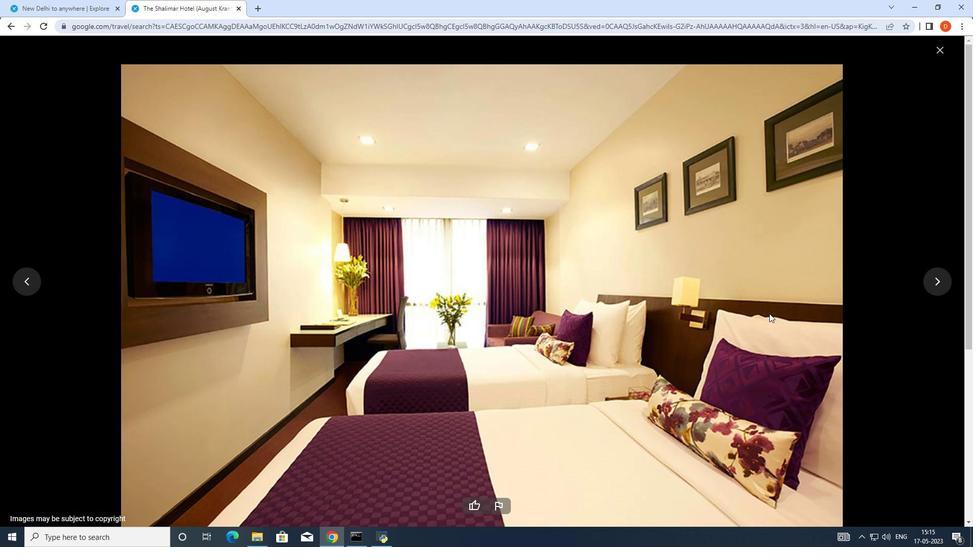 
Action: Mouse scrolled (769, 313) with delta (0, 0)
Screenshot: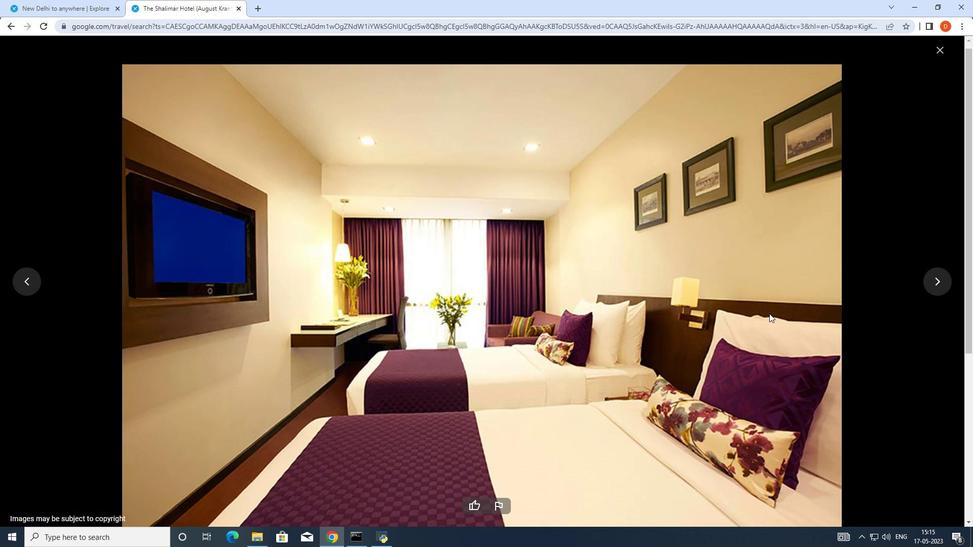 
Action: Mouse scrolled (769, 313) with delta (0, 0)
Screenshot: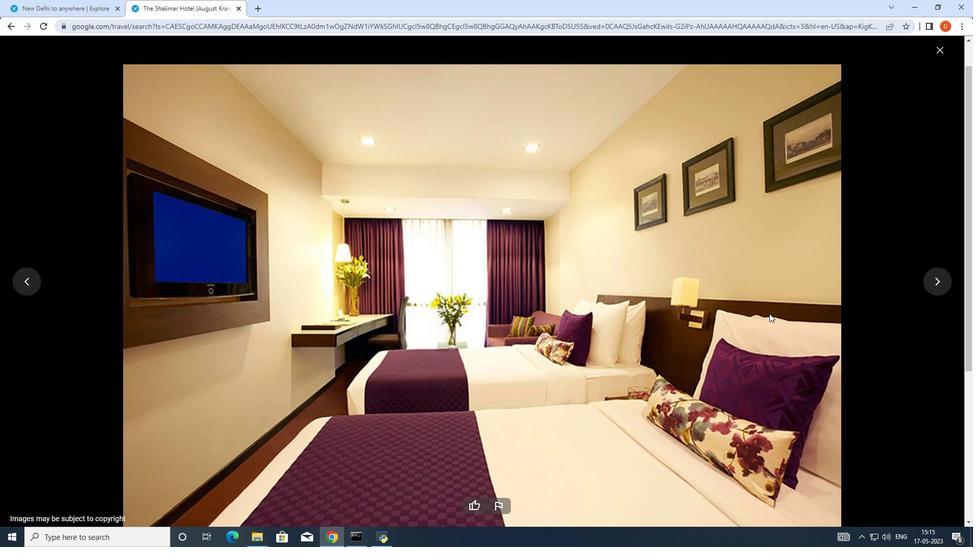 
Action: Mouse scrolled (769, 313) with delta (0, 0)
Screenshot: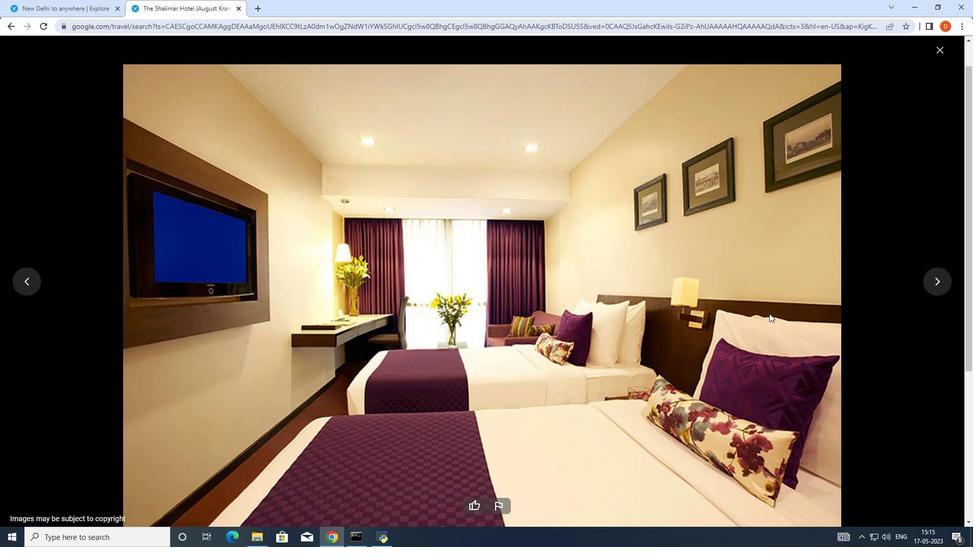 
Action: Mouse scrolled (769, 313) with delta (0, 0)
Screenshot: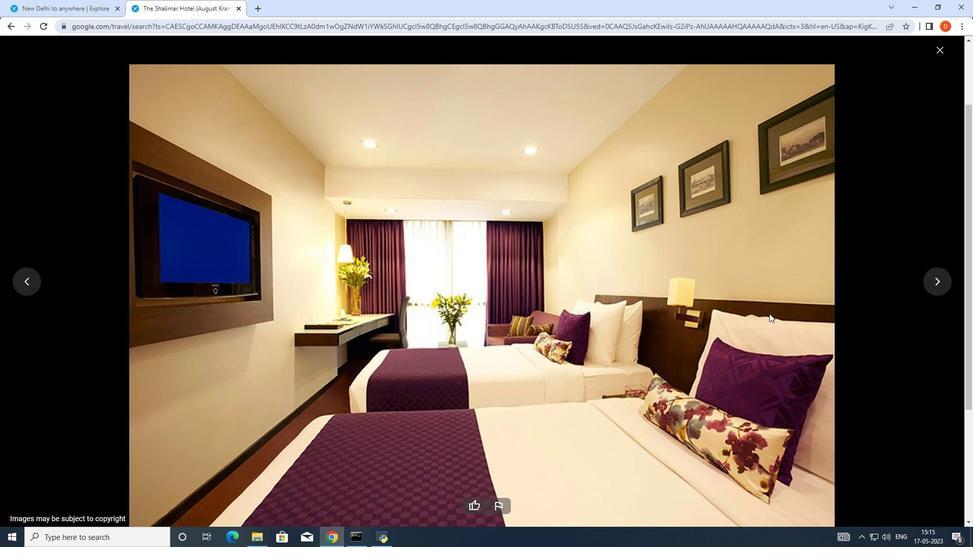 
Action: Mouse moved to (932, 284)
Screenshot: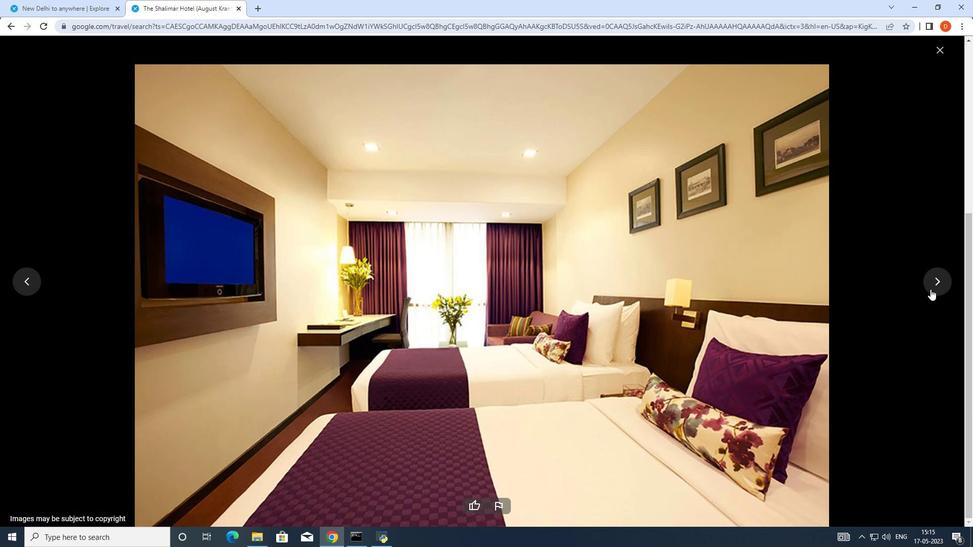 
Action: Mouse pressed left at (932, 284)
Screenshot: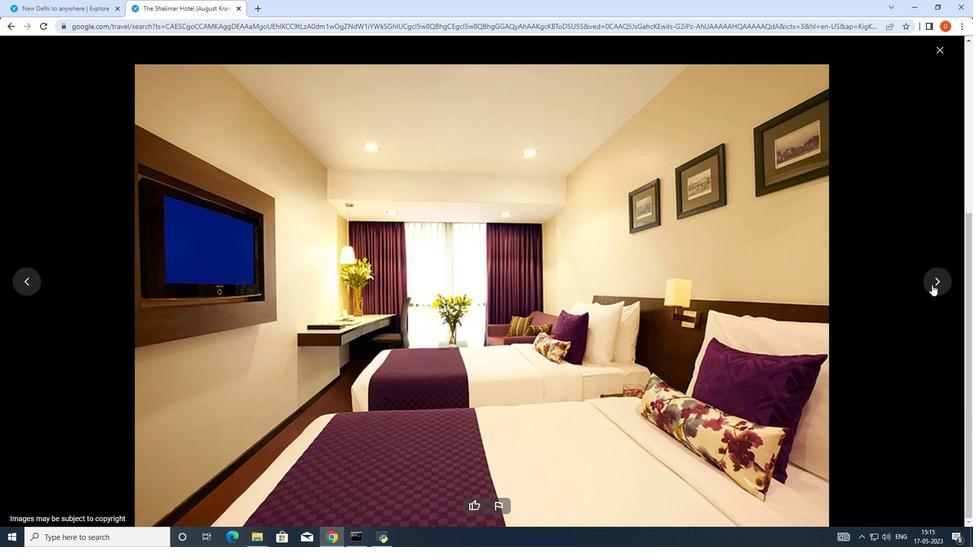 
Action: Mouse moved to (925, 280)
Screenshot: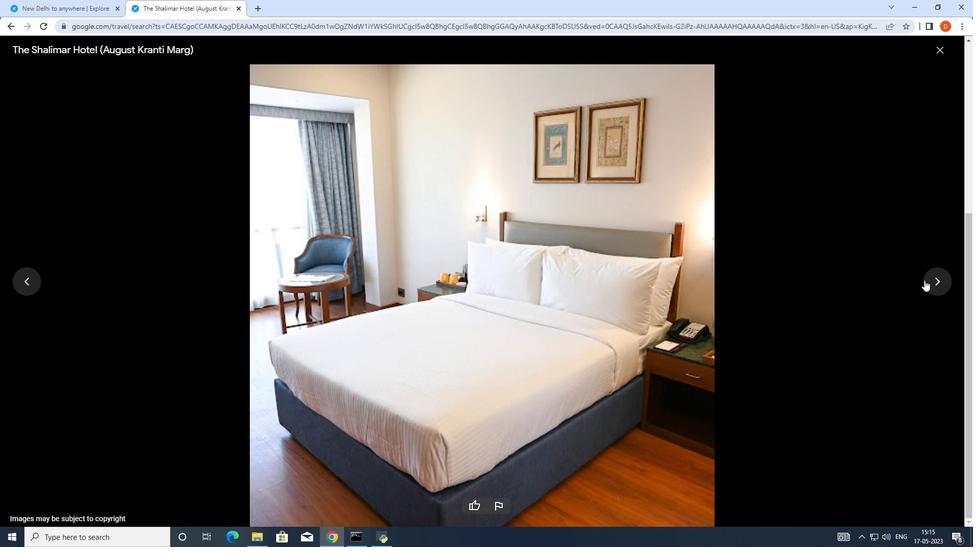 
Action: Mouse pressed left at (925, 280)
Screenshot: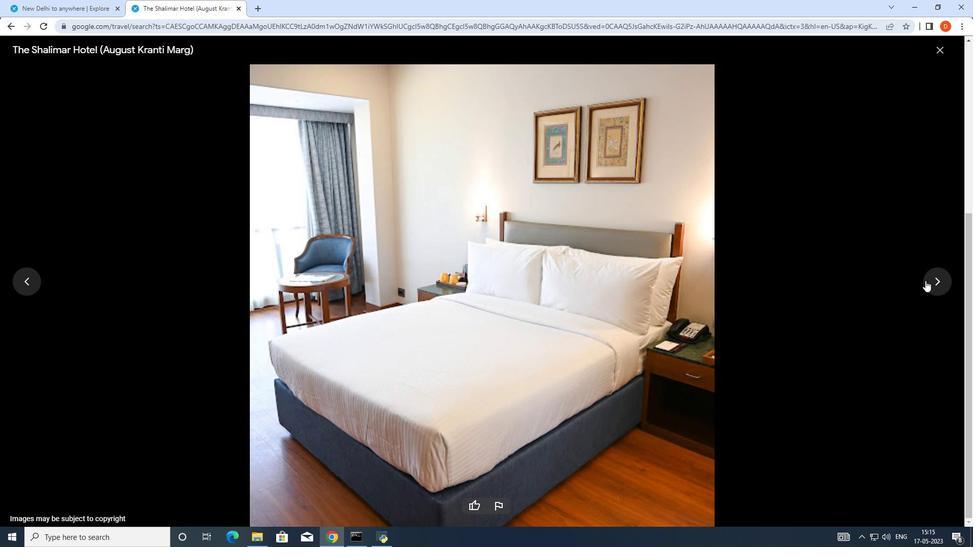 
Action: Mouse moved to (936, 277)
Screenshot: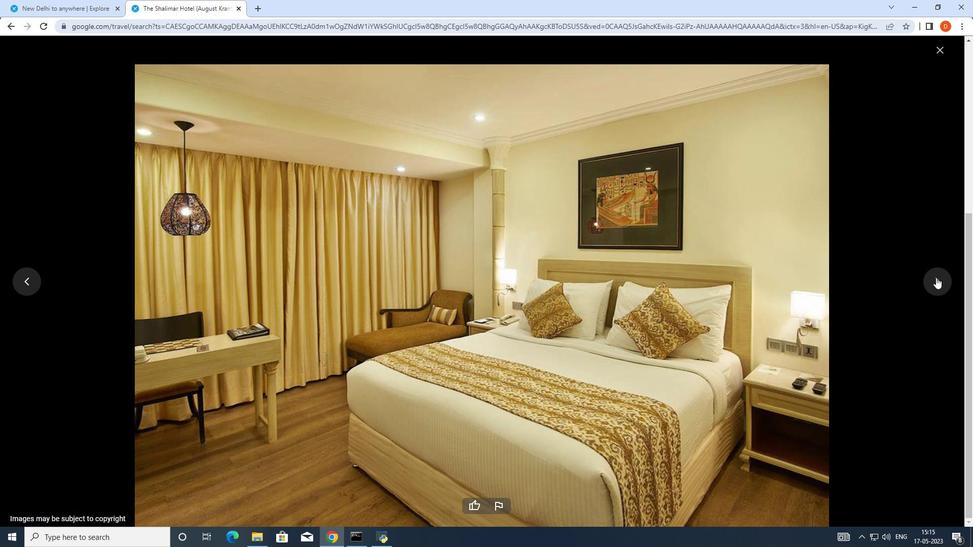 
Action: Mouse pressed left at (936, 277)
Screenshot: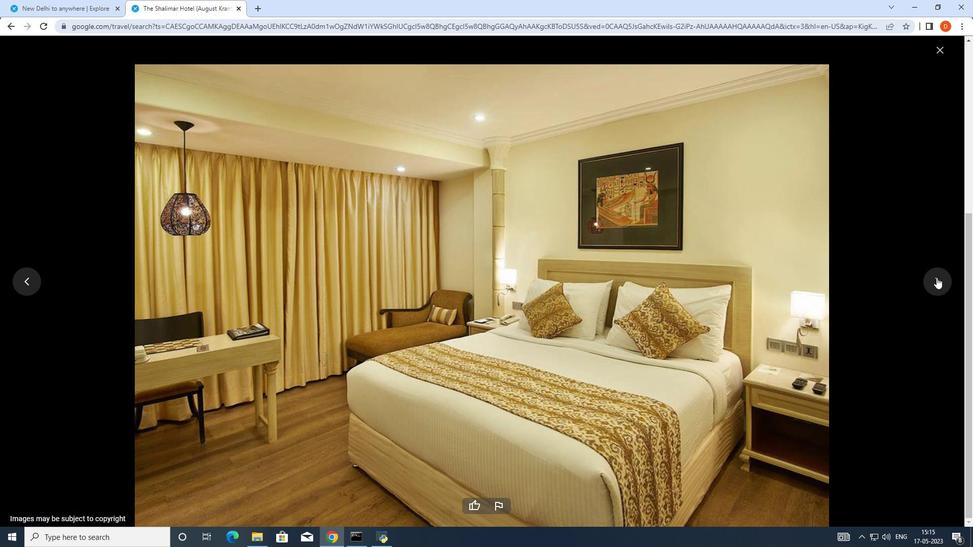 
Action: Mouse moved to (931, 282)
Screenshot: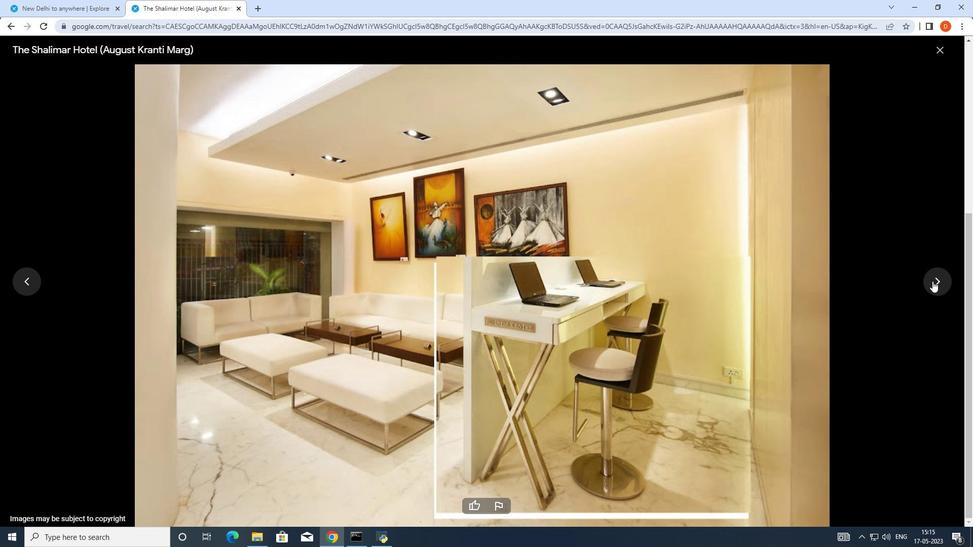 
Action: Mouse pressed left at (931, 282)
Screenshot: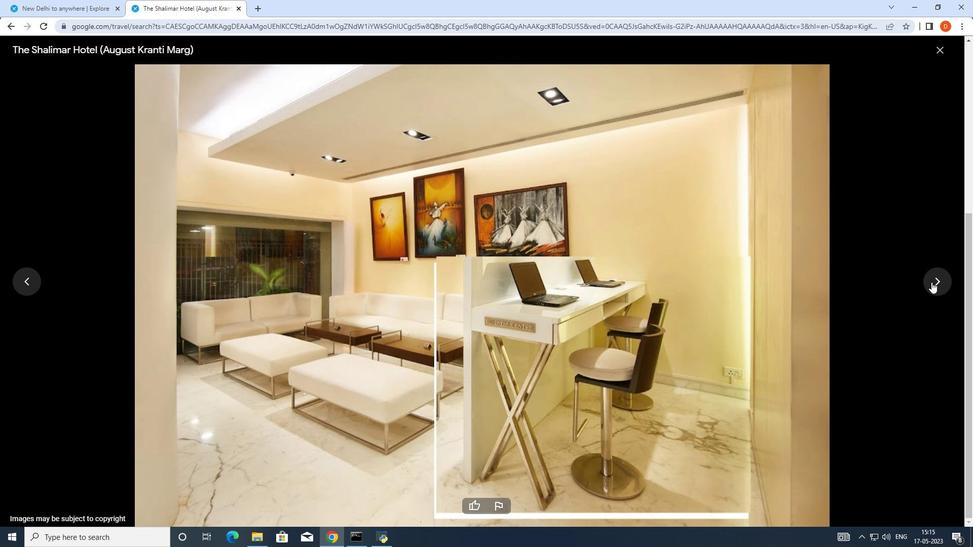 
Action: Mouse moved to (929, 282)
Screenshot: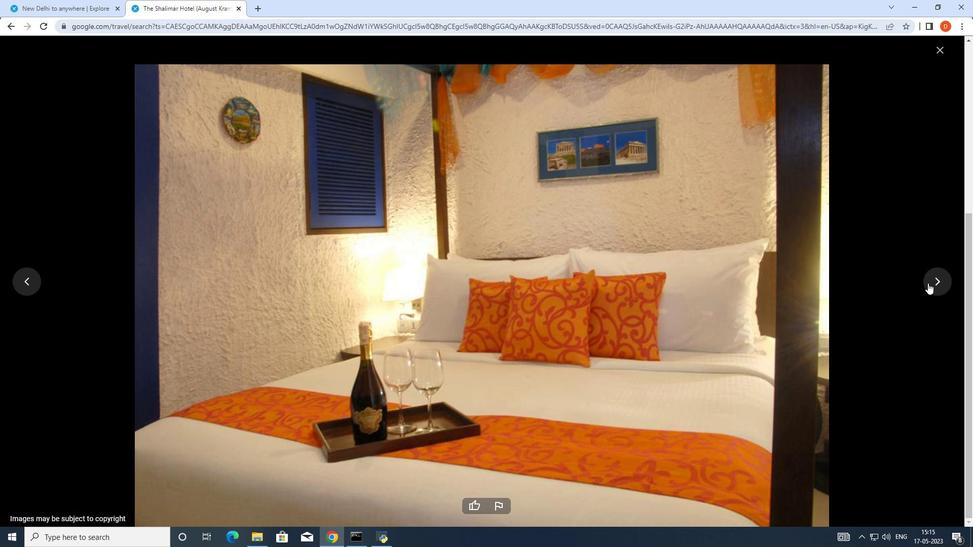 
Action: Mouse pressed left at (929, 282)
Screenshot: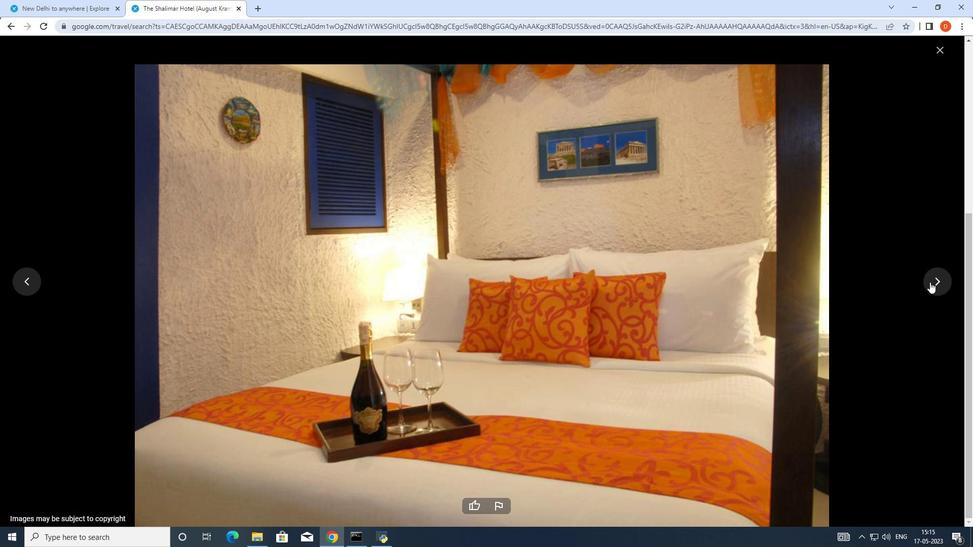 
Action: Mouse moved to (929, 282)
Screenshot: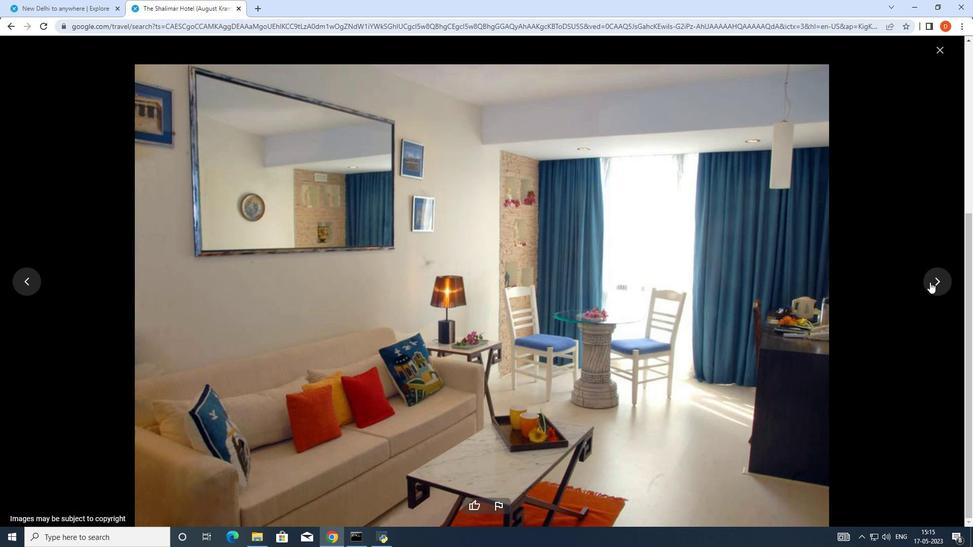 
Action: Mouse pressed left at (929, 282)
Screenshot: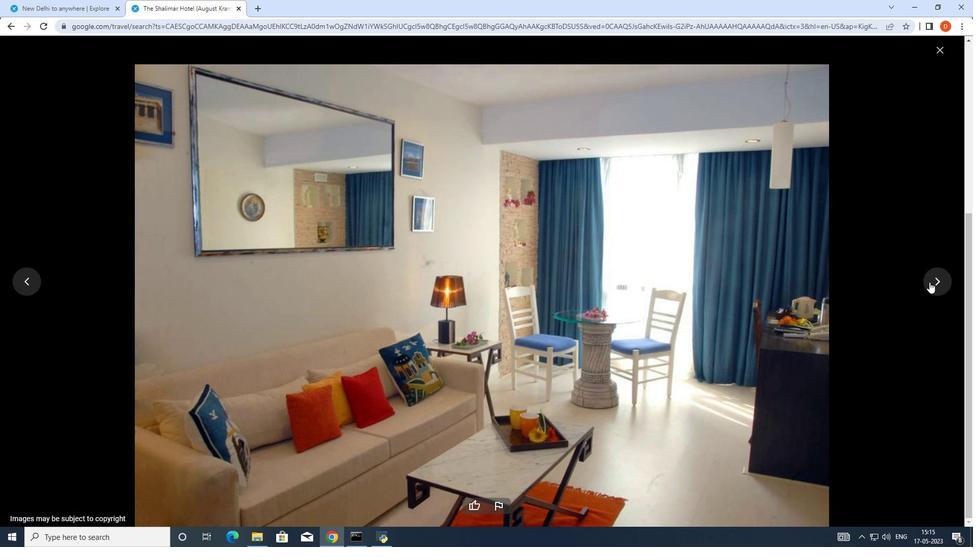 
Action: Mouse pressed left at (929, 282)
Screenshot: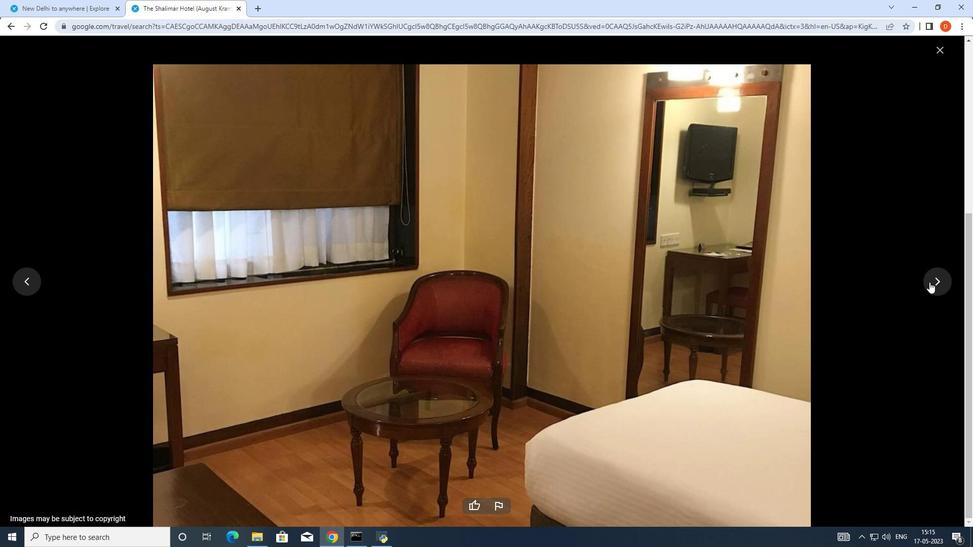 
Action: Mouse pressed left at (929, 282)
Screenshot: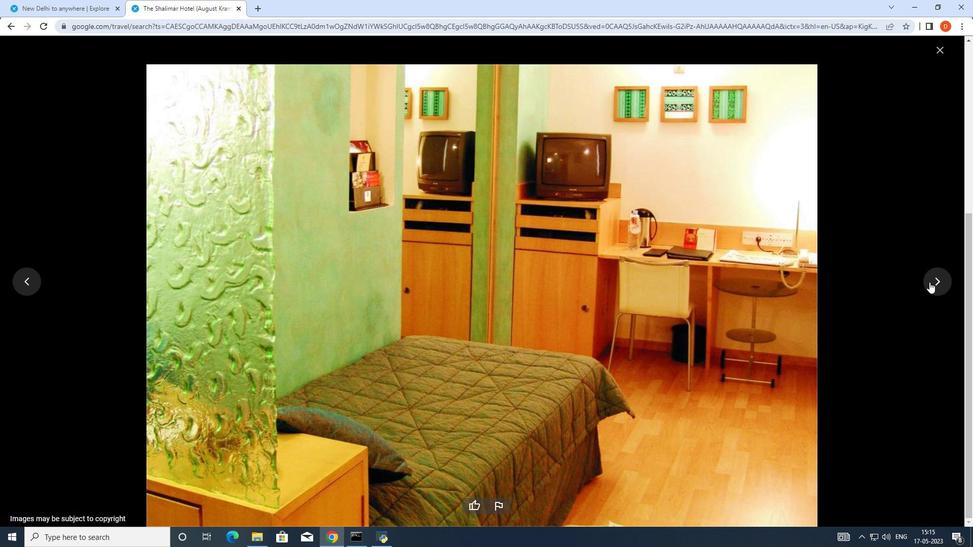 
Action: Mouse pressed left at (929, 282)
Screenshot: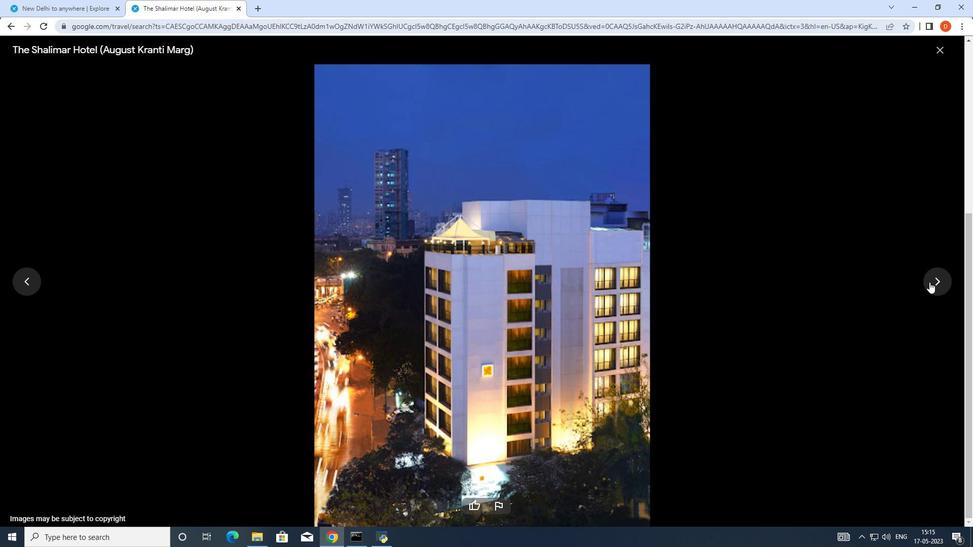 
Action: Mouse pressed left at (929, 282)
Screenshot: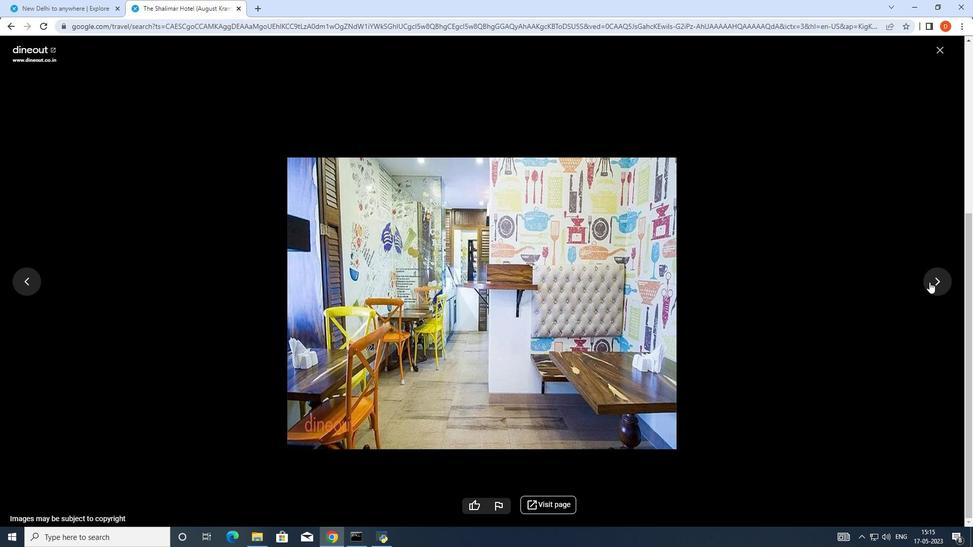 
Action: Mouse moved to (10, 26)
Screenshot: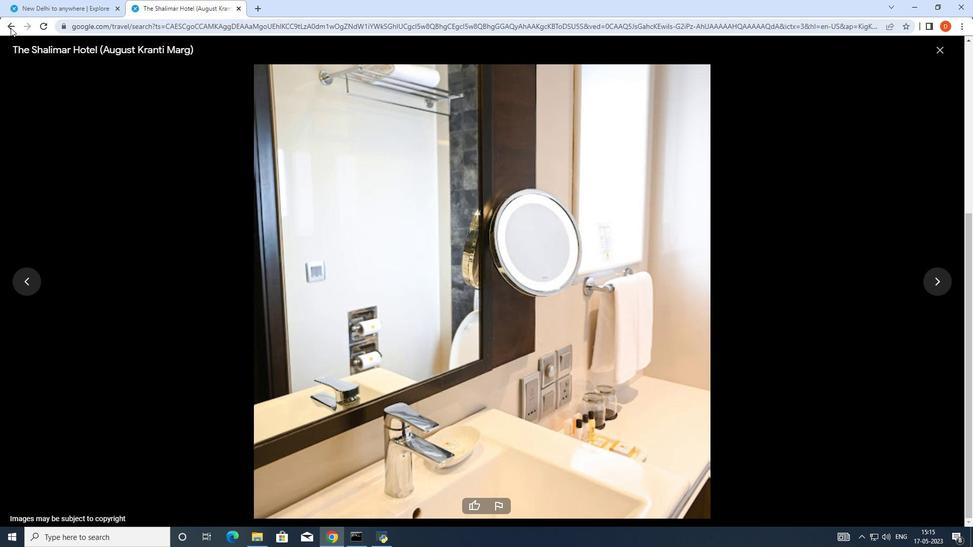 
Action: Mouse pressed left at (10, 26)
Screenshot: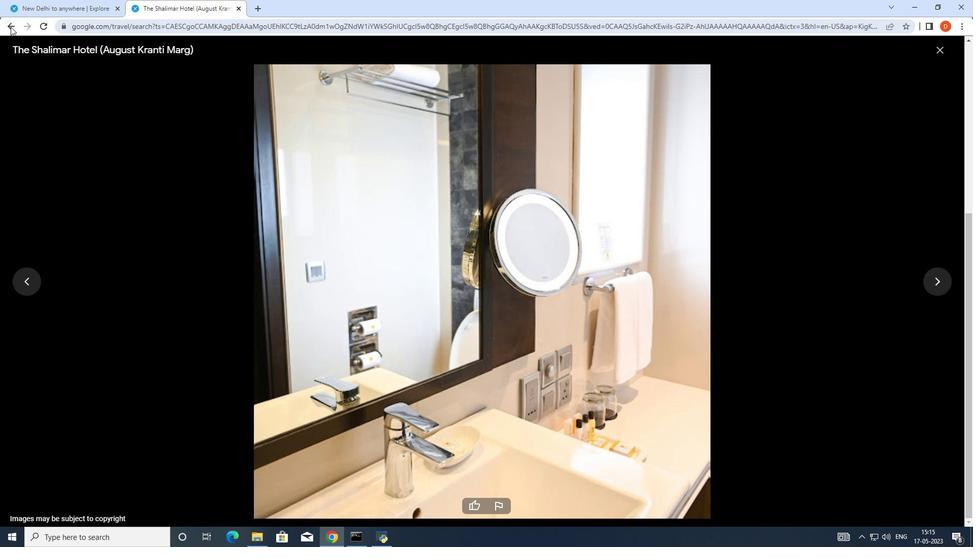 
Action: Mouse moved to (13, 27)
Screenshot: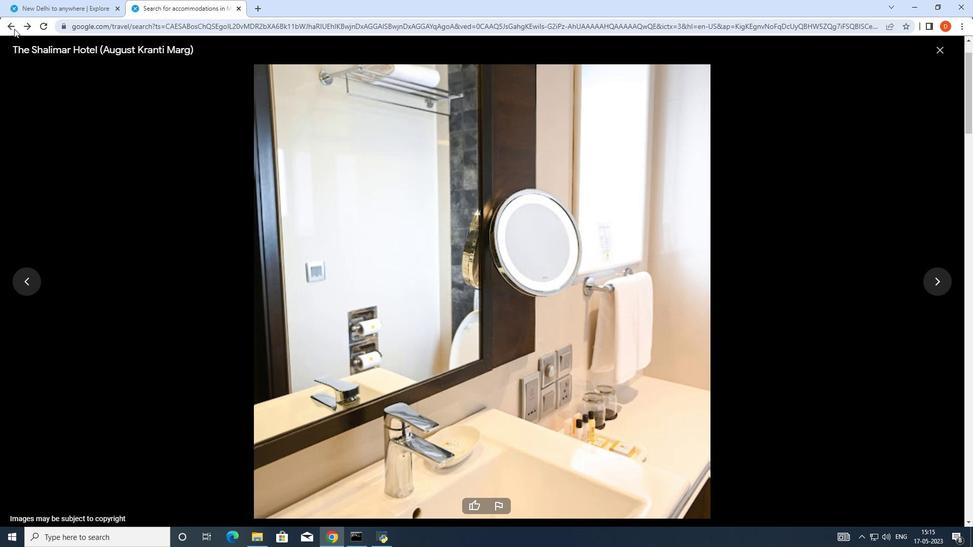 
Action: Mouse pressed left at (13, 27)
Screenshot: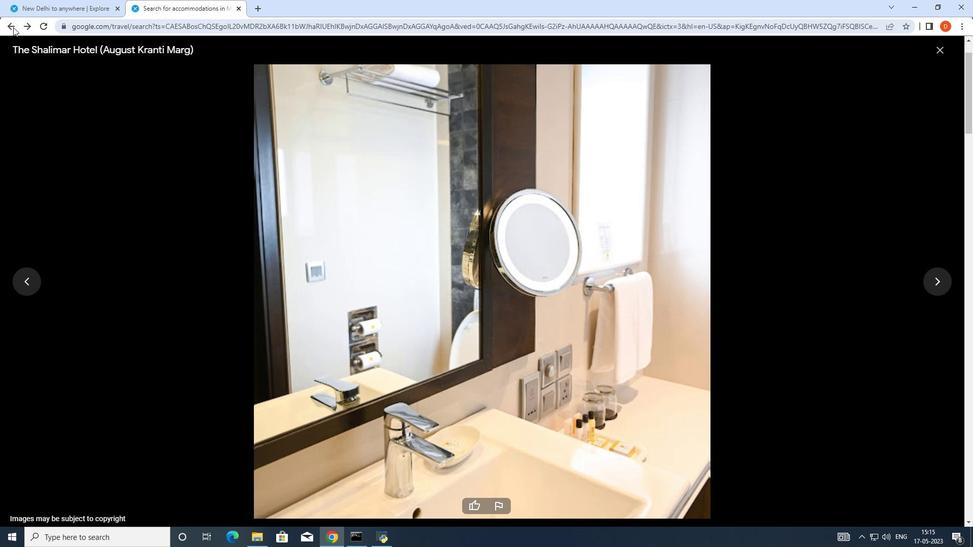 
Action: Mouse moved to (936, 273)
Screenshot: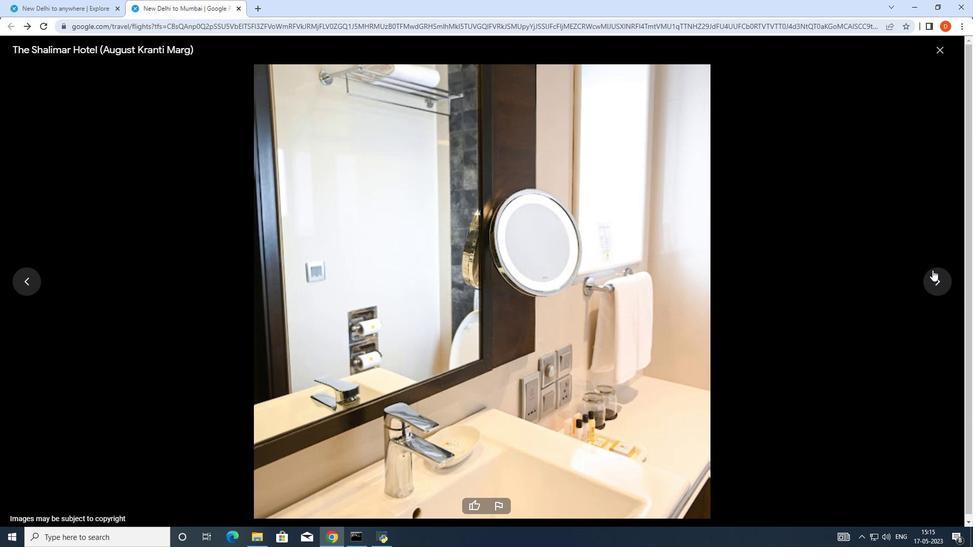 
Action: Mouse pressed left at (936, 273)
Screenshot: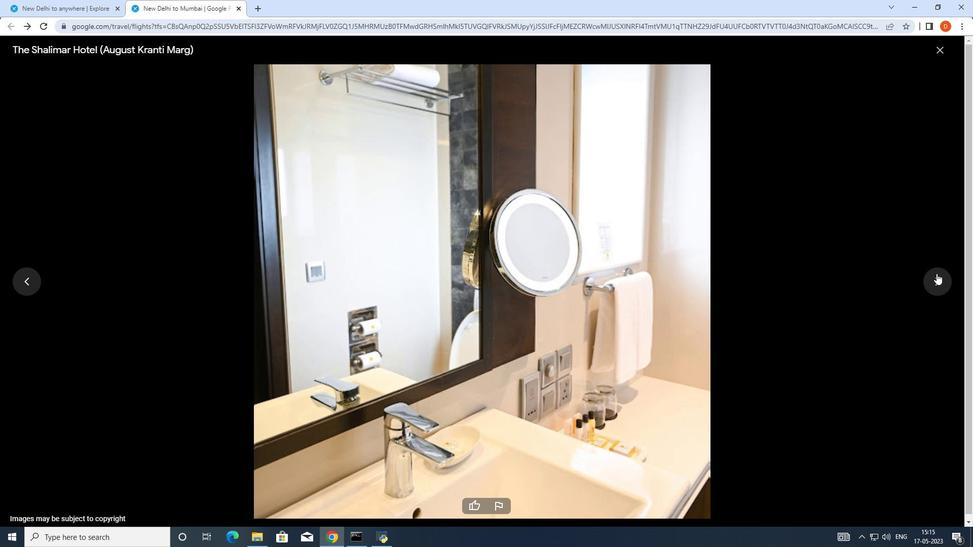 
Action: Mouse moved to (239, 9)
Screenshot: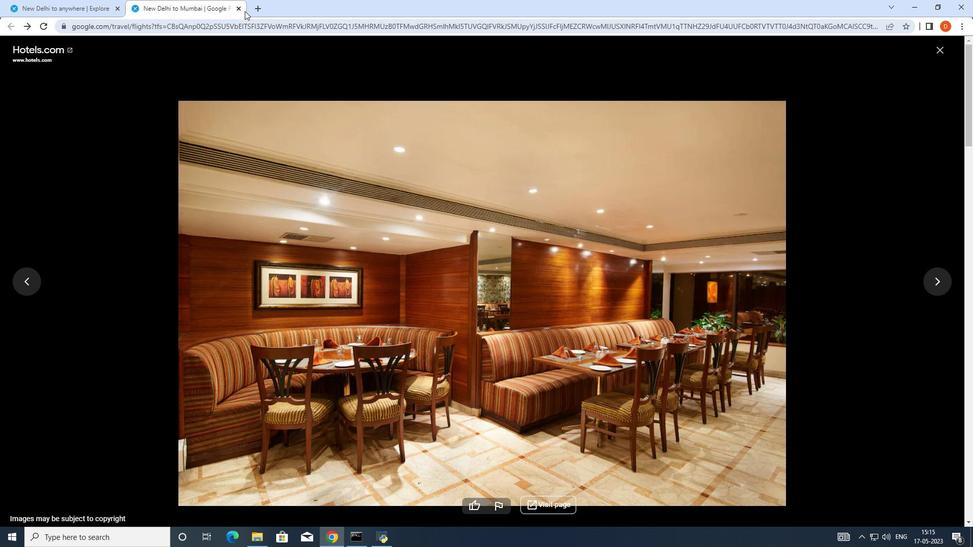 
Action: Mouse pressed left at (239, 9)
Screenshot: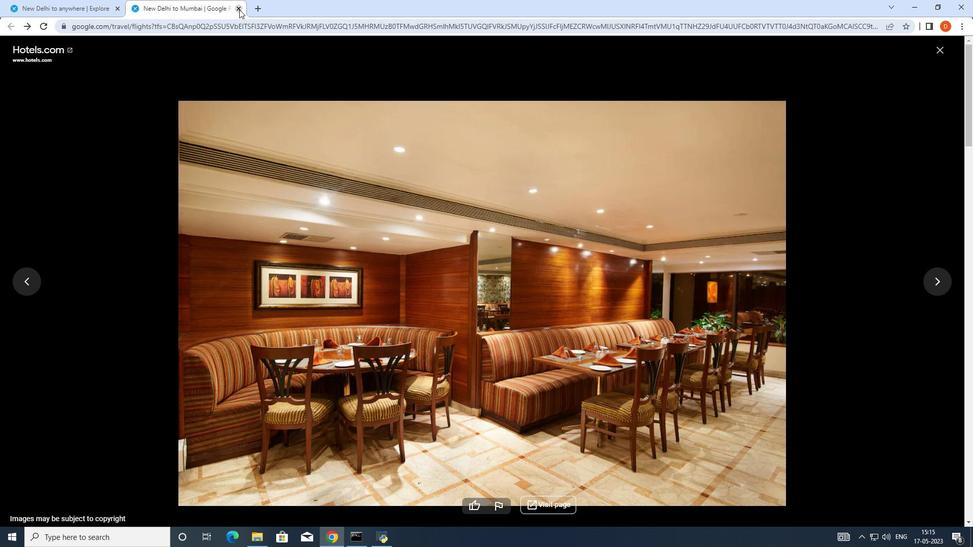 
Action: Mouse moved to (153, 338)
Screenshot: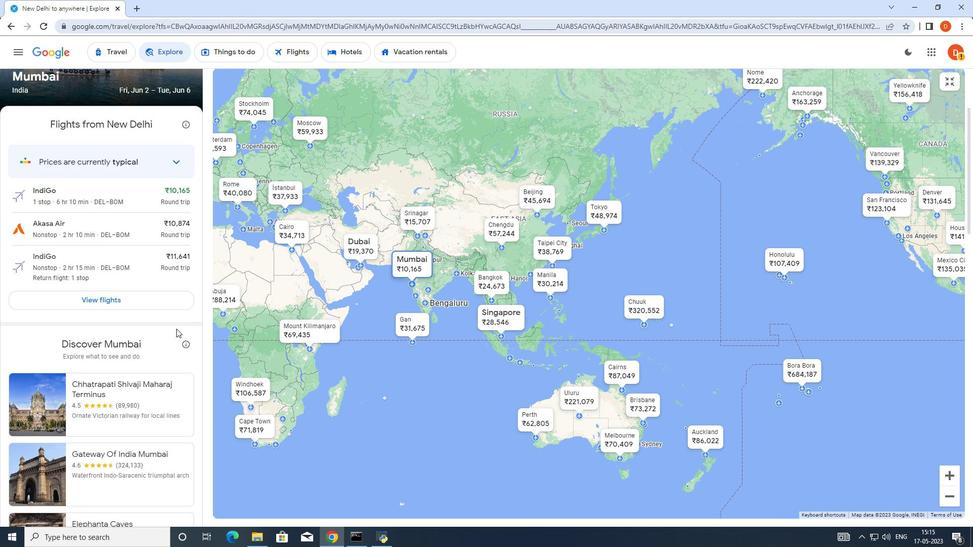 
Action: Mouse scrolled (153, 338) with delta (0, 0)
Screenshot: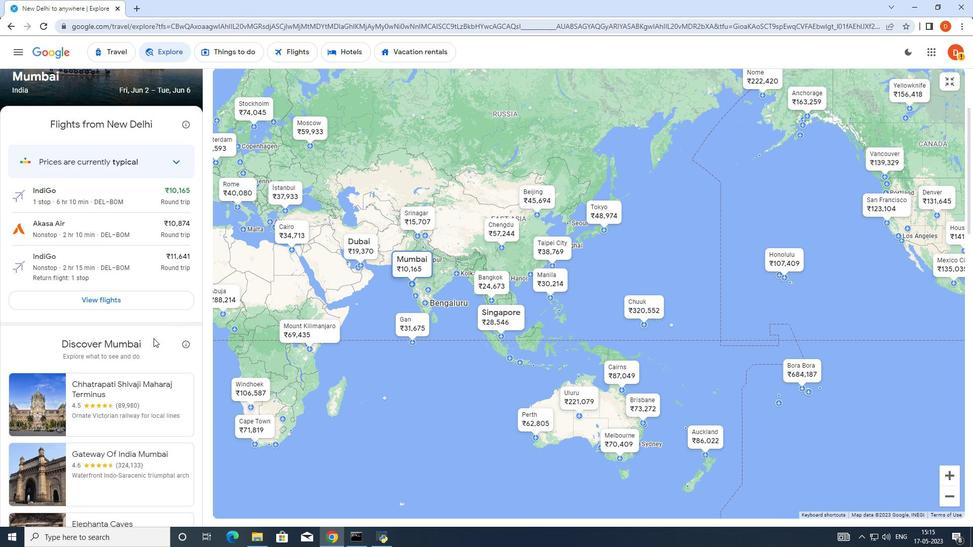 
Action: Mouse scrolled (153, 338) with delta (0, 0)
Screenshot: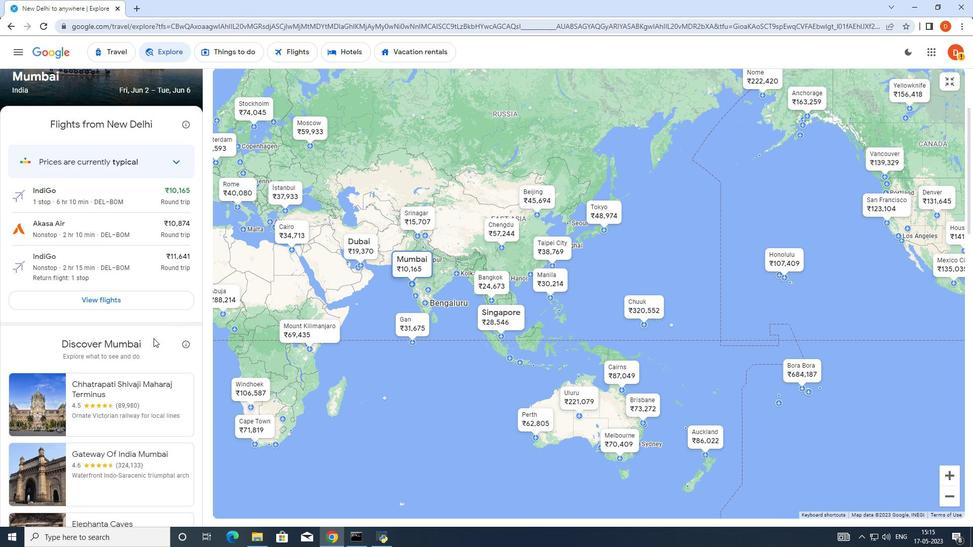 
Action: Mouse scrolled (153, 338) with delta (0, 0)
Screenshot: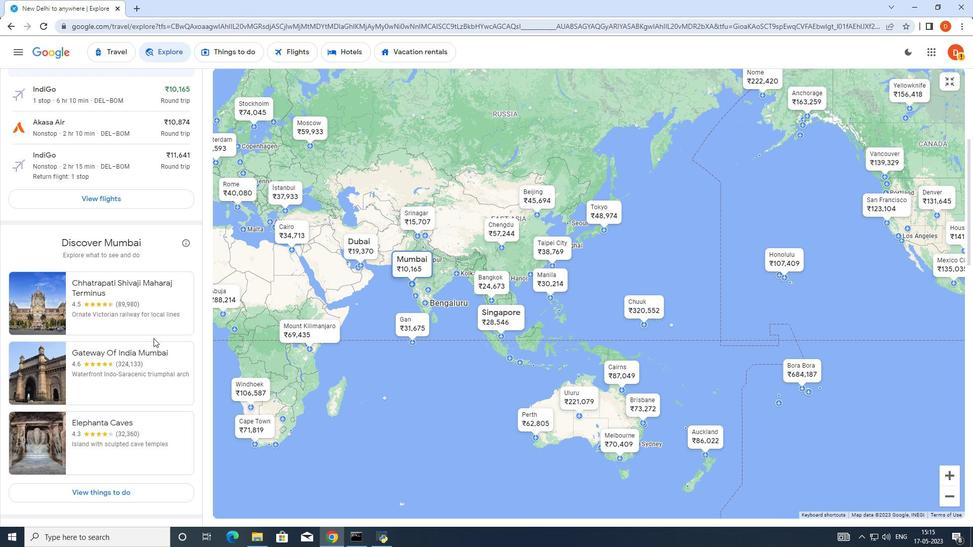 
Action: Mouse moved to (137, 300)
Screenshot: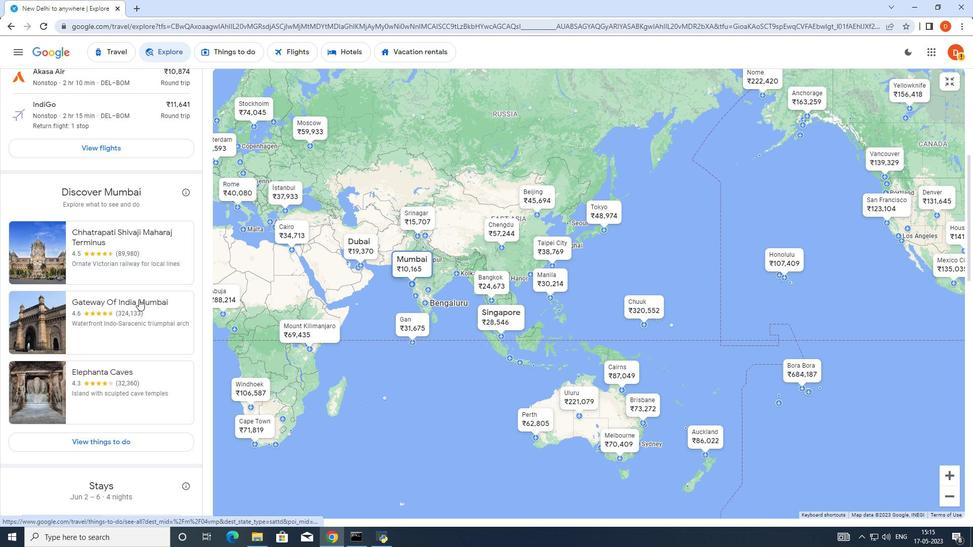 
Action: Mouse scrolled (137, 300) with delta (0, 0)
Screenshot: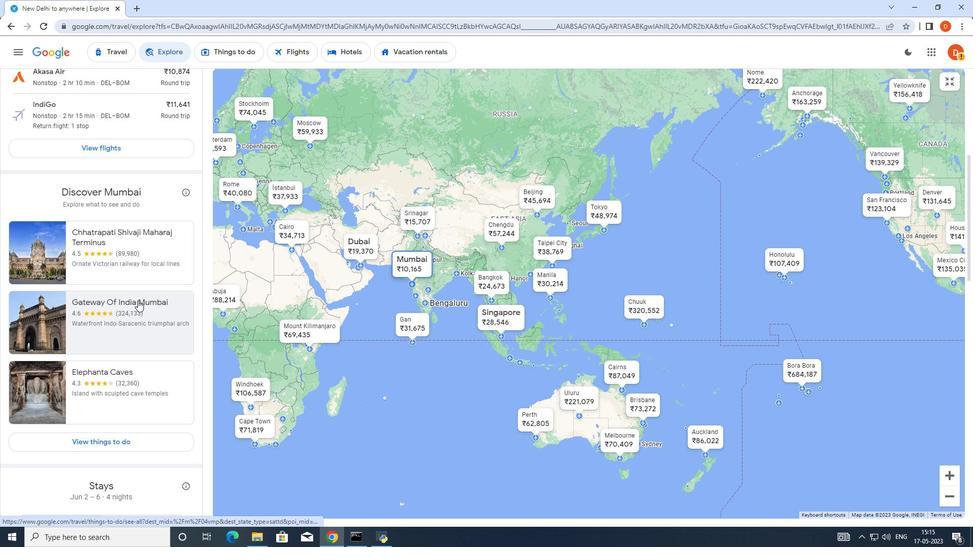 
Action: Mouse scrolled (137, 300) with delta (0, 0)
Screenshot: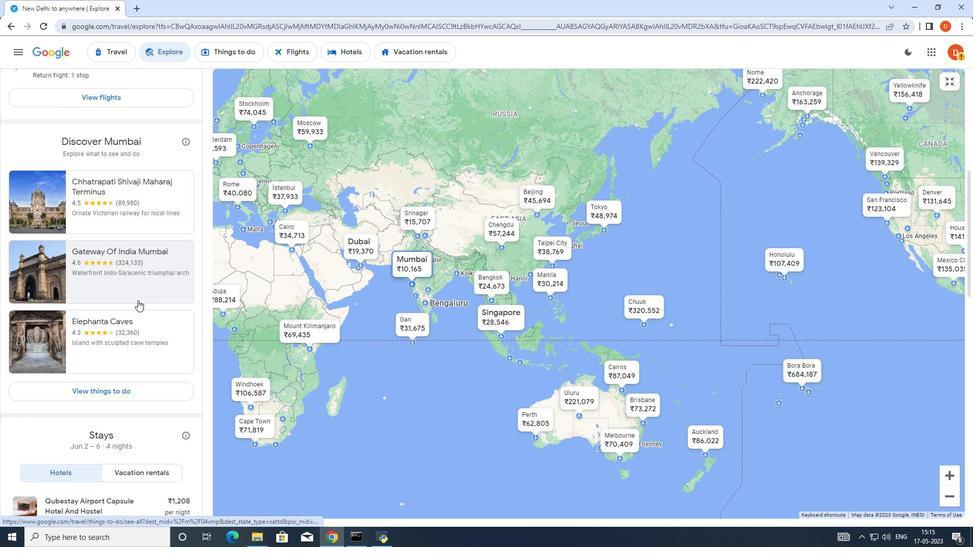 
Action: Mouse scrolled (137, 300) with delta (0, 0)
Screenshot: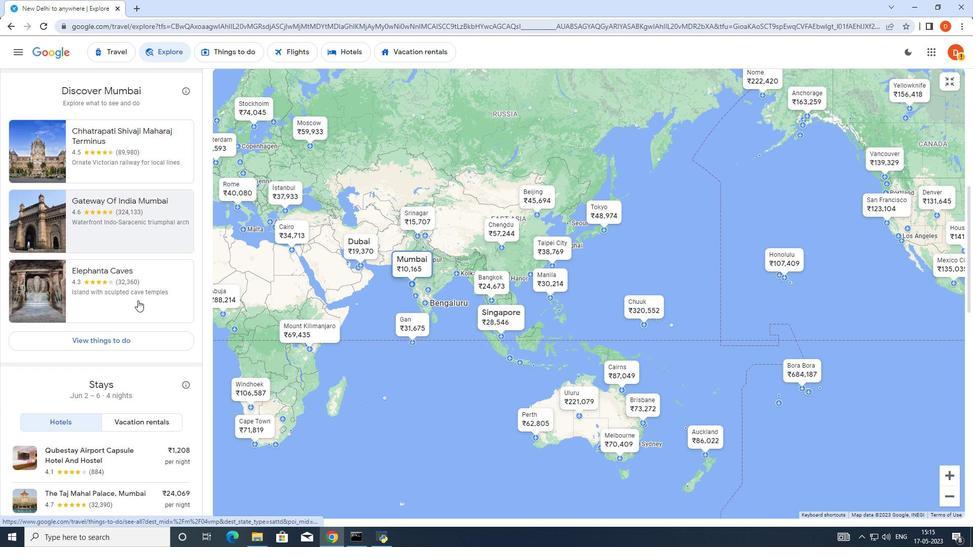 
Action: Mouse scrolled (137, 300) with delta (0, 0)
Screenshot: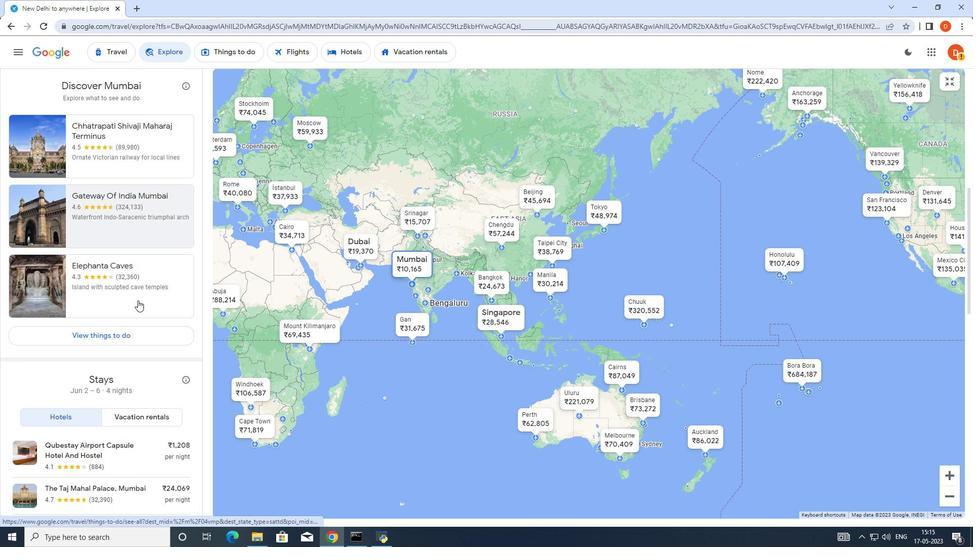 
Action: Mouse scrolled (137, 300) with delta (0, 0)
Screenshot: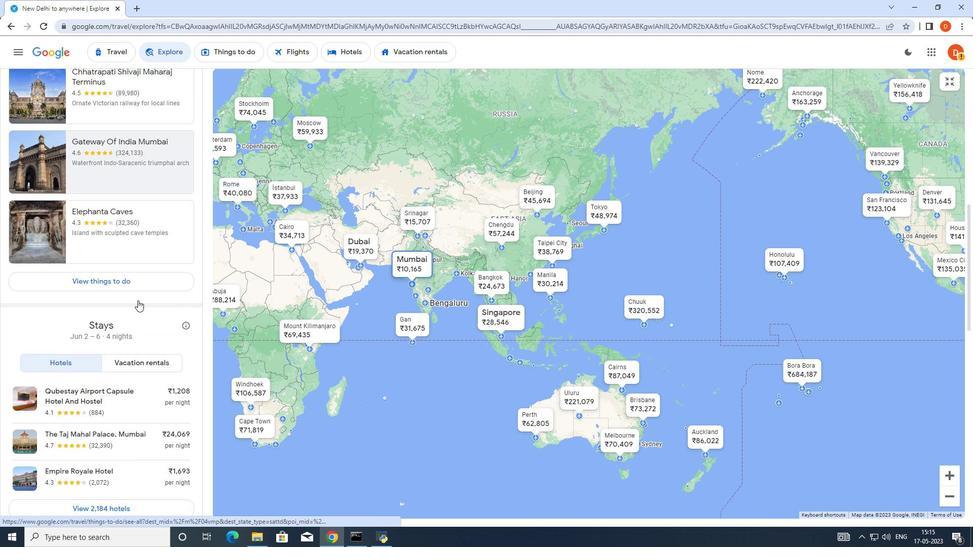 
Action: Mouse scrolled (137, 300) with delta (0, 0)
Screenshot: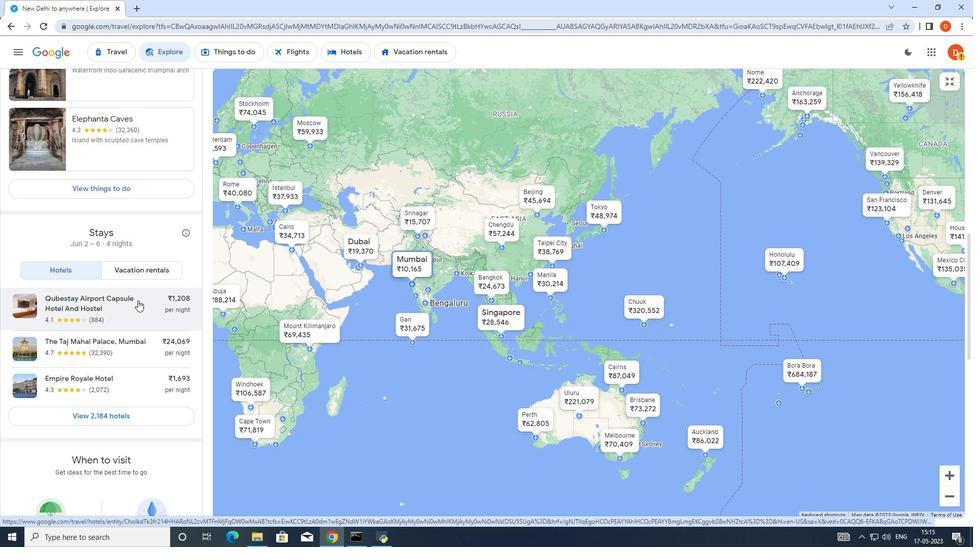 
Action: Mouse scrolled (137, 300) with delta (0, 0)
Screenshot: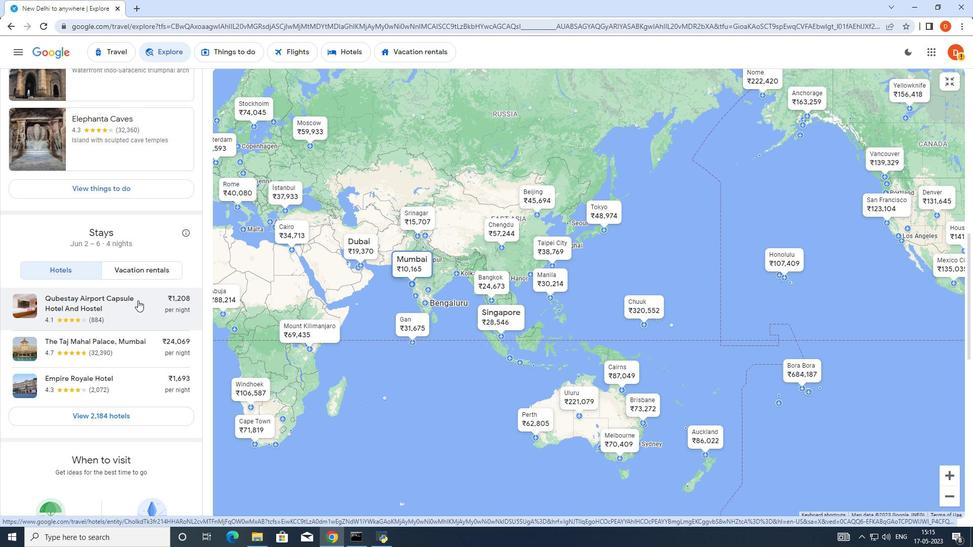 
Action: Mouse scrolled (137, 300) with delta (0, 0)
Screenshot: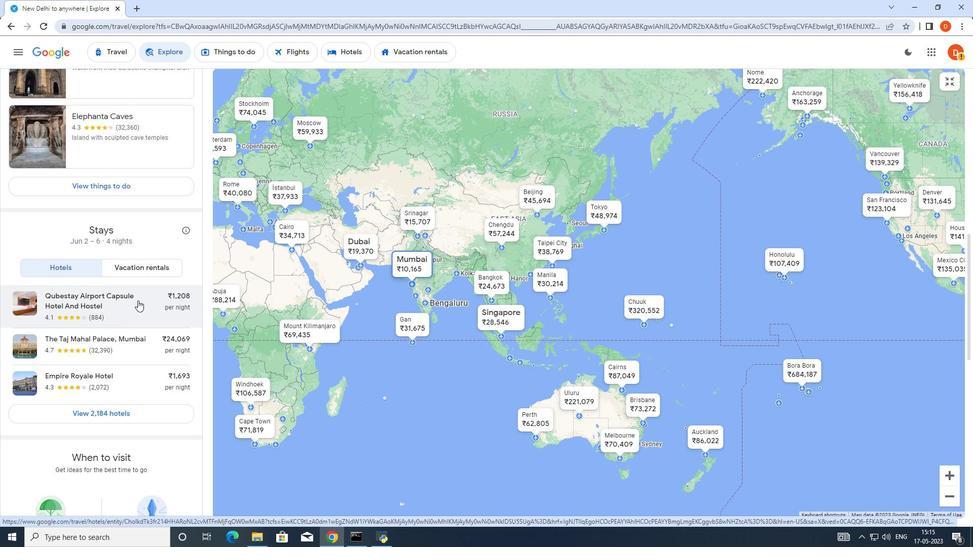 
Action: Mouse scrolled (137, 300) with delta (0, 0)
Screenshot: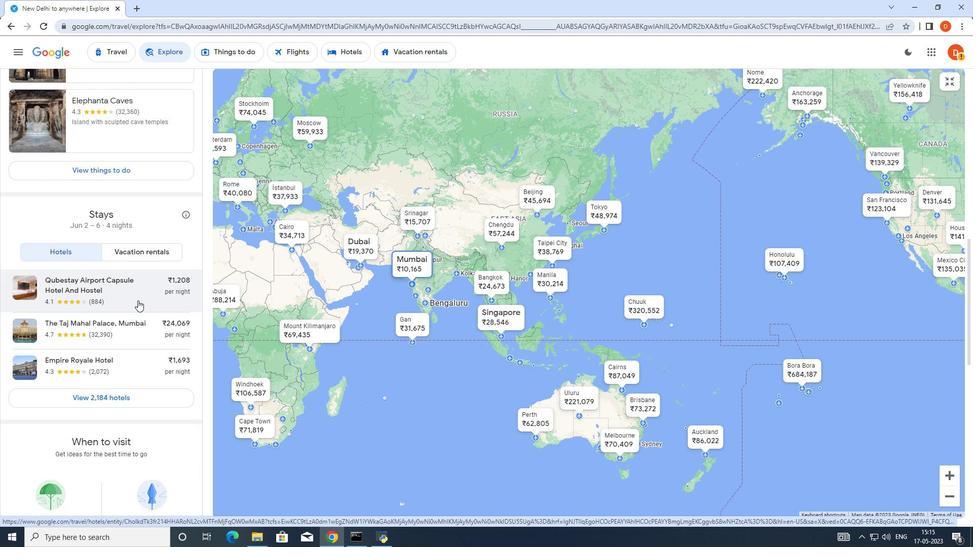 
Action: Mouse scrolled (137, 300) with delta (0, 0)
Screenshot: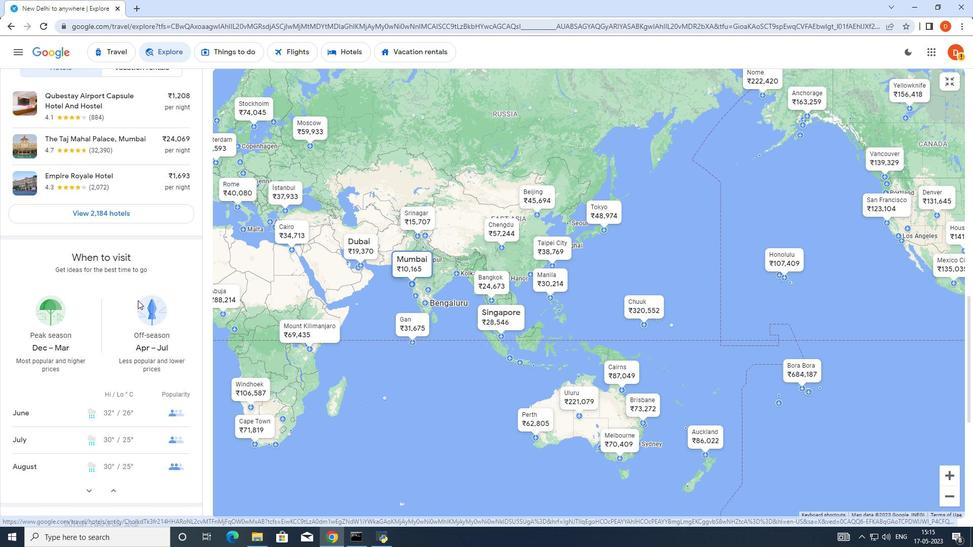 
Action: Mouse scrolled (137, 300) with delta (0, 0)
Screenshot: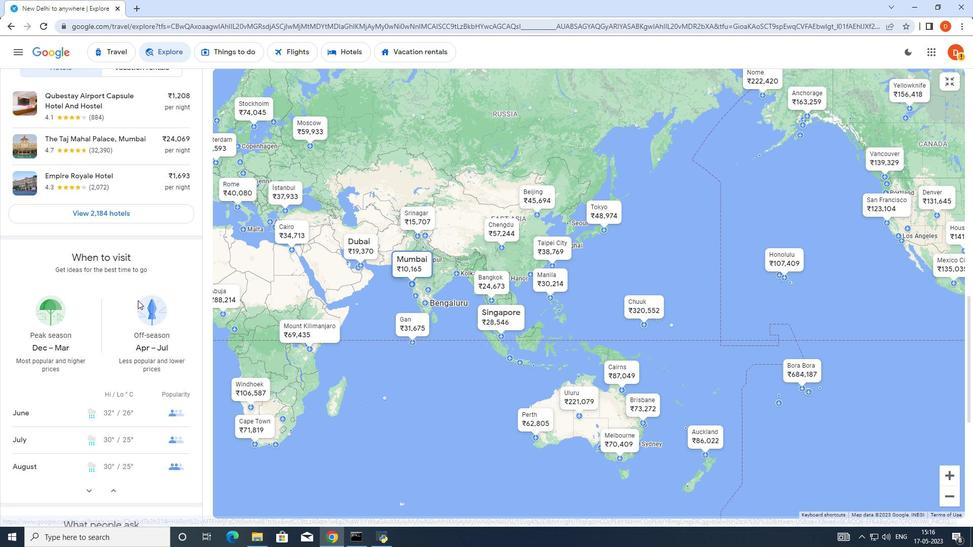 
Action: Mouse scrolled (137, 300) with delta (0, 0)
Screenshot: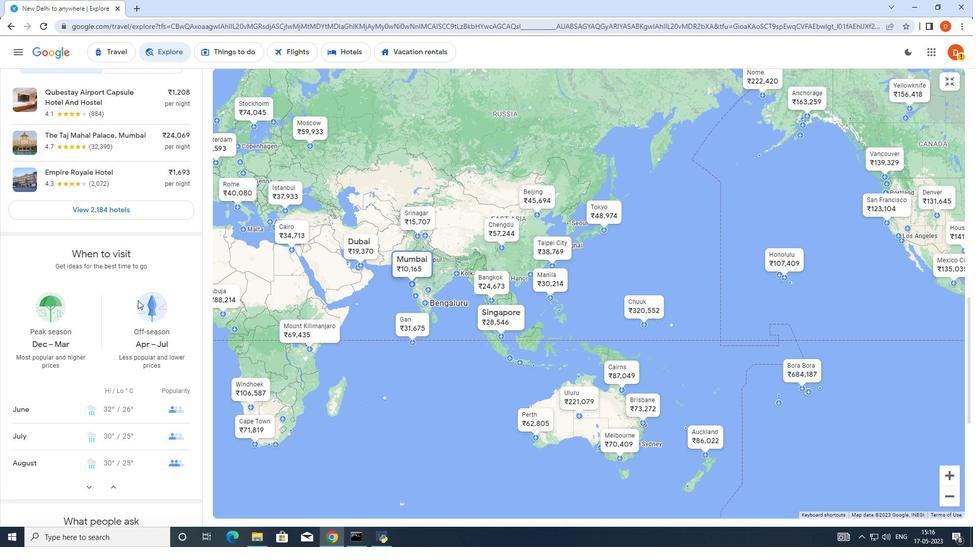 
Action: Mouse scrolled (137, 300) with delta (0, 0)
Screenshot: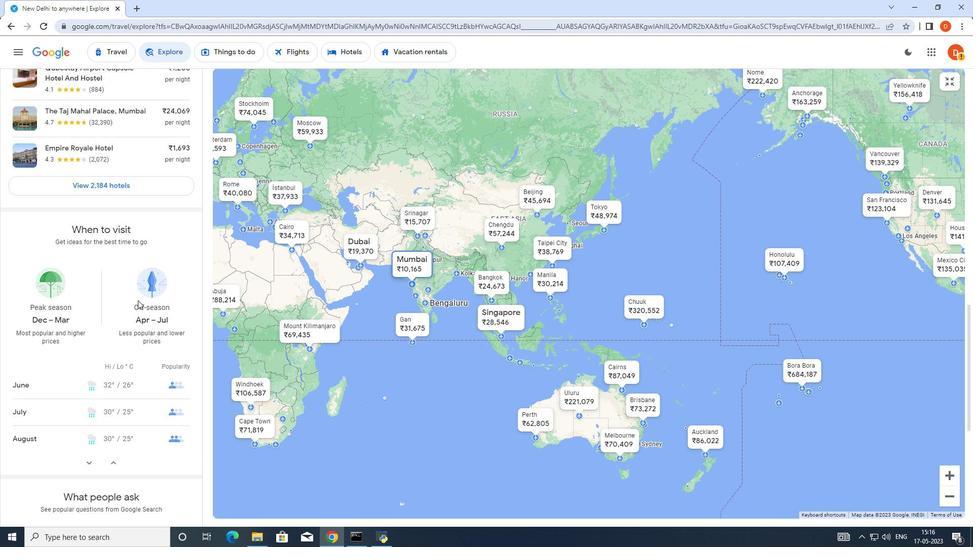 
Action: Mouse scrolled (137, 300) with delta (0, 0)
Screenshot: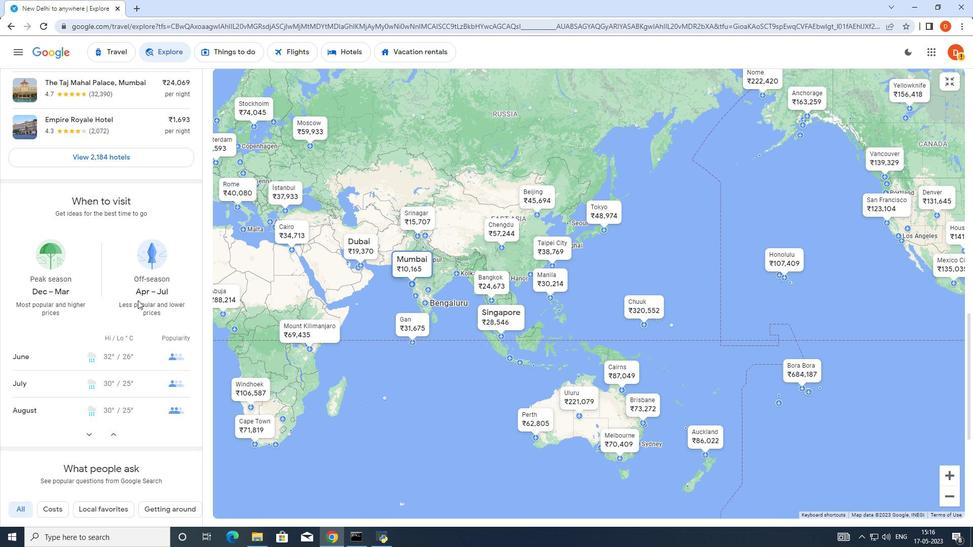 
Action: Mouse scrolled (137, 300) with delta (0, 0)
Screenshot: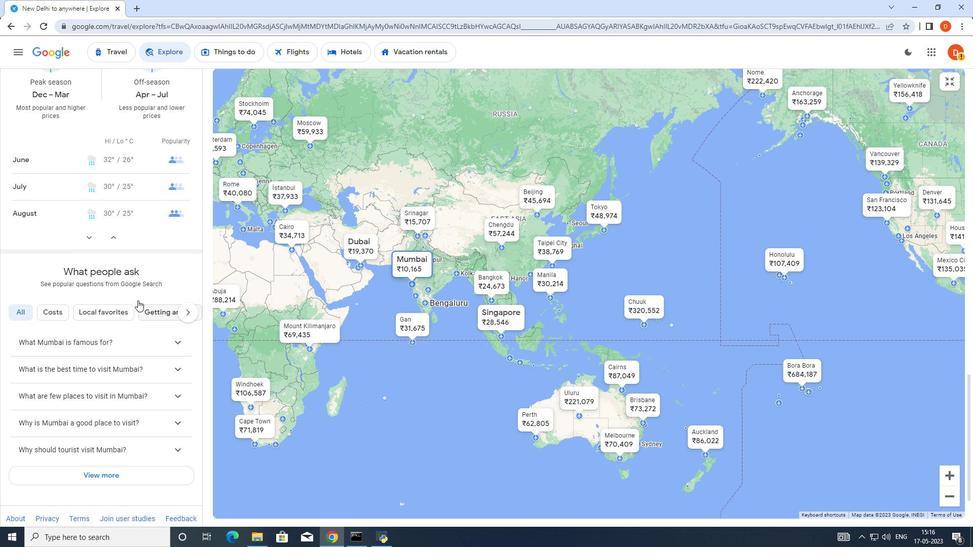 
Action: Mouse scrolled (137, 301) with delta (0, 0)
Screenshot: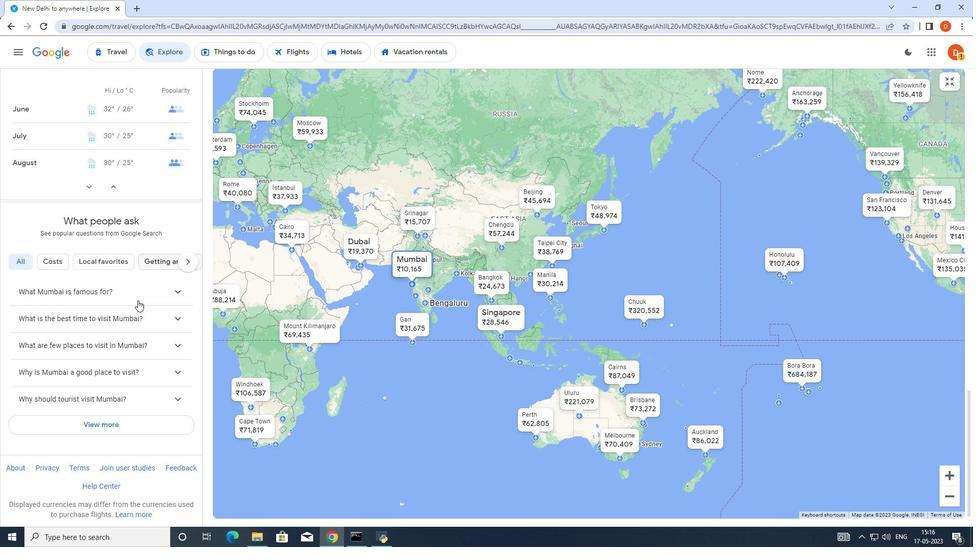 
Action: Mouse scrolled (137, 300) with delta (0, 0)
Screenshot: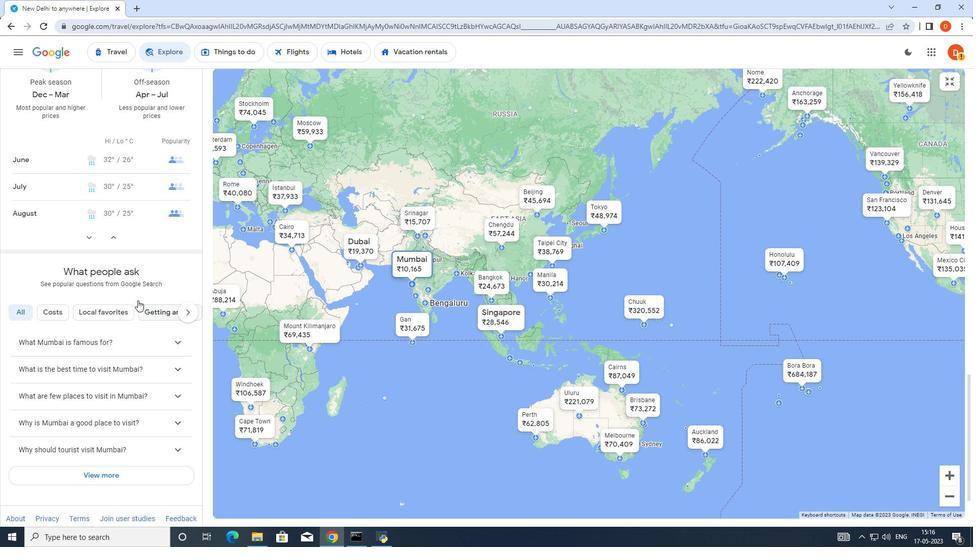 
Action: Mouse scrolled (137, 301) with delta (0, 0)
Screenshot: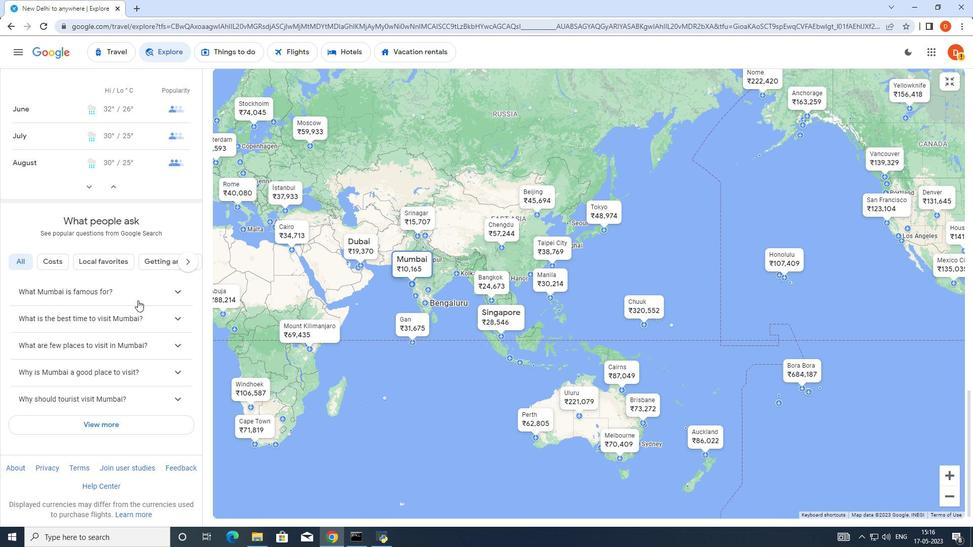 
Action: Mouse scrolled (137, 301) with delta (0, 0)
Screenshot: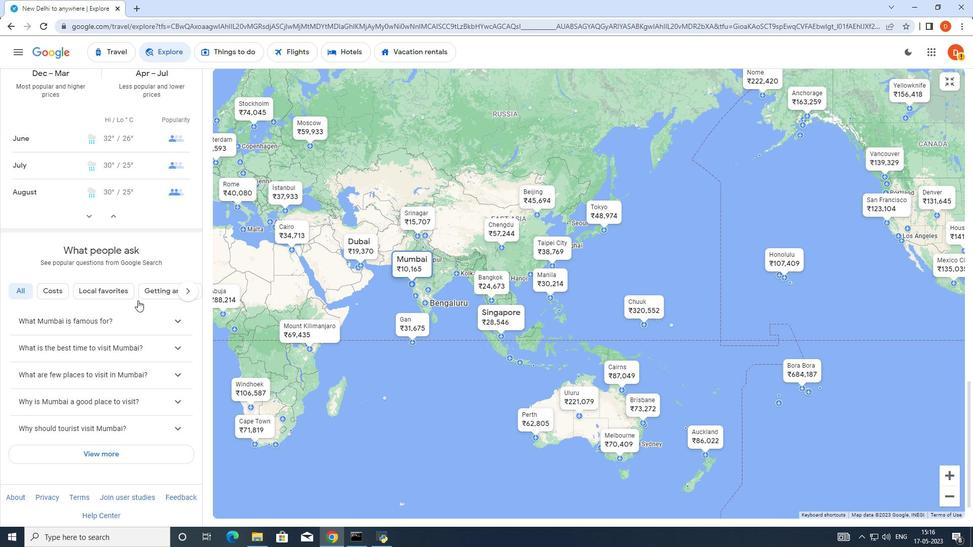 
Action: Mouse scrolled (137, 301) with delta (0, 0)
Screenshot: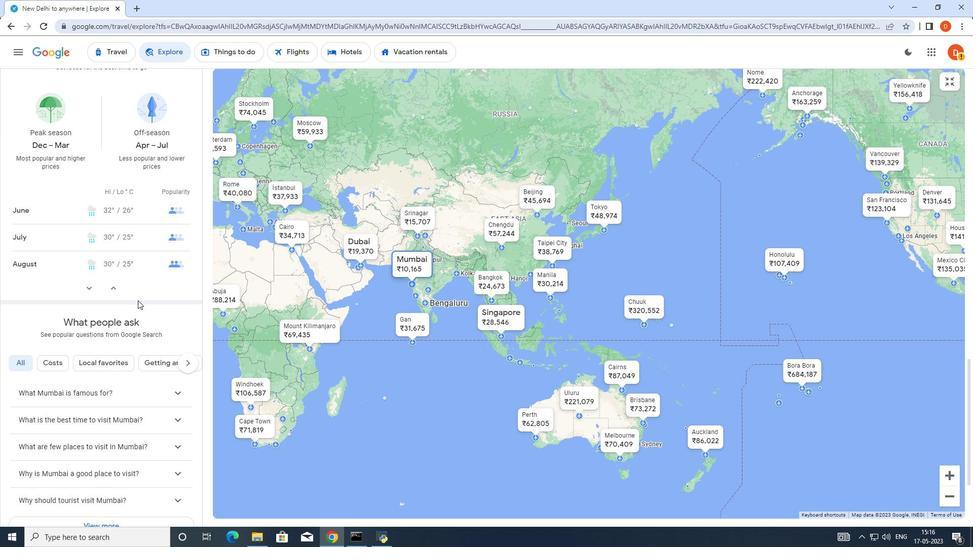 
Action: Mouse scrolled (137, 301) with delta (0, 0)
Screenshot: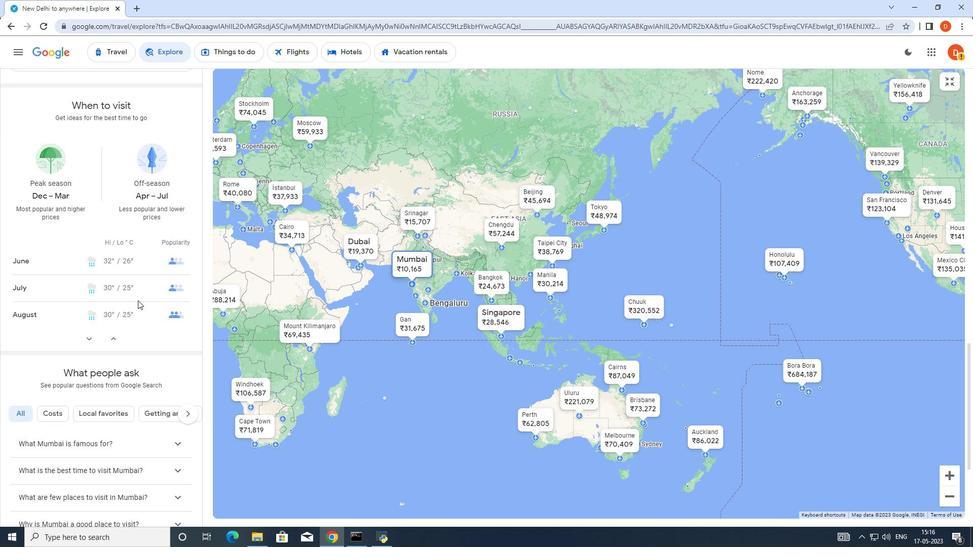 
Action: Mouse scrolled (137, 301) with delta (0, 0)
Screenshot: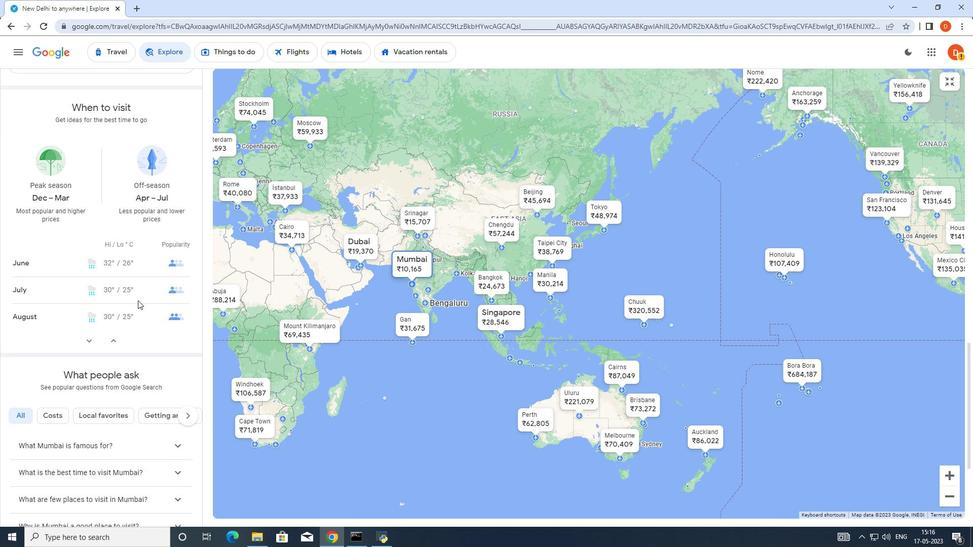 
Action: Mouse scrolled (137, 301) with delta (0, 0)
Screenshot: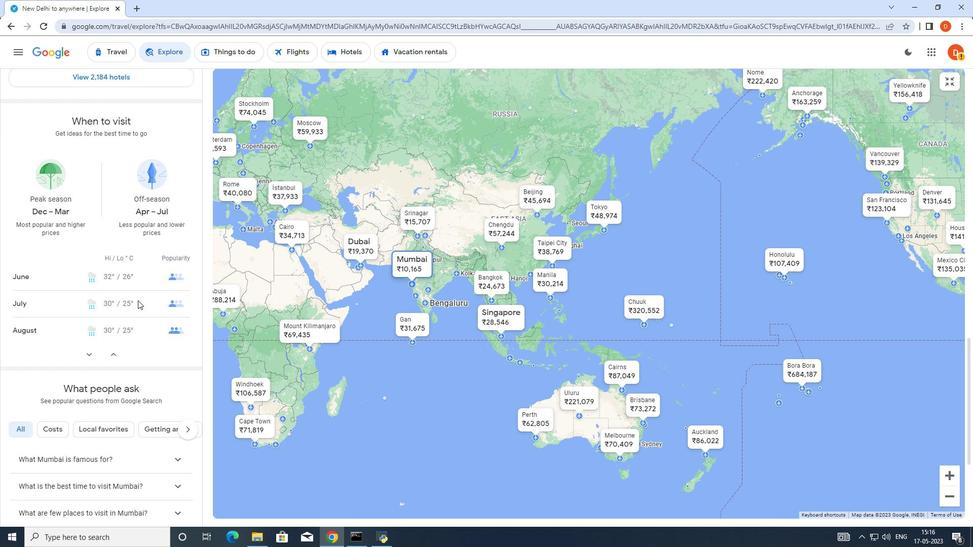 
Action: Mouse scrolled (137, 301) with delta (0, 0)
Screenshot: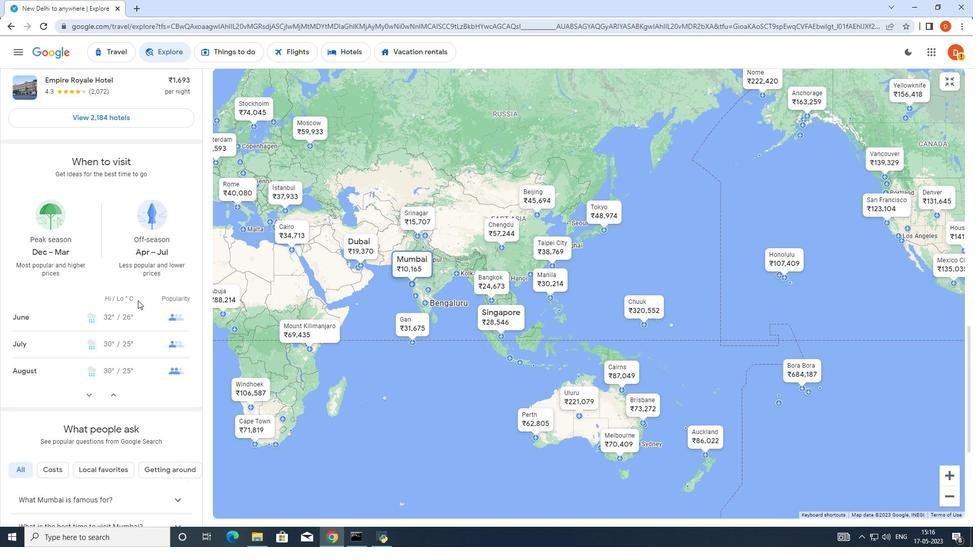 
Action: Mouse scrolled (137, 301) with delta (0, 0)
Screenshot: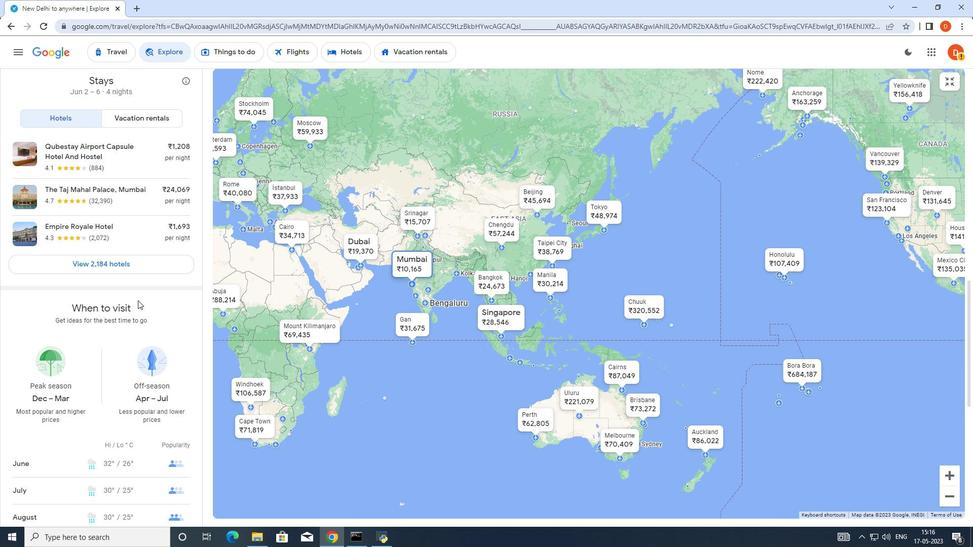
Action: Mouse moved to (124, 248)
Screenshot: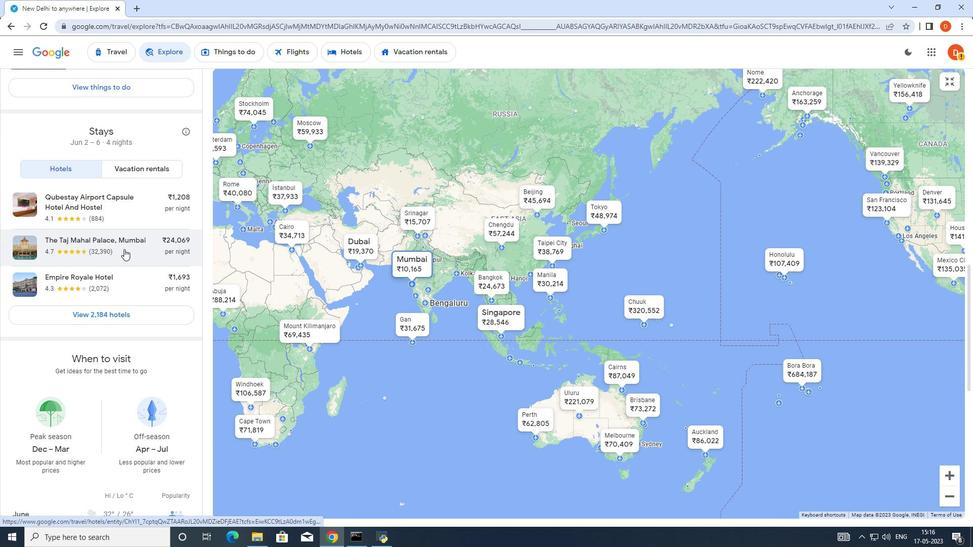 
Action: Mouse pressed left at (124, 248)
Screenshot: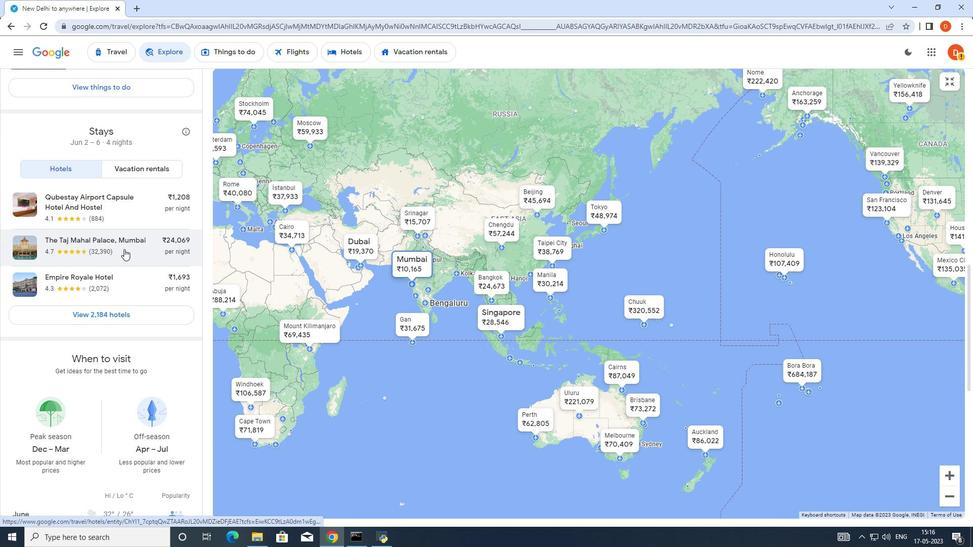 
Action: Mouse moved to (318, 256)
Screenshot: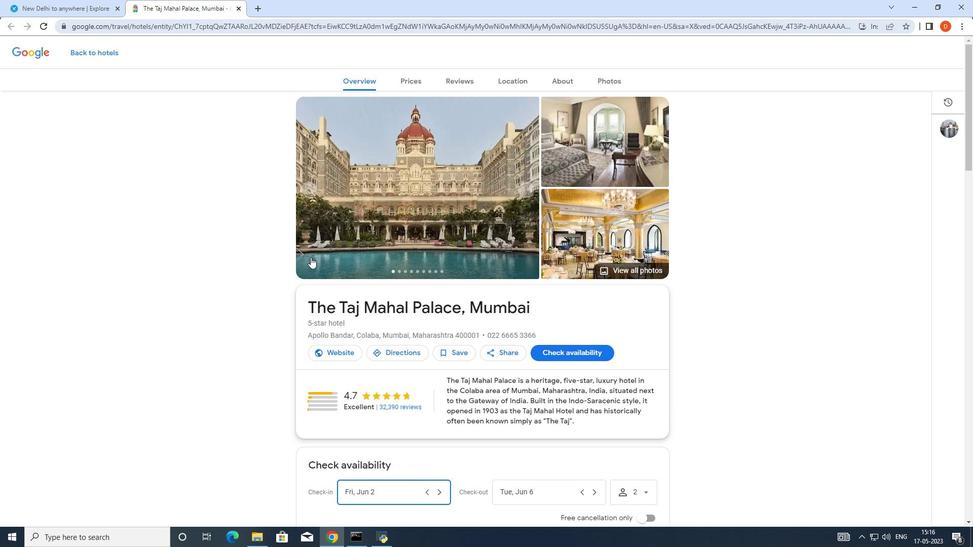 
Action: Mouse scrolled (316, 256) with delta (0, 0)
Screenshot: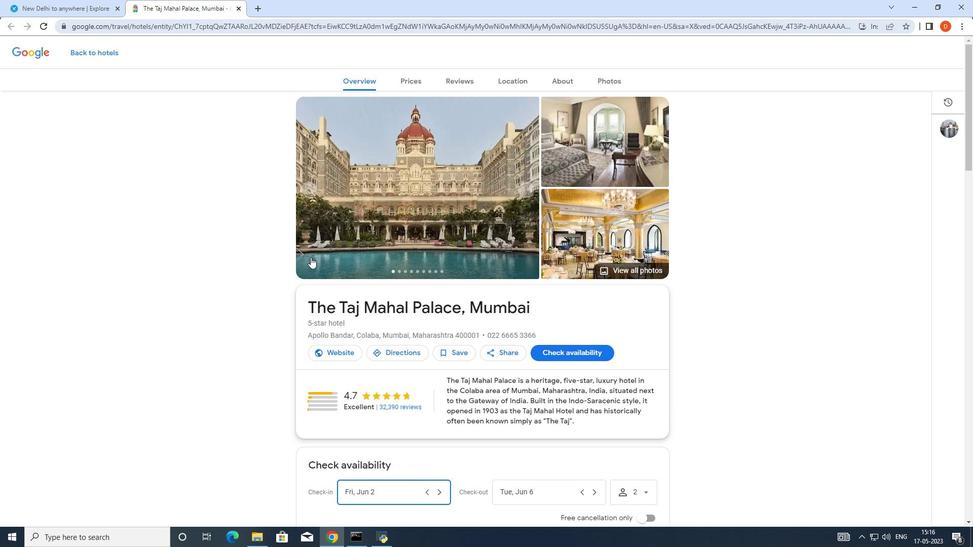 
Action: Mouse moved to (331, 266)
Screenshot: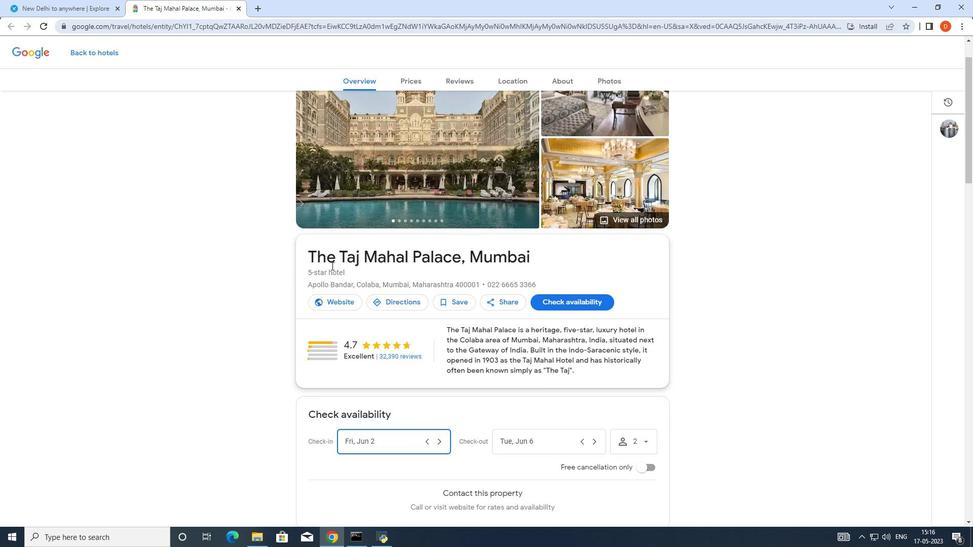 
Action: Mouse scrolled (331, 266) with delta (0, 0)
Screenshot: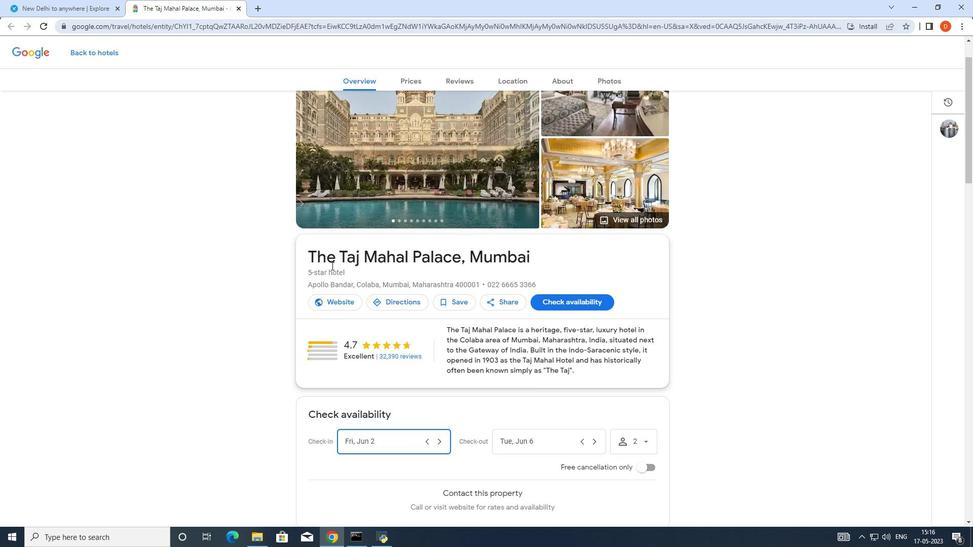 
Action: Mouse moved to (331, 268)
Screenshot: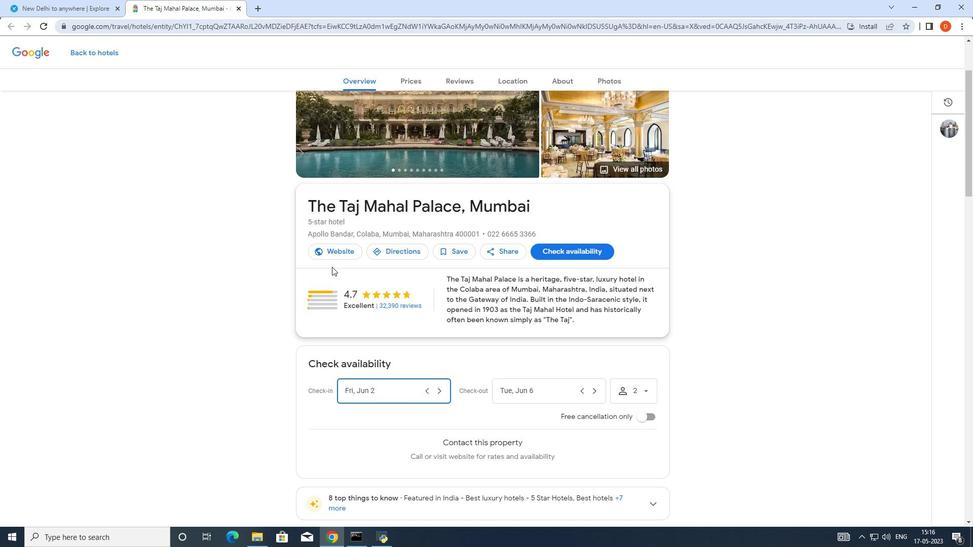 
Action: Mouse scrolled (331, 268) with delta (0, 0)
Screenshot: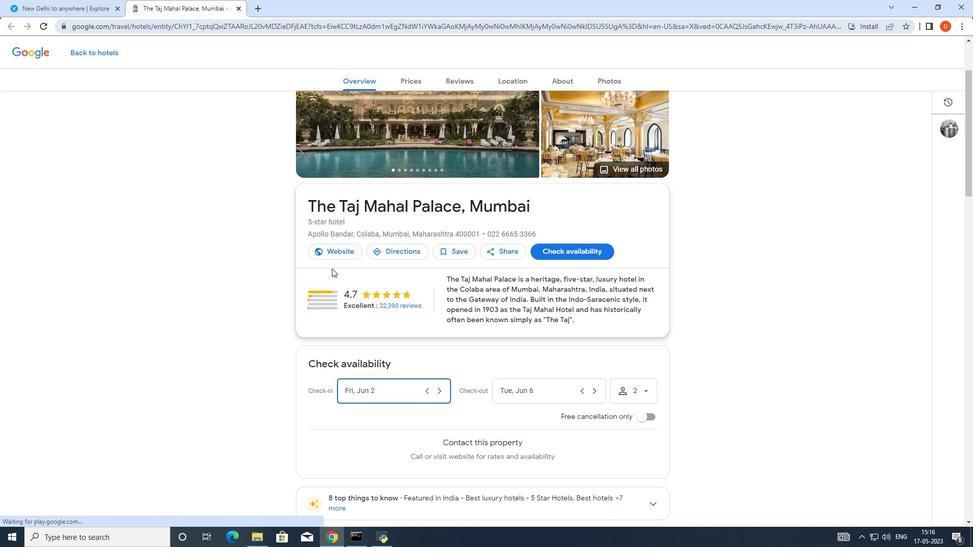 
Action: Mouse scrolled (331, 268) with delta (0, 0)
Screenshot: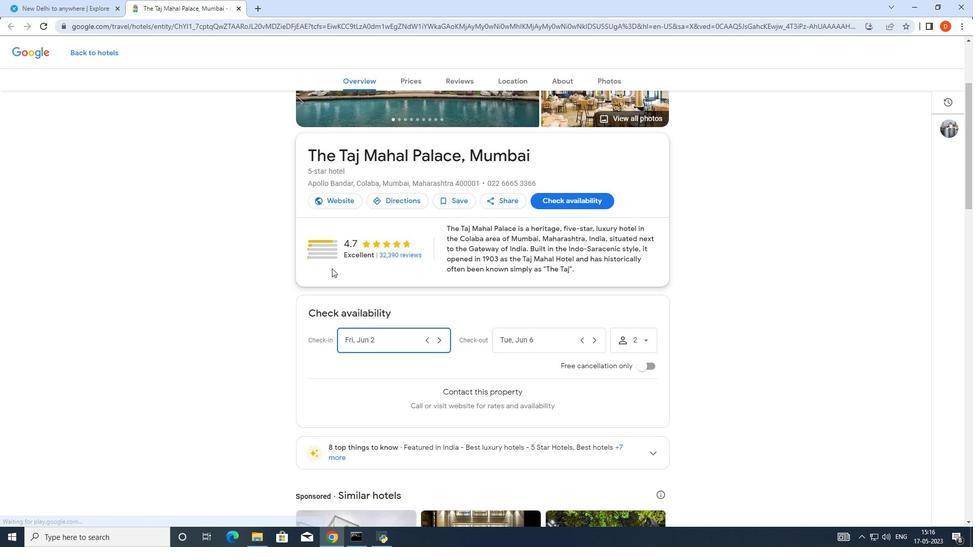 
Action: Mouse scrolled (331, 268) with delta (0, 0)
Screenshot: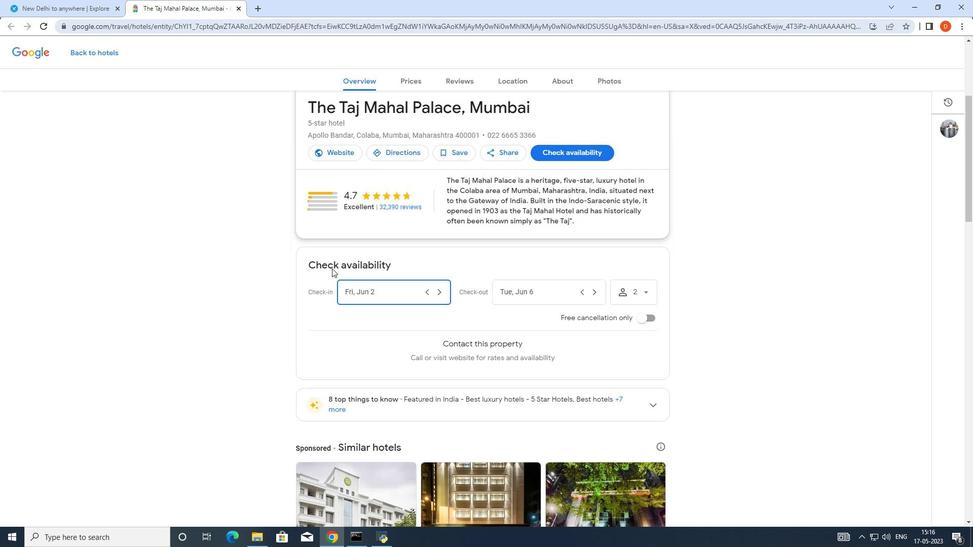 
Action: Mouse scrolled (331, 268) with delta (0, 0)
Screenshot: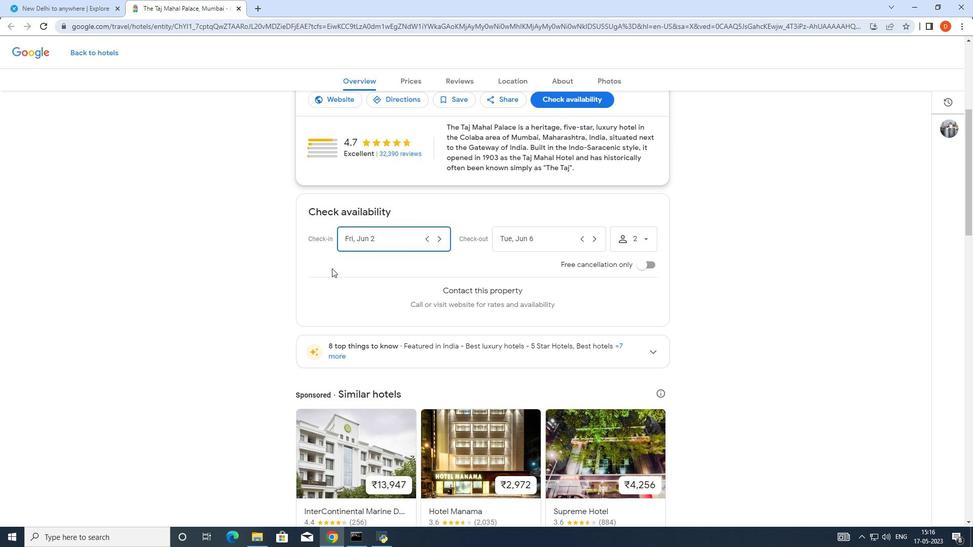 
Action: Mouse scrolled (331, 268) with delta (0, 0)
Screenshot: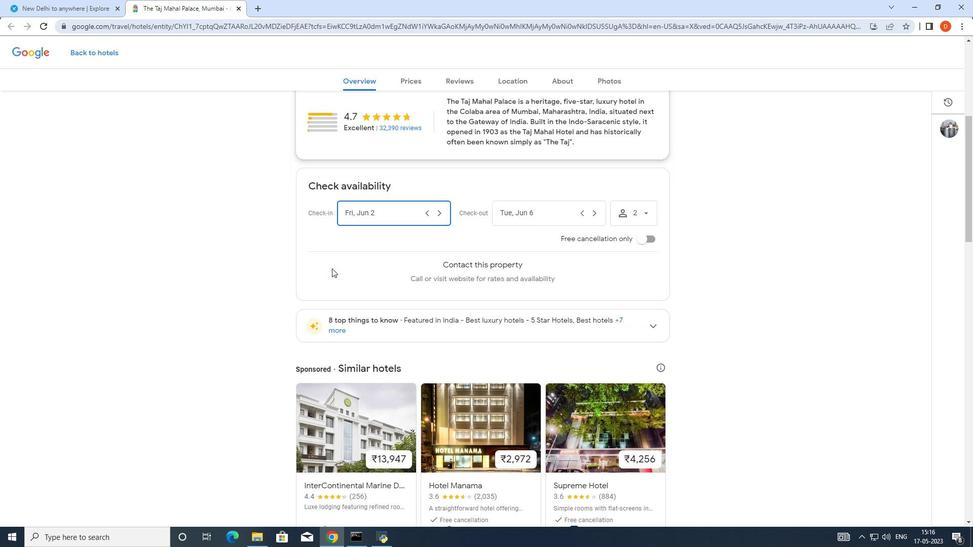 
Action: Mouse scrolled (331, 268) with delta (0, 0)
Screenshot: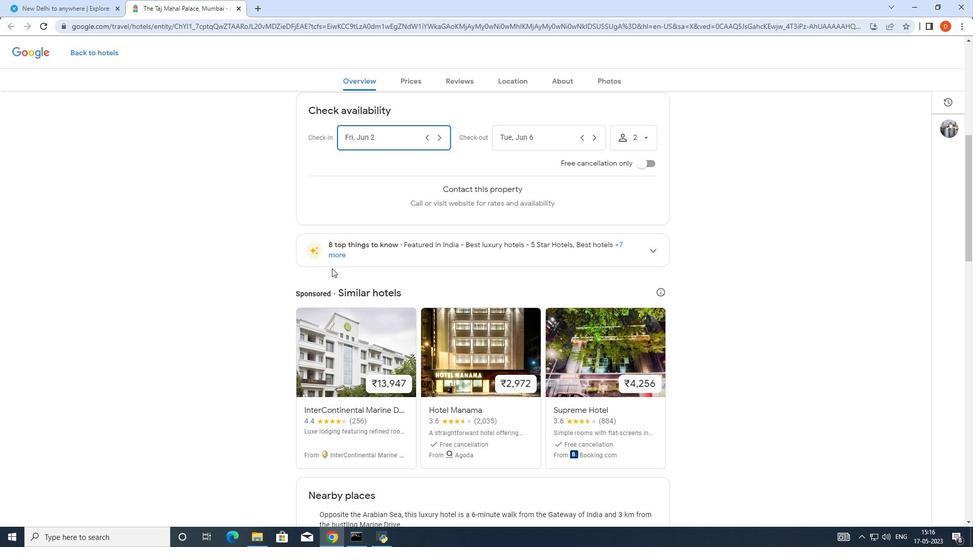 
Action: Mouse scrolled (331, 269) with delta (0, 0)
Screenshot: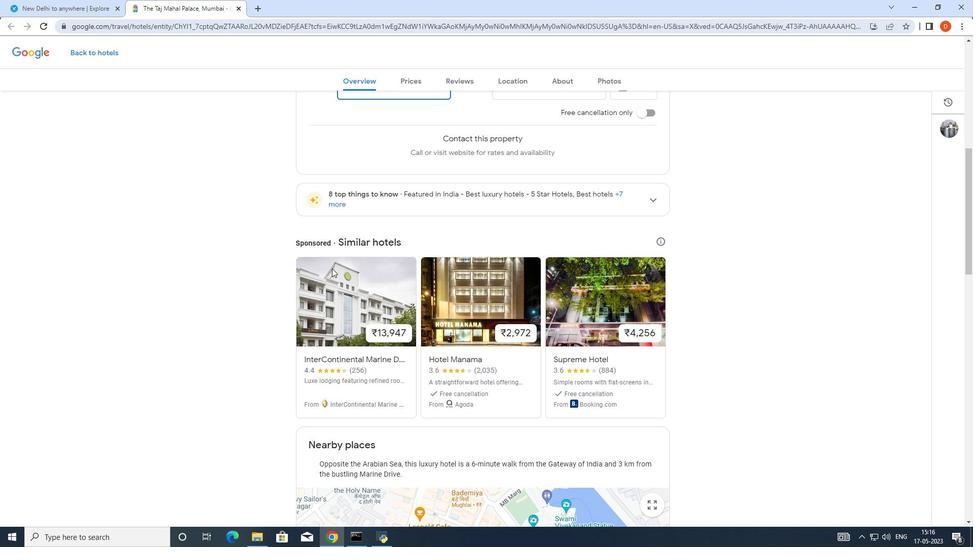 
Action: Mouse scrolled (331, 269) with delta (0, 0)
Screenshot: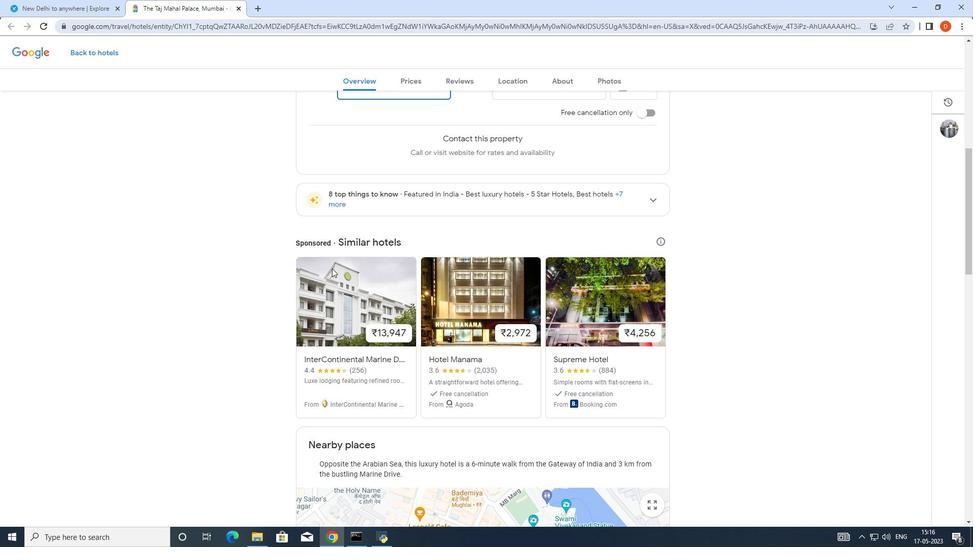 
Action: Mouse scrolled (331, 269) with delta (0, 0)
Screenshot: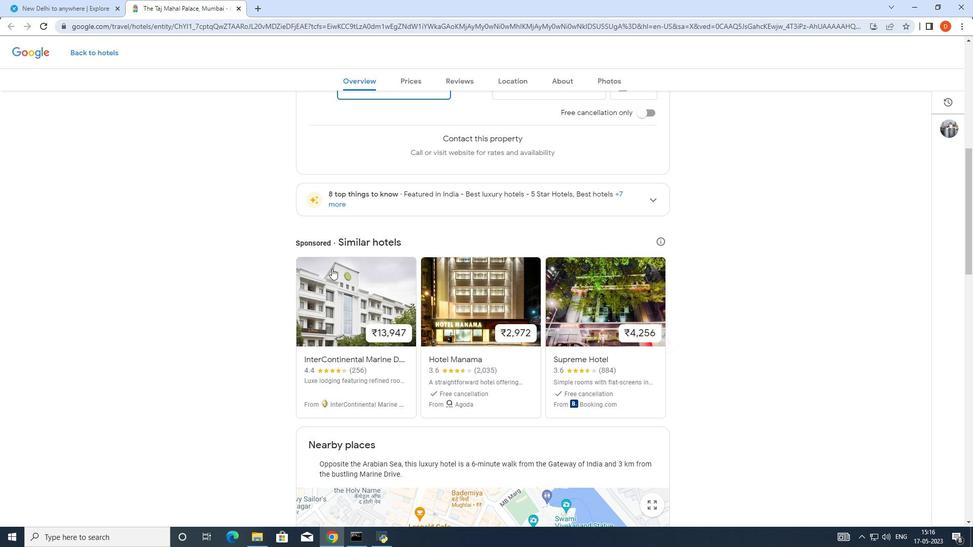 
Action: Mouse scrolled (331, 268) with delta (0, 0)
Screenshot: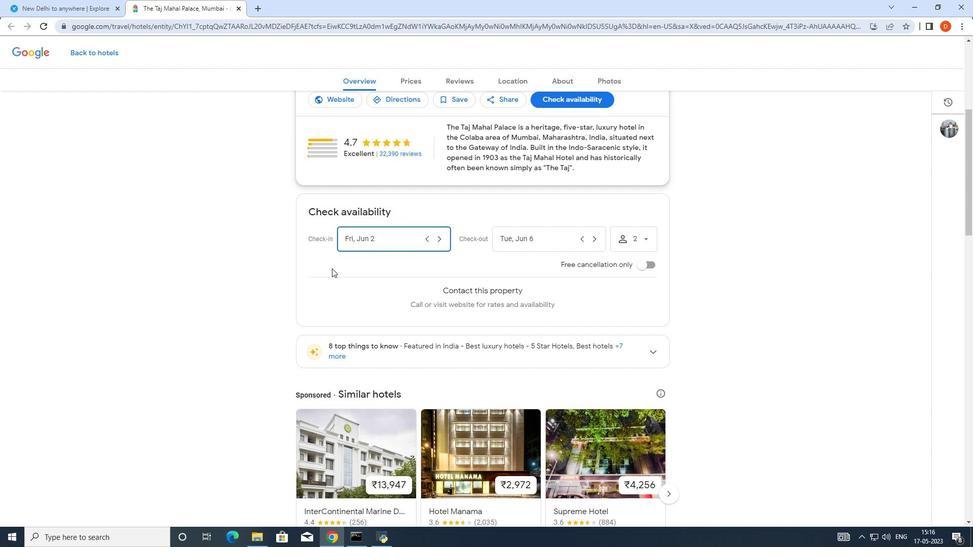 
Action: Mouse scrolled (331, 269) with delta (0, 0)
Screenshot: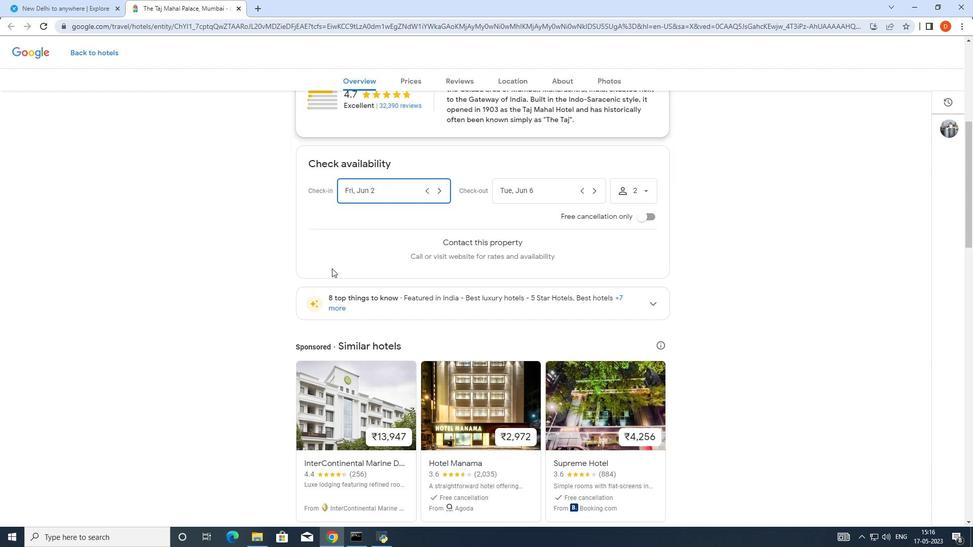 
Action: Mouse scrolled (331, 269) with delta (0, 0)
Screenshot: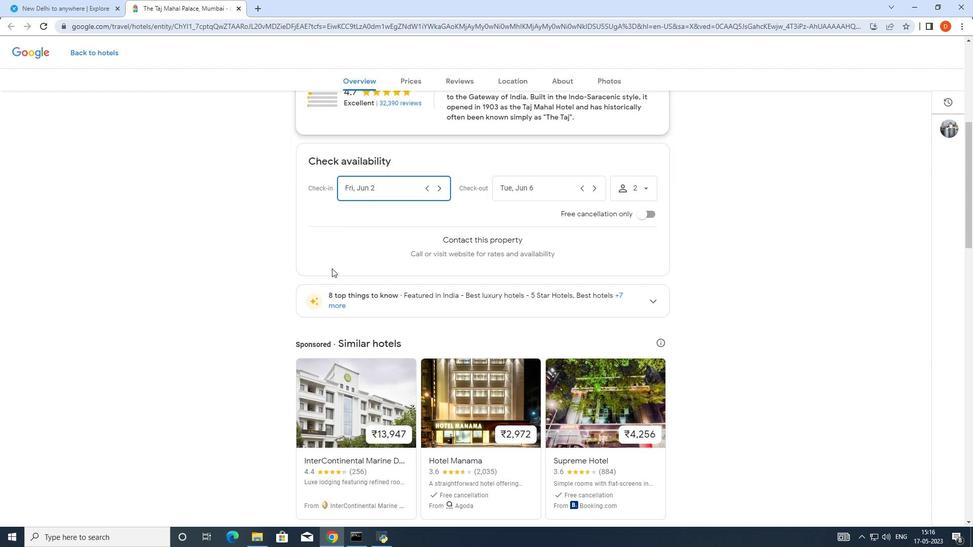 
Action: Mouse scrolled (331, 269) with delta (0, 0)
Screenshot: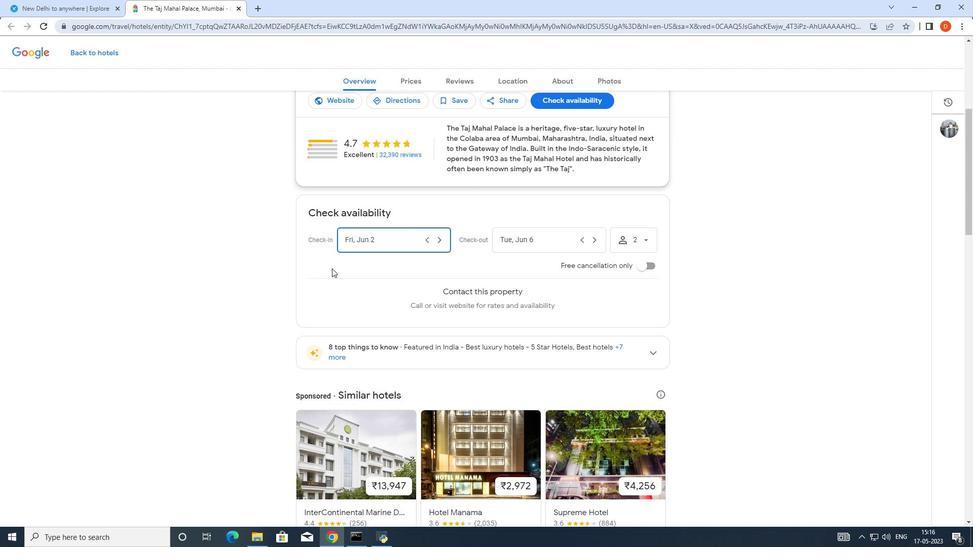 
Action: Mouse scrolled (331, 269) with delta (0, 0)
Screenshot: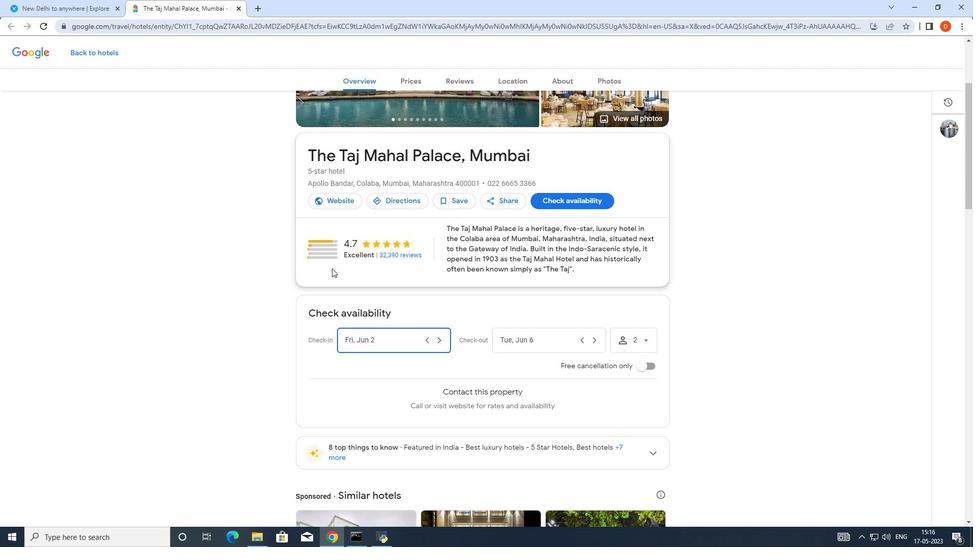 
Action: Mouse scrolled (331, 269) with delta (0, 0)
Screenshot: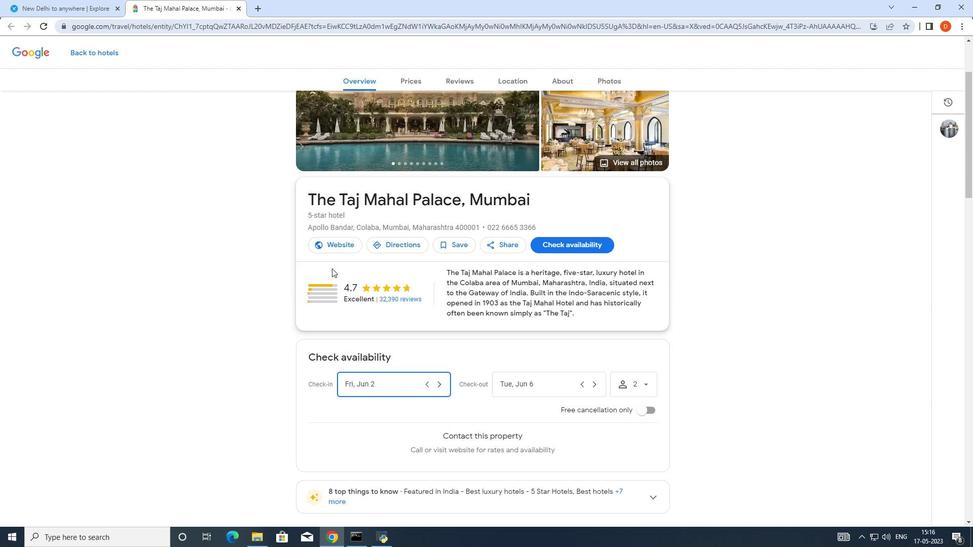 
Action: Mouse scrolled (331, 269) with delta (0, 0)
Screenshot: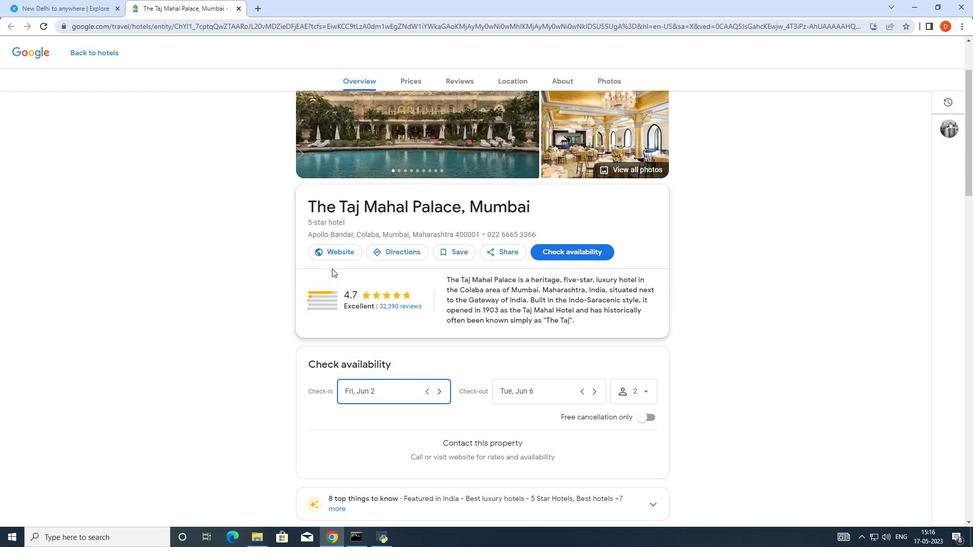 
Action: Mouse moved to (618, 267)
Screenshot: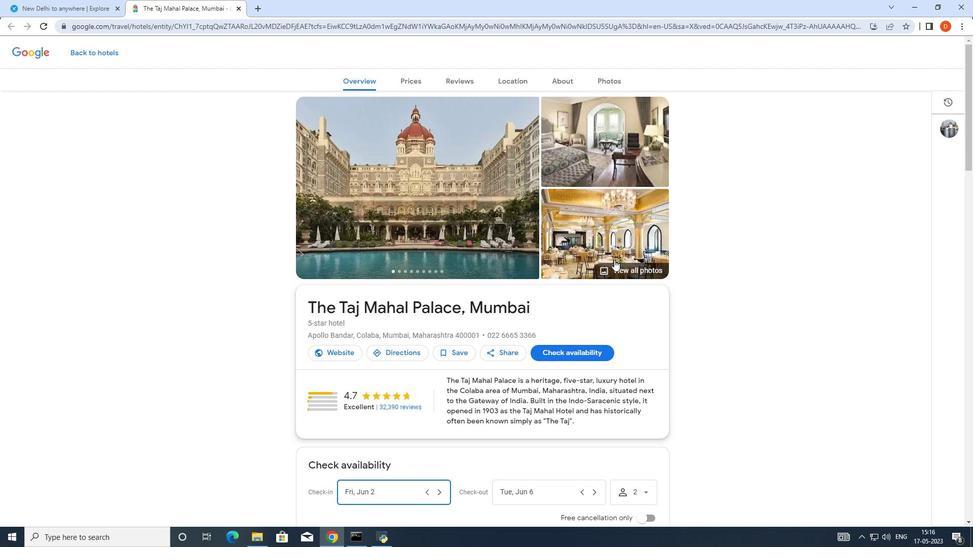
Action: Mouse pressed left at (618, 267)
Screenshot: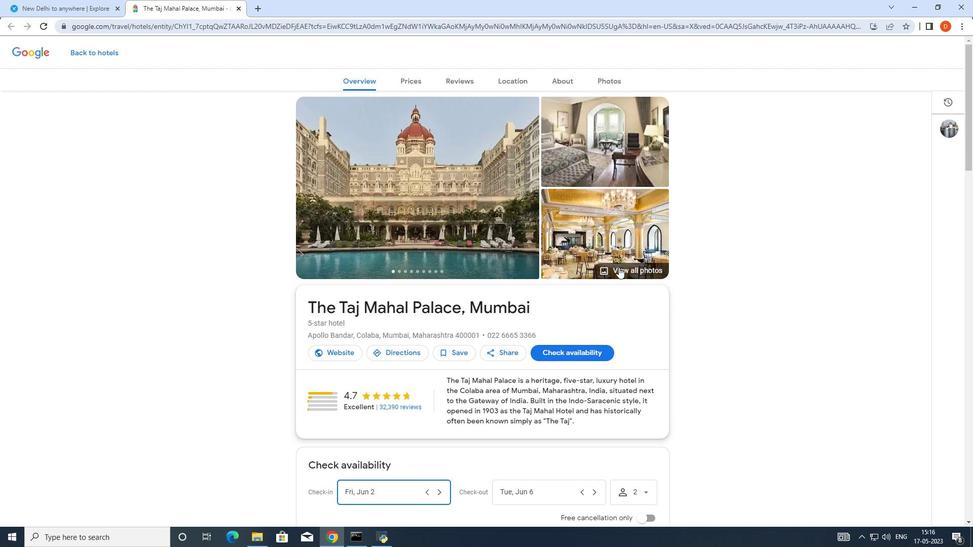 
Action: Mouse moved to (105, 209)
Screenshot: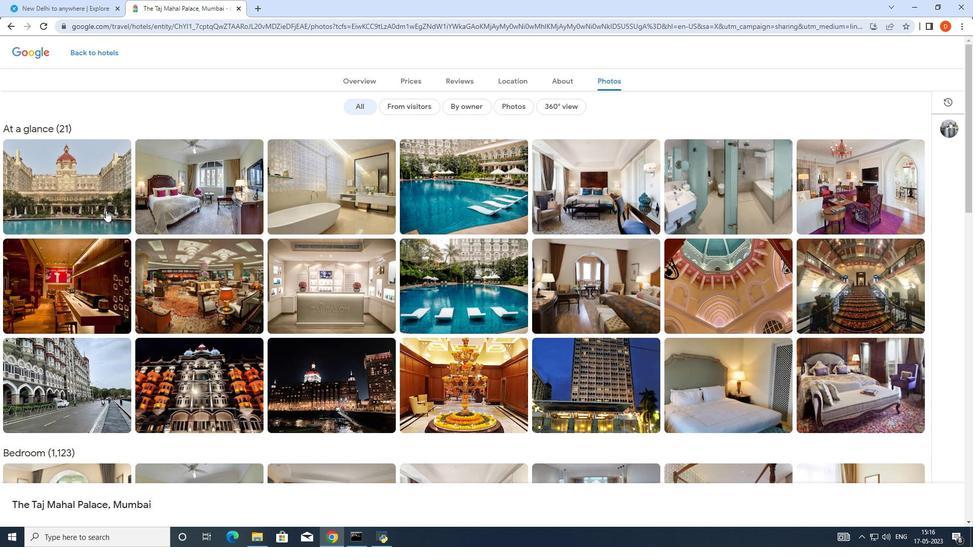 
Action: Mouse pressed left at (105, 209)
Screenshot: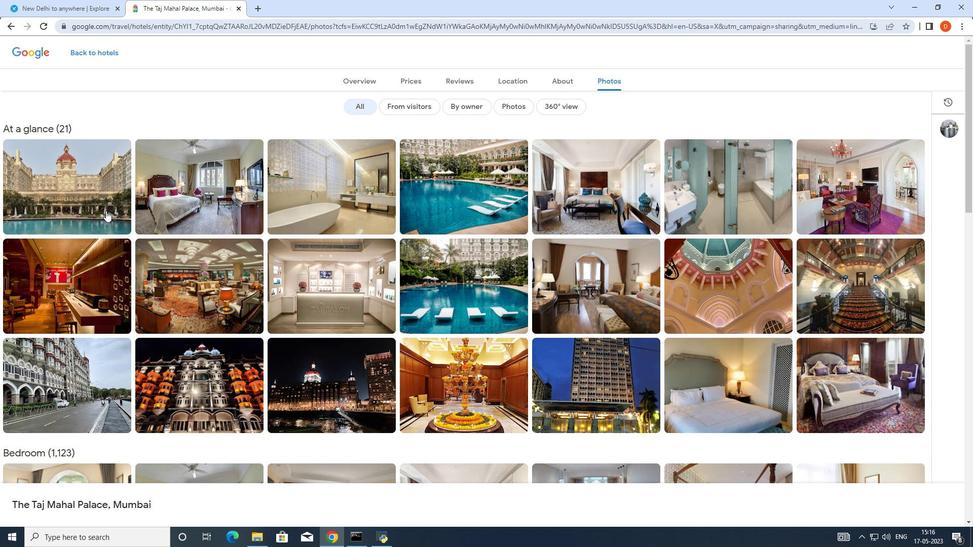 
Action: Mouse moved to (935, 278)
Screenshot: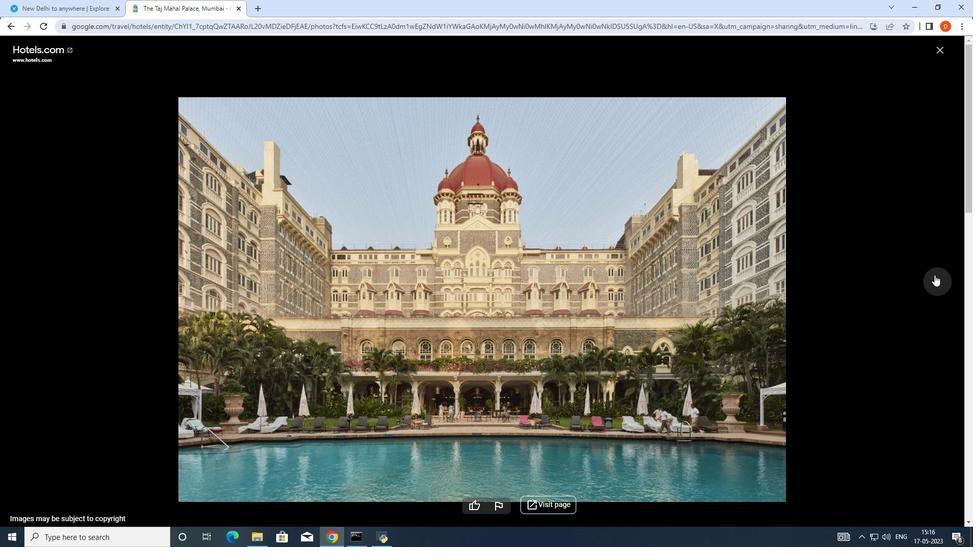 
Action: Mouse pressed left at (935, 278)
Screenshot: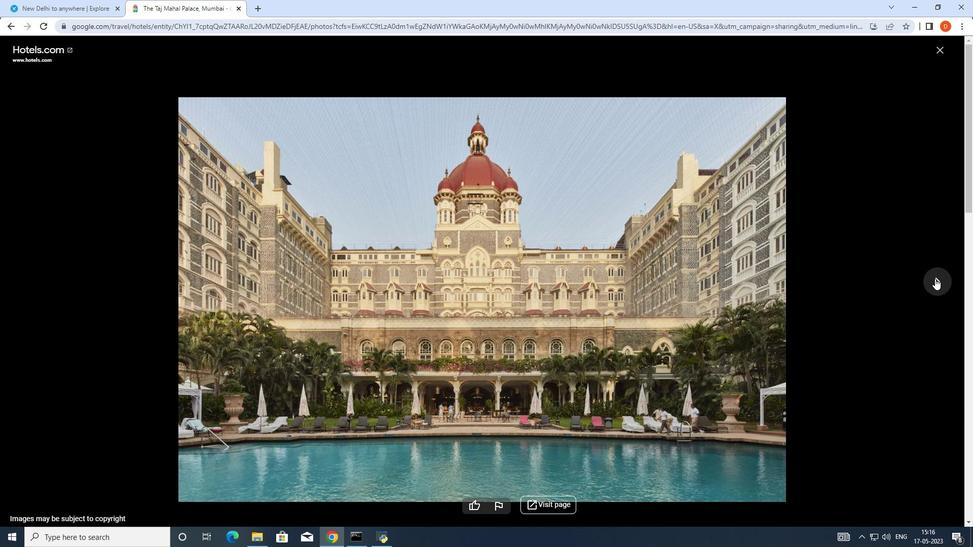 
Action: Mouse moved to (933, 279)
Screenshot: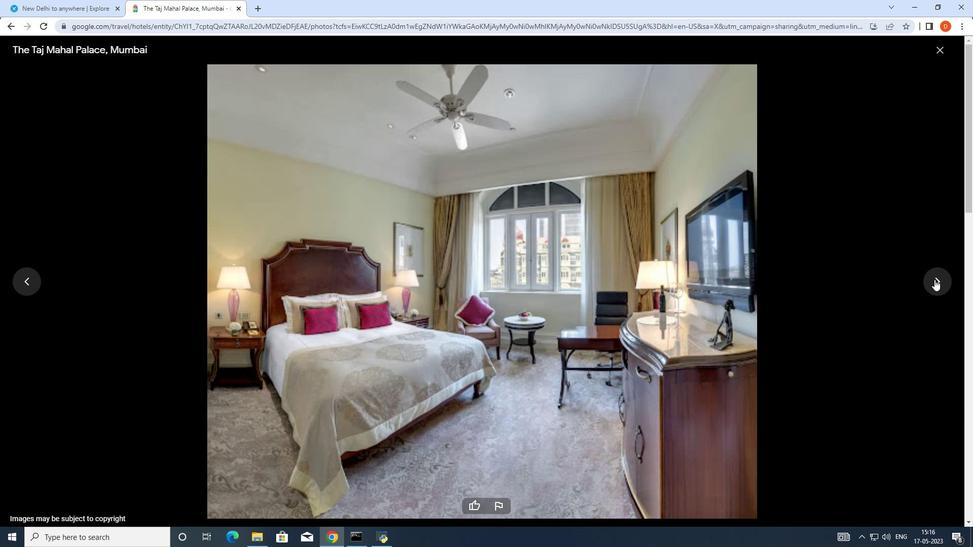 
Action: Mouse pressed left at (933, 279)
Screenshot: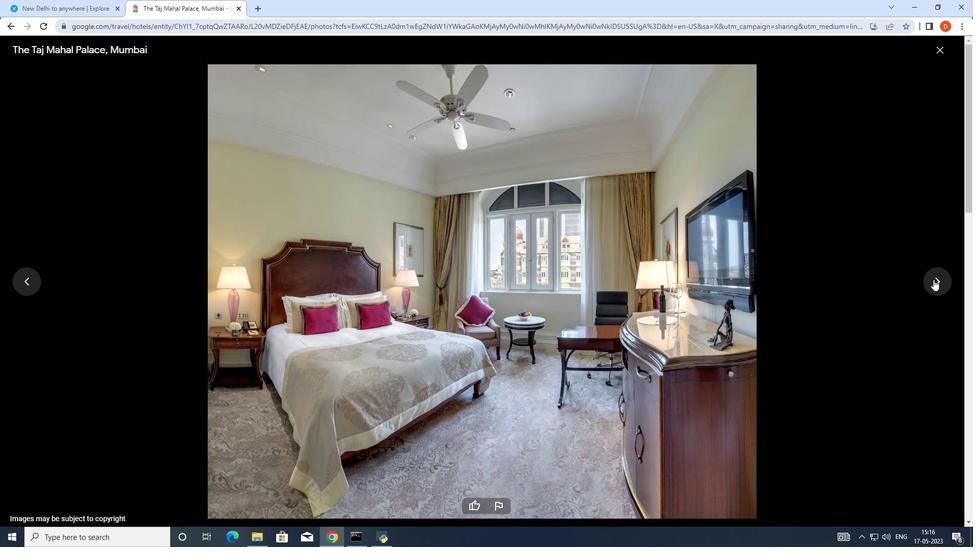 
Action: Mouse pressed left at (933, 279)
Screenshot: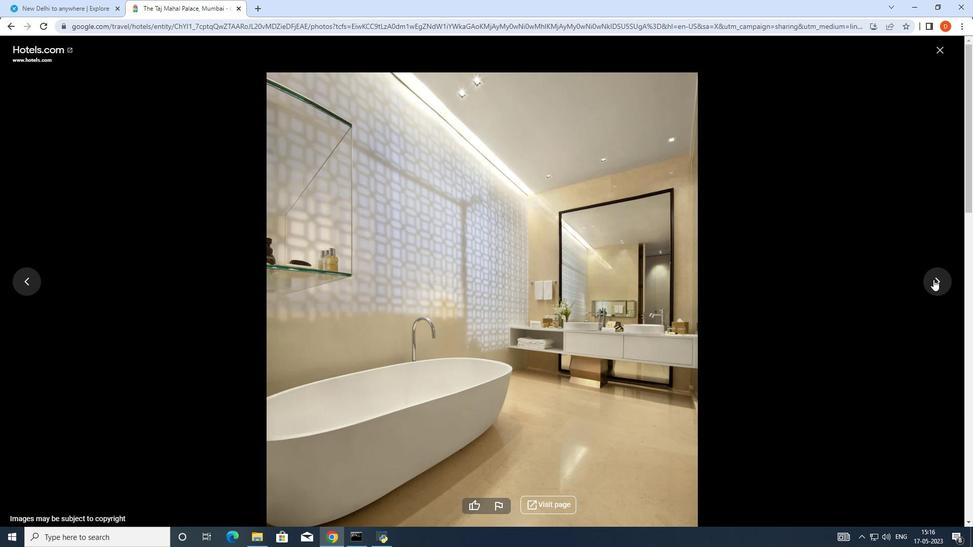 
Action: Mouse moved to (933, 279)
Screenshot: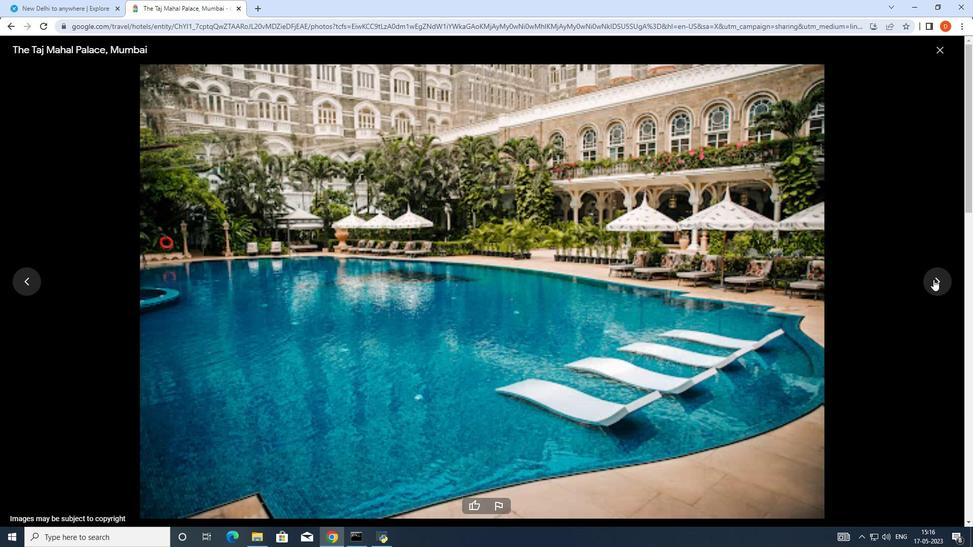 
Action: Mouse pressed left at (933, 279)
Screenshot: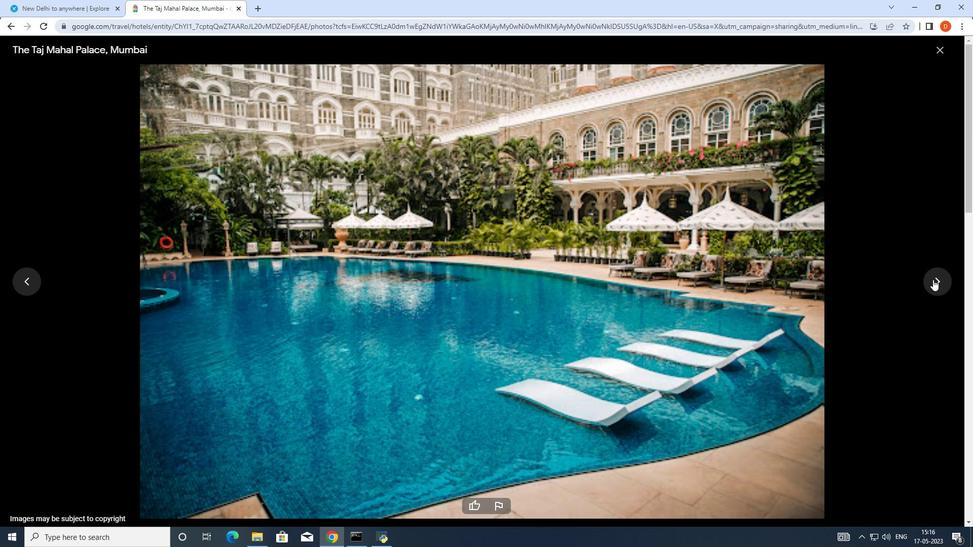 
Action: Mouse pressed left at (933, 279)
Screenshot: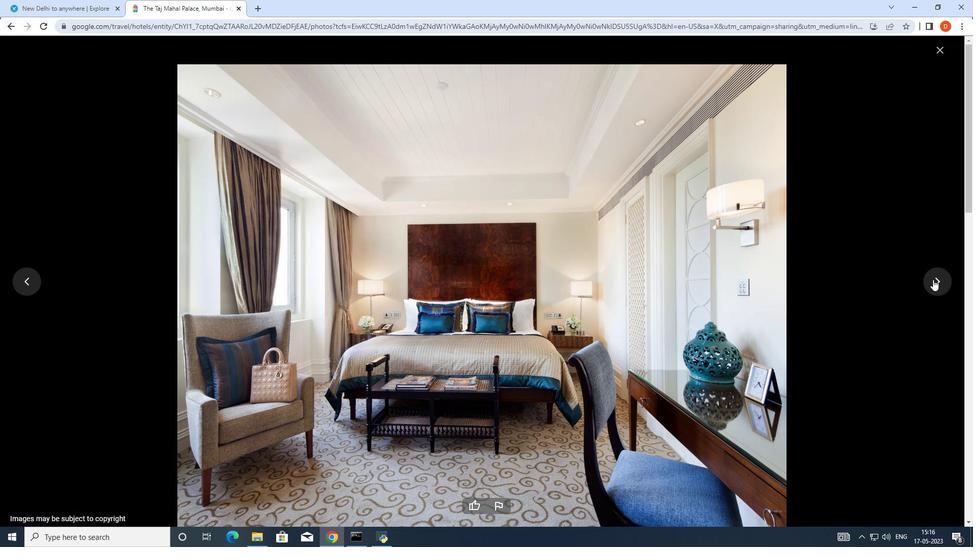 
Action: Mouse moved to (938, 285)
Screenshot: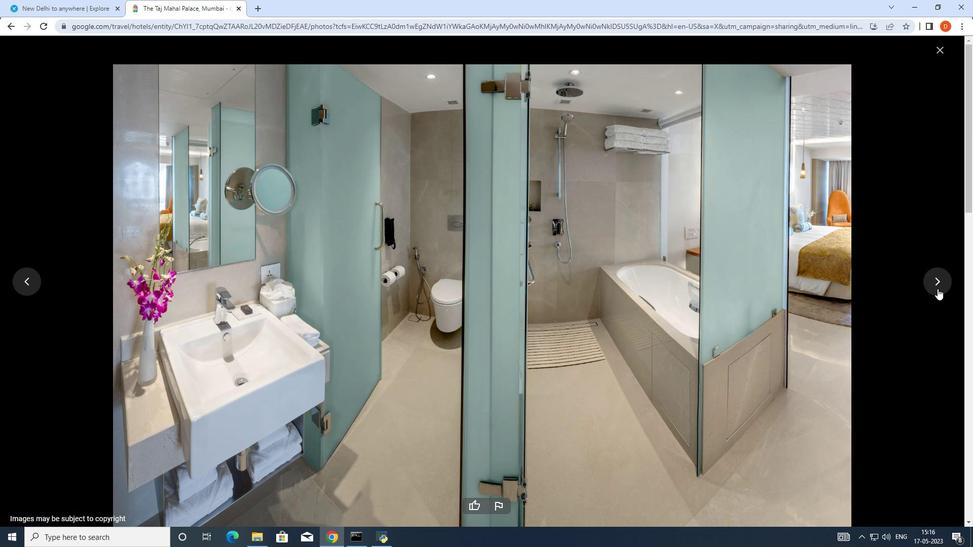 
Action: Mouse pressed left at (938, 285)
Screenshot: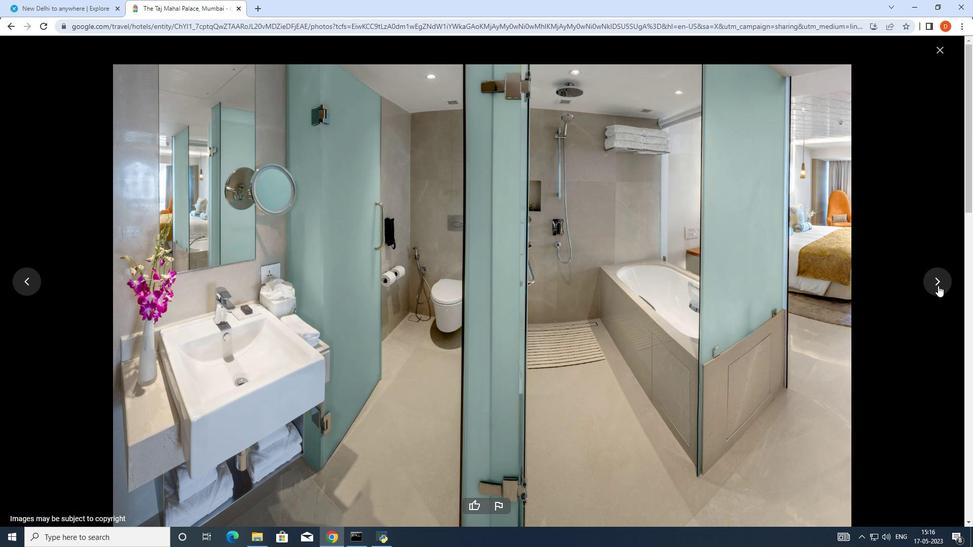 
Action: Mouse moved to (942, 286)
Screenshot: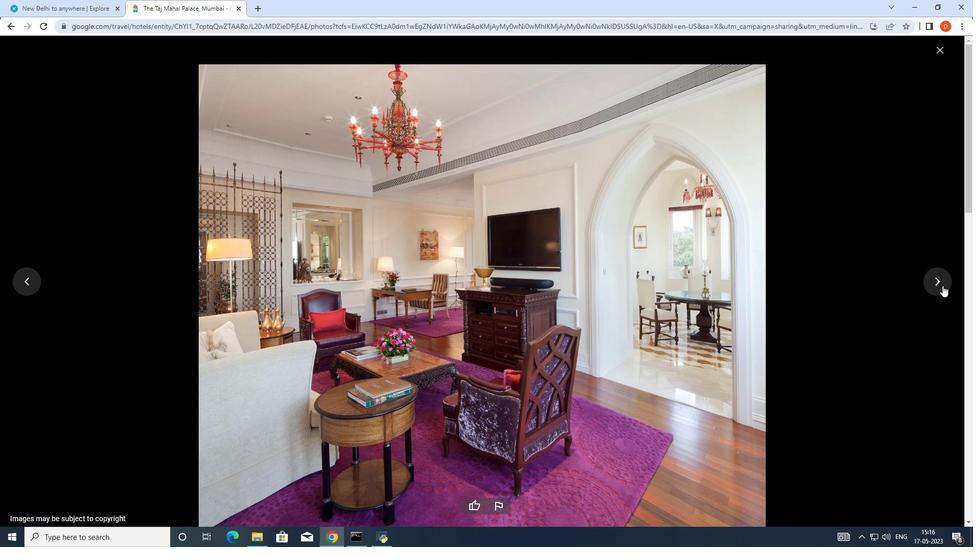 
Action: Mouse pressed left at (942, 286)
Screenshot: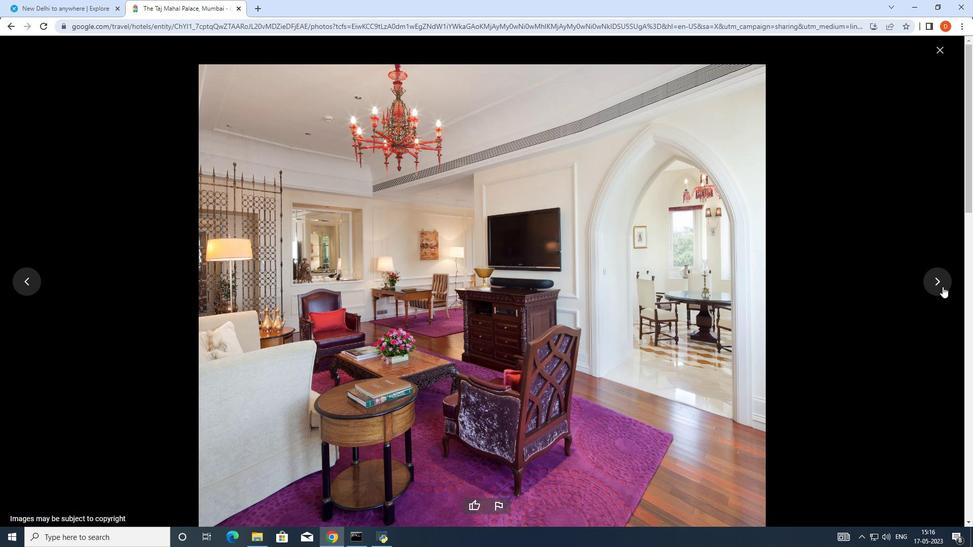 
Action: Mouse pressed left at (942, 286)
Screenshot: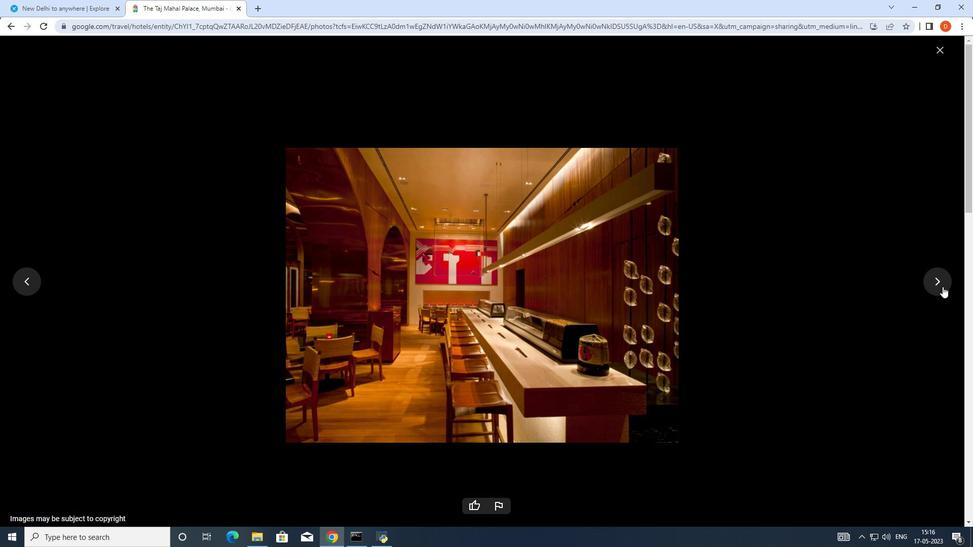 
Action: Mouse pressed left at (942, 286)
Screenshot: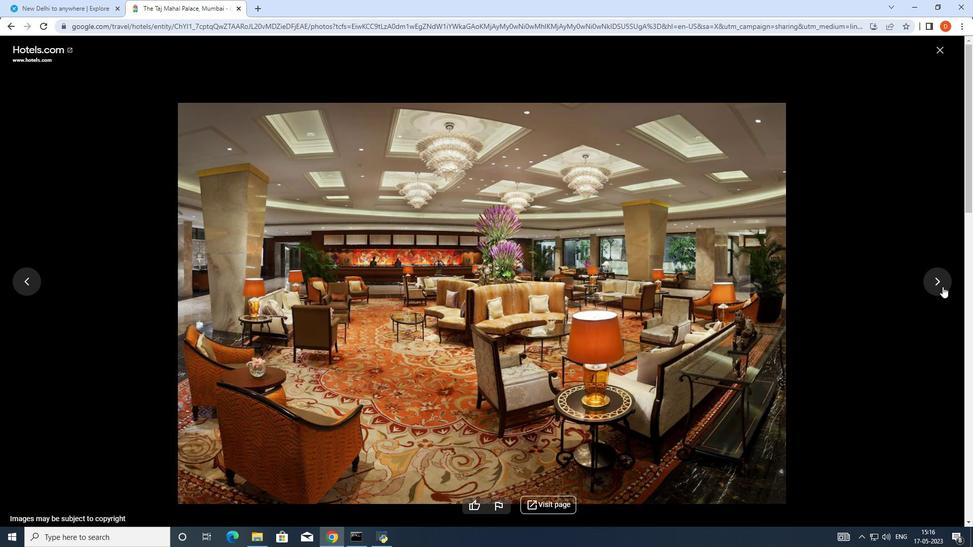 
Action: Mouse pressed left at (942, 286)
Screenshot: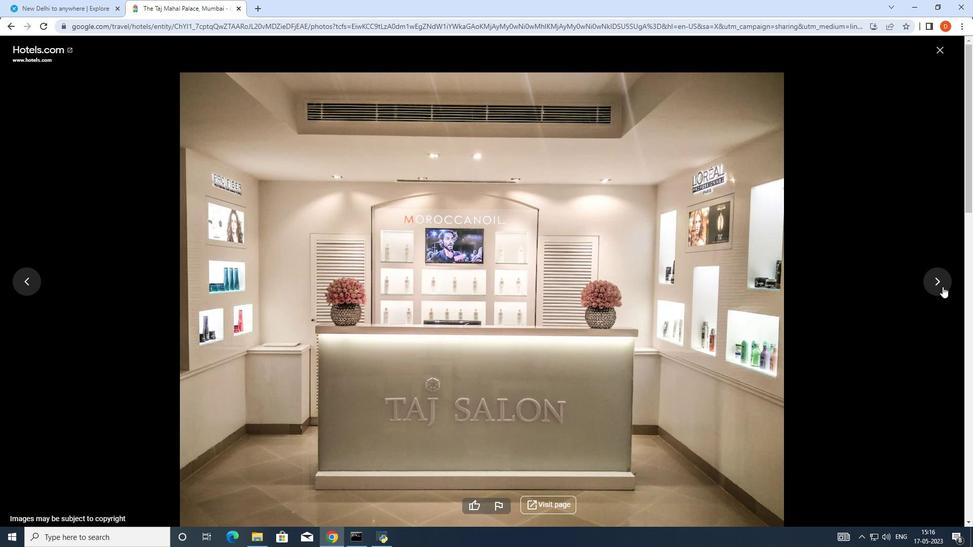 
Action: Mouse moved to (942, 286)
Screenshot: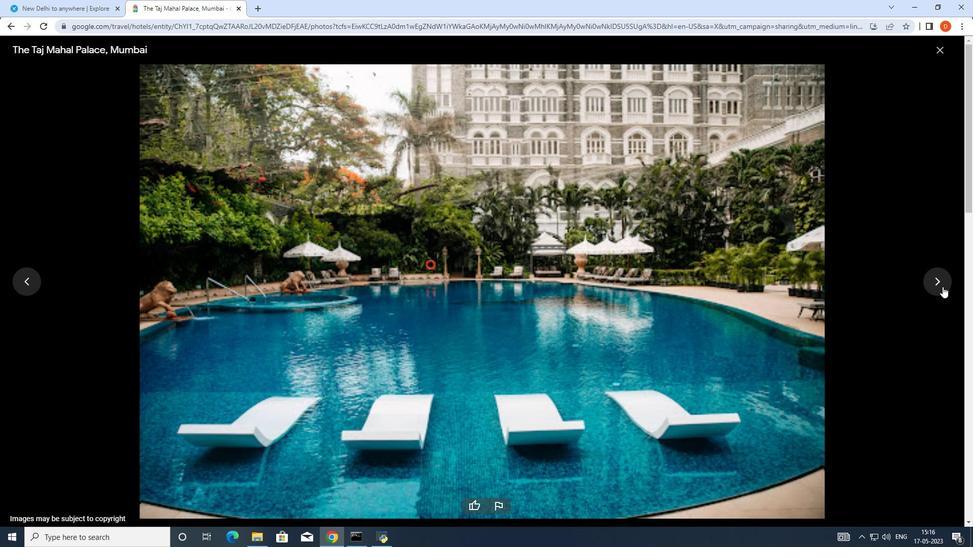 
Action: Mouse pressed left at (942, 286)
Screenshot: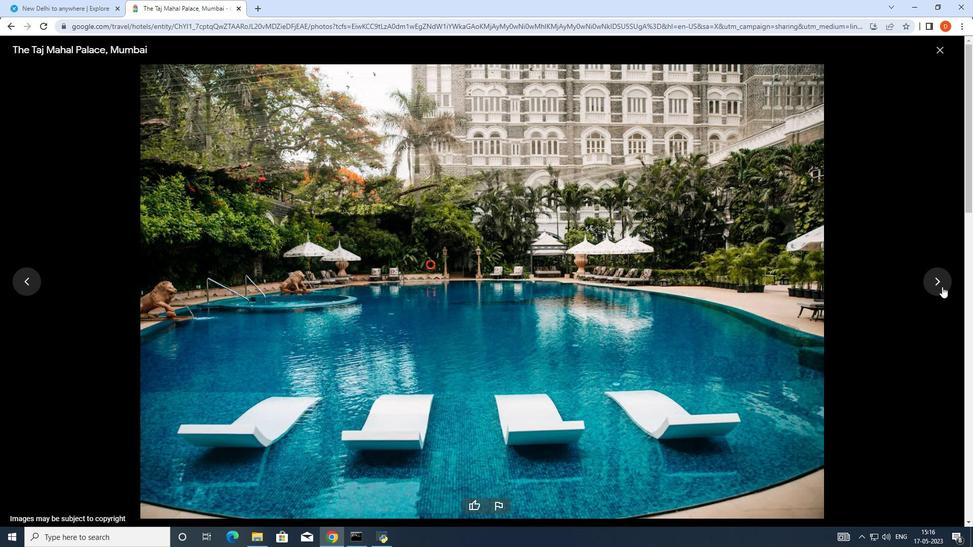 
Action: Mouse moved to (940, 48)
Screenshot: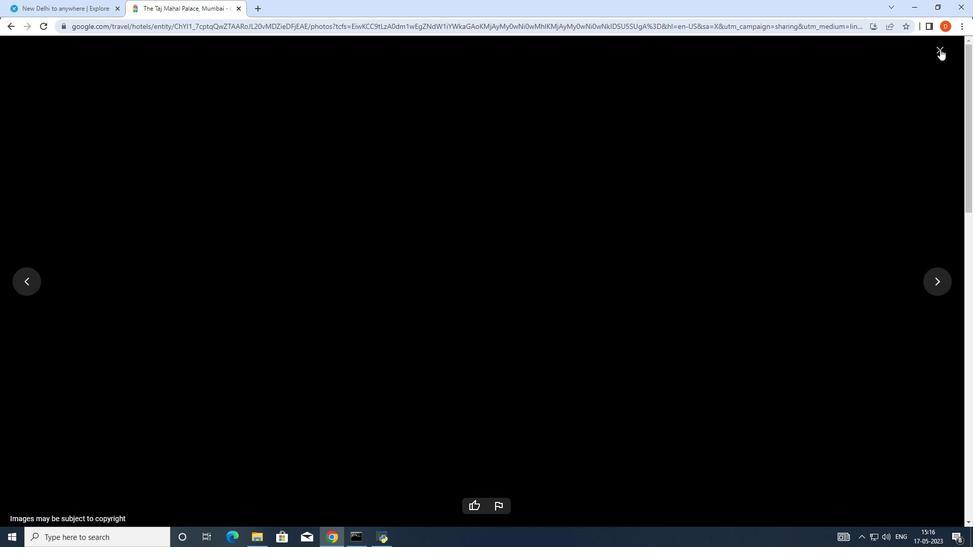 
Action: Mouse pressed left at (940, 48)
Screenshot: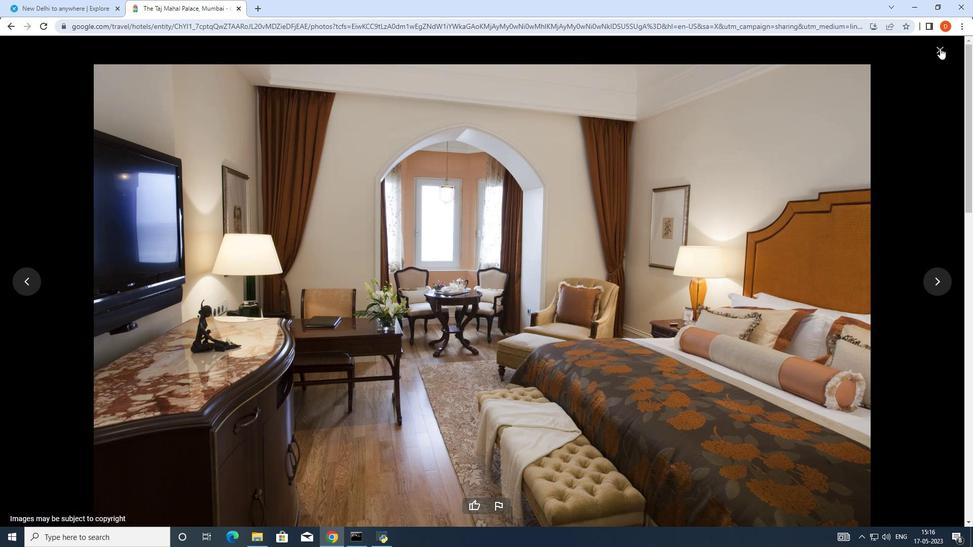 
Action: Mouse moved to (487, 378)
Screenshot: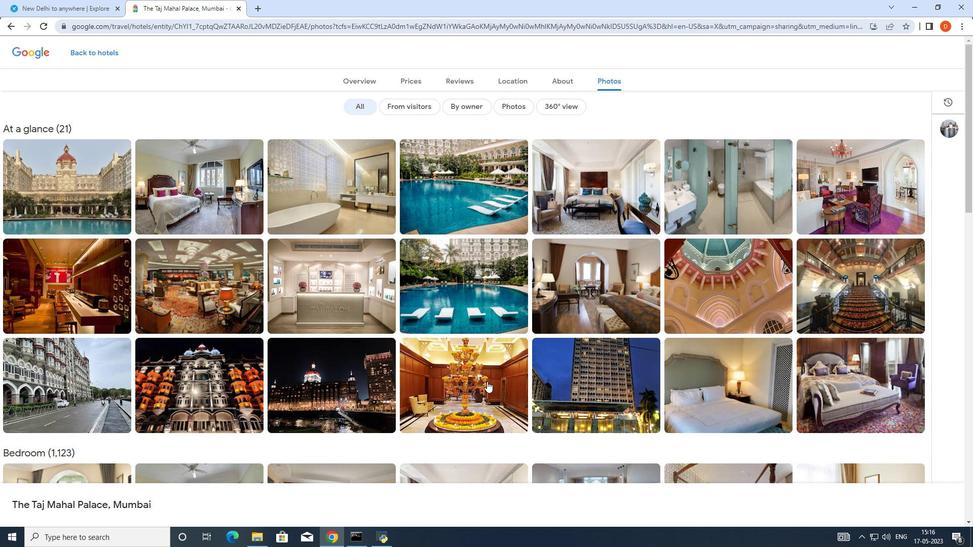 
Action: Mouse scrolled (487, 378) with delta (0, 0)
Screenshot: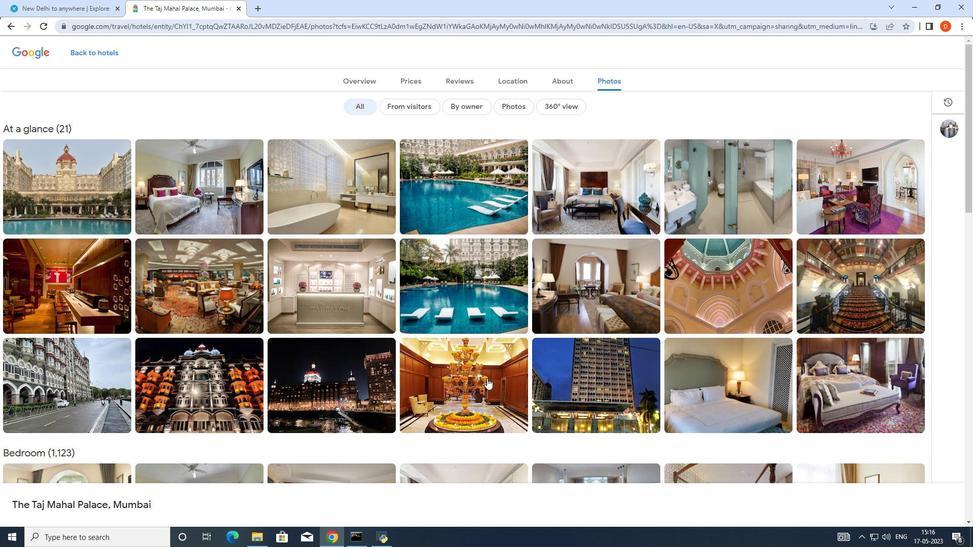 
Action: Mouse scrolled (487, 378) with delta (0, 0)
Screenshot: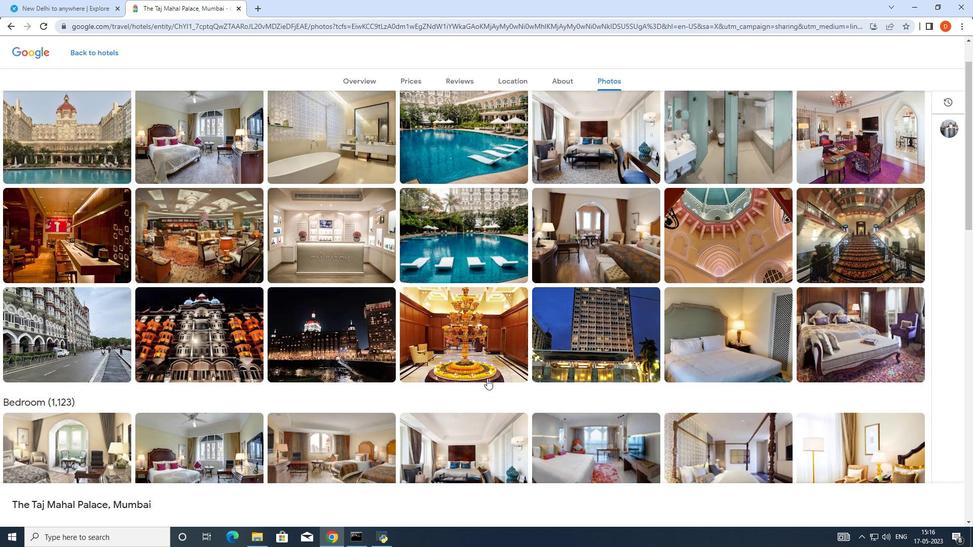 
Action: Mouse scrolled (487, 378) with delta (0, 0)
Screenshot: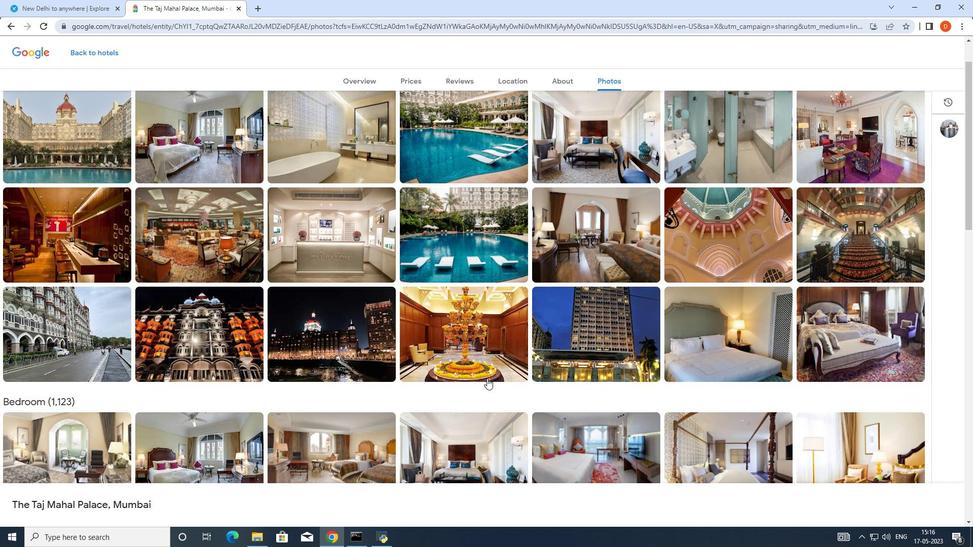 
Action: Mouse scrolled (487, 378) with delta (0, 0)
Screenshot: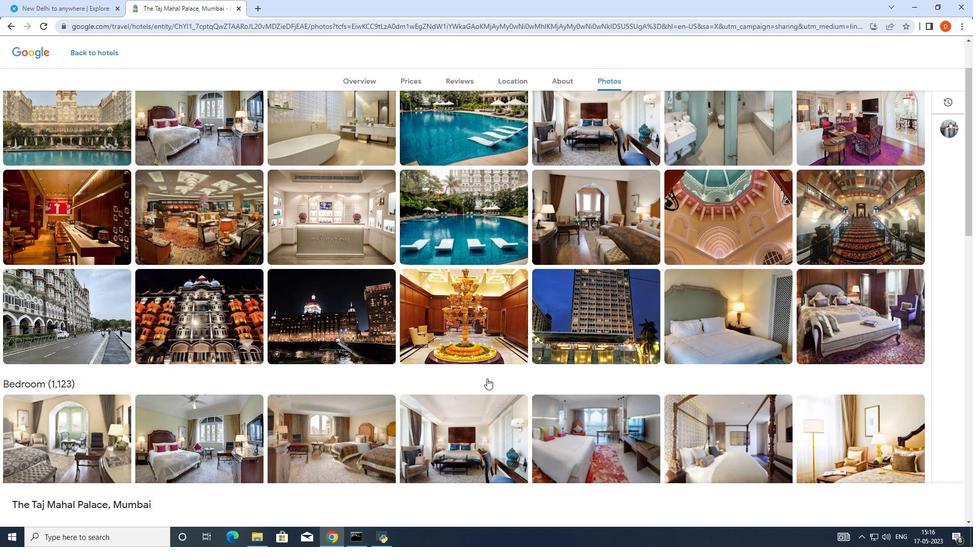 
Action: Mouse scrolled (487, 378) with delta (0, 0)
Screenshot: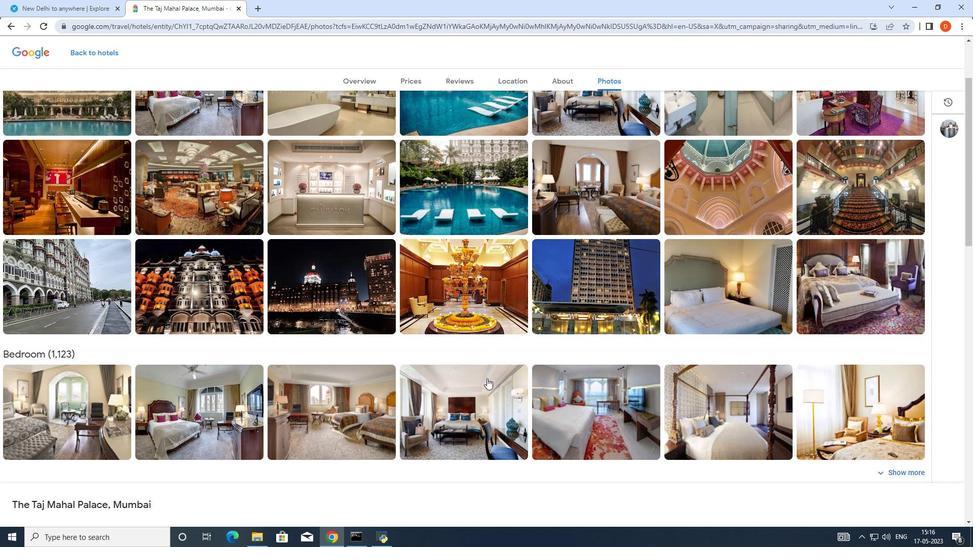 
Action: Mouse scrolled (487, 378) with delta (0, 0)
Screenshot: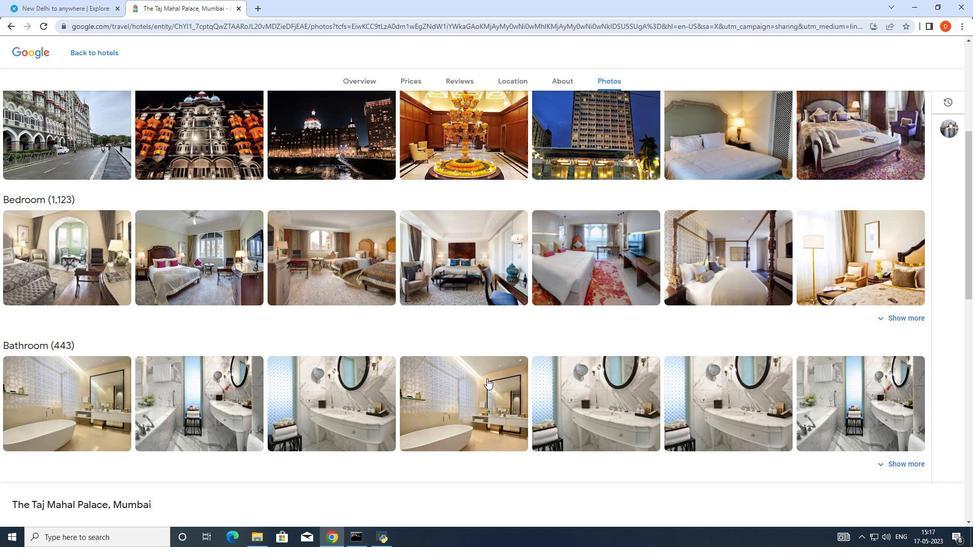 
Action: Mouse scrolled (487, 378) with delta (0, 0)
Screenshot: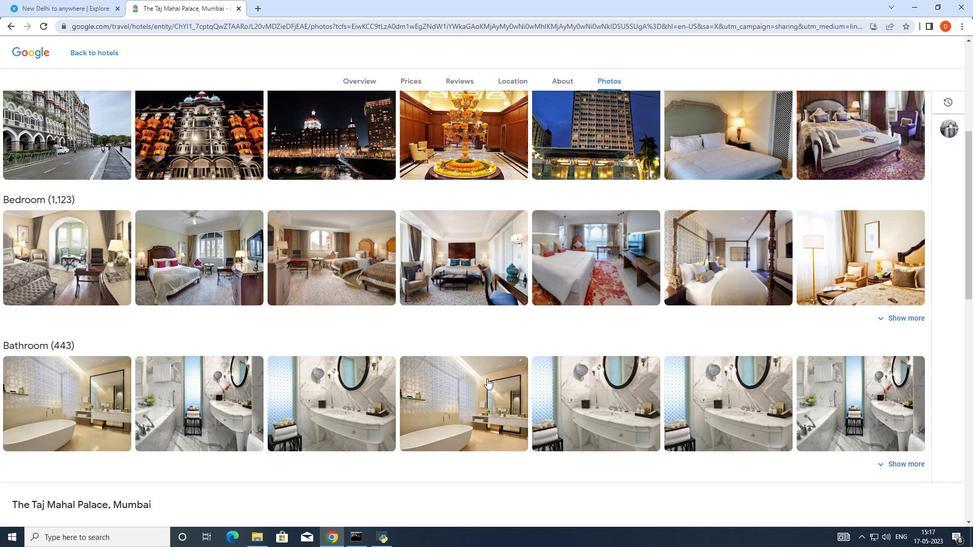 
Action: Mouse scrolled (487, 378) with delta (0, 0)
Screenshot: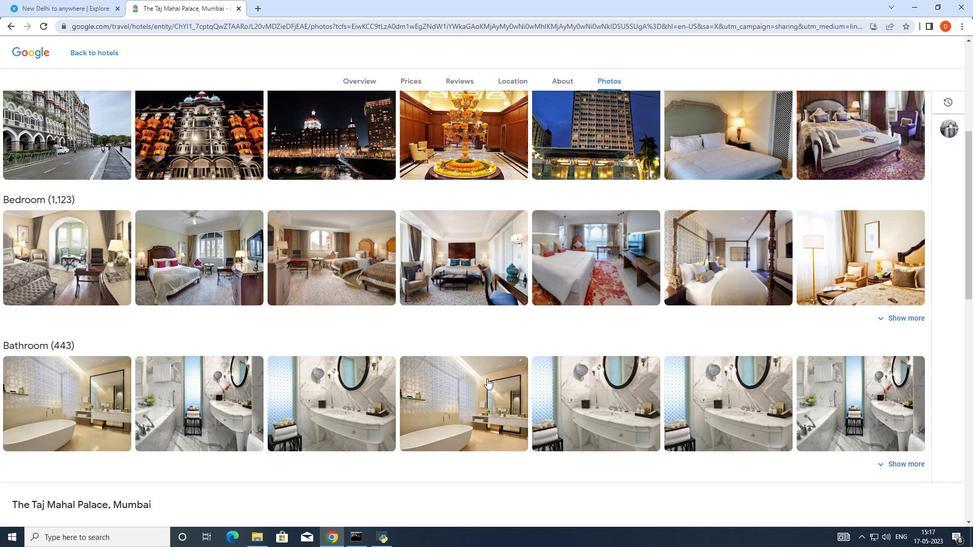 
Action: Mouse scrolled (487, 378) with delta (0, 0)
Screenshot: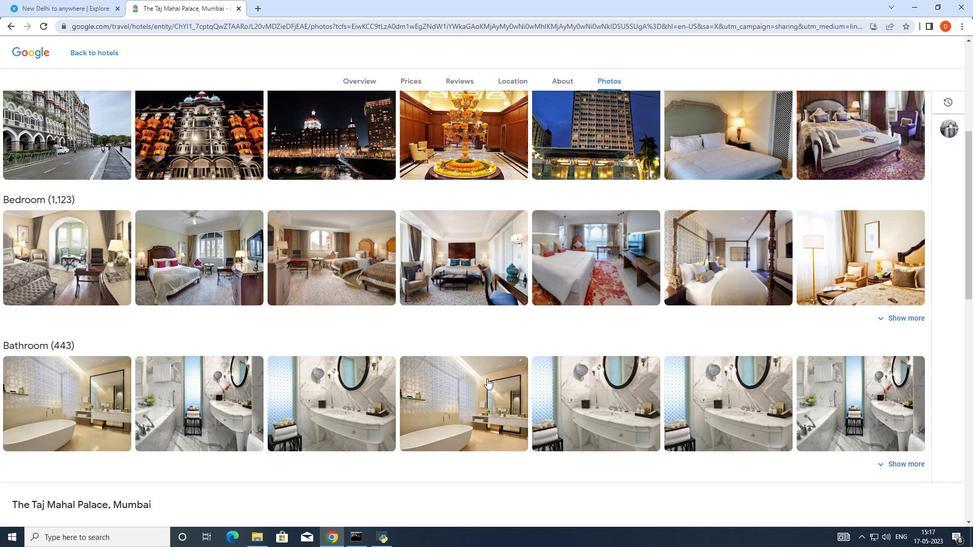 
Action: Mouse scrolled (487, 378) with delta (0, 0)
Screenshot: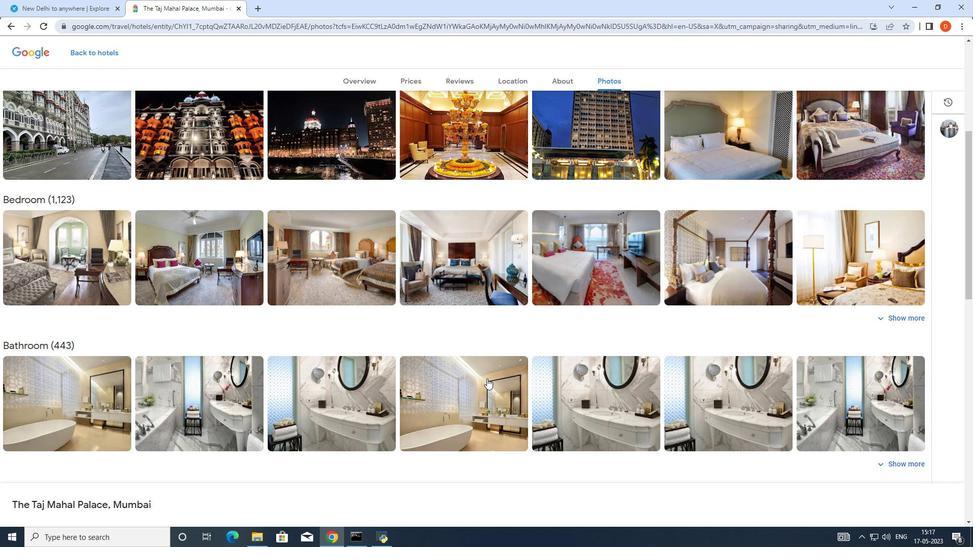 
Action: Mouse moved to (487, 379)
Screenshot: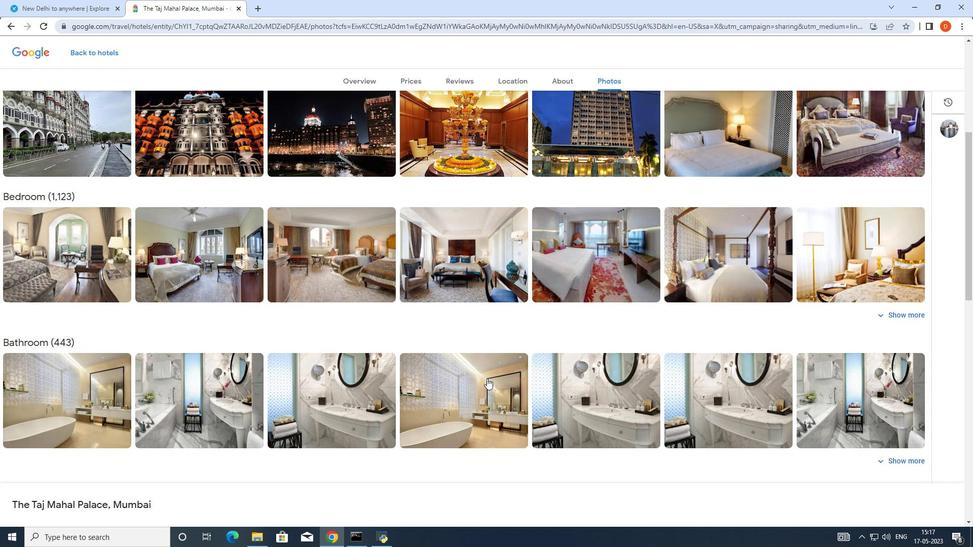 
Action: Mouse scrolled (487, 378) with delta (0, 0)
Screenshot: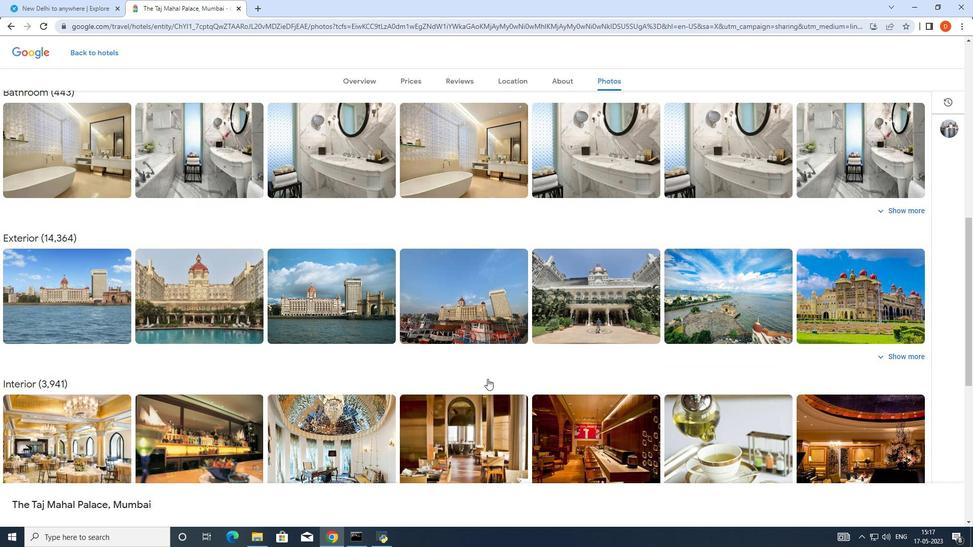 
Action: Mouse scrolled (487, 378) with delta (0, 0)
Screenshot: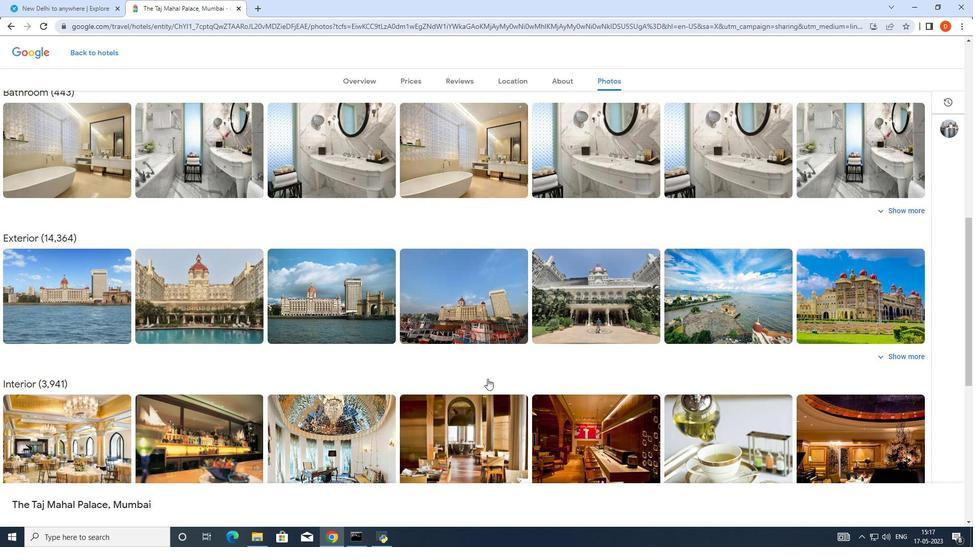 
Action: Mouse scrolled (487, 378) with delta (0, 0)
Screenshot: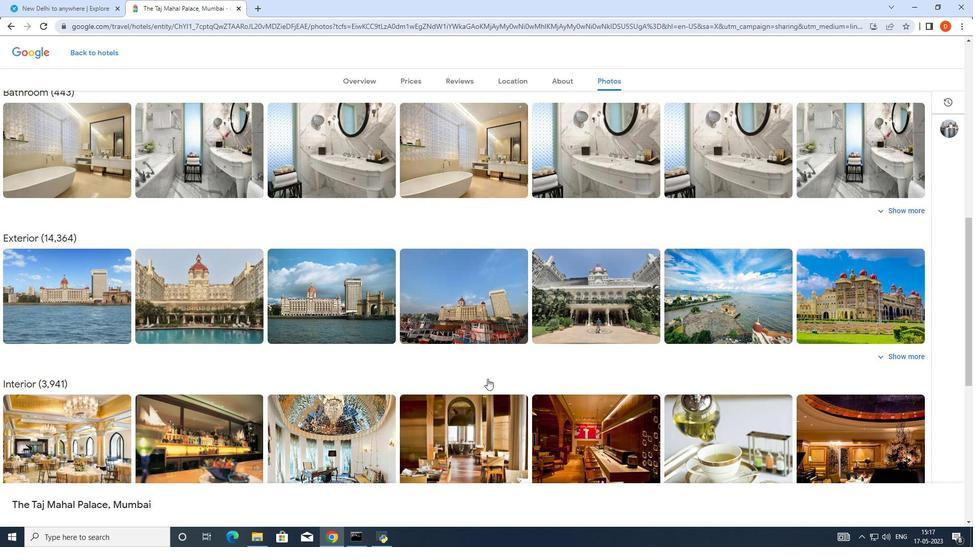 
Action: Mouse scrolled (487, 378) with delta (0, 0)
Screenshot: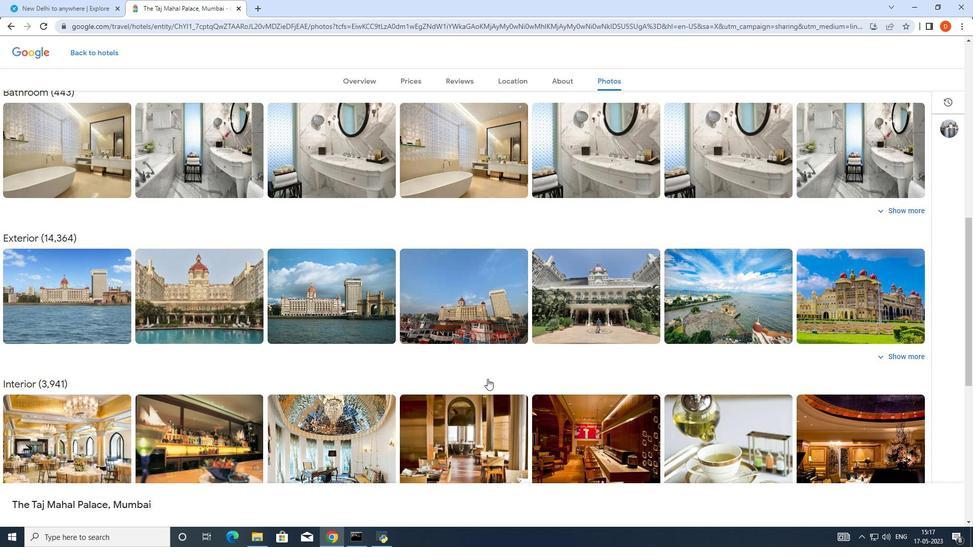 
Action: Mouse scrolled (487, 378) with delta (0, 0)
Screenshot: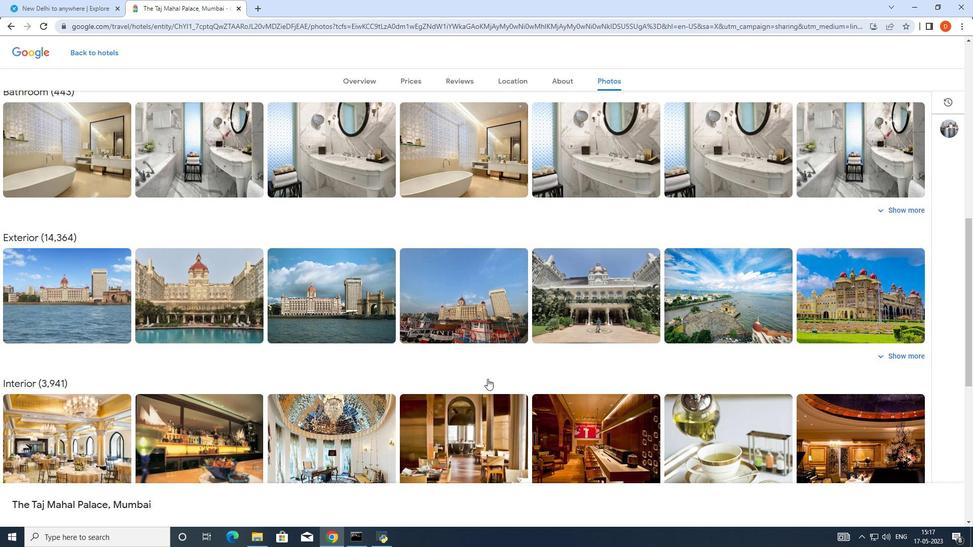 
Action: Mouse moved to (488, 379)
